 Task: Find connections with filter location Karwar with filter topic #Bestadvicewith filter profile language Potuguese with filter current company Myntra with filter school National Institute of Fashion Technology India with filter industry Fabricated Metal Products with filter service category Tax Preparation with filter keywords title Operations Manager
Action: Mouse moved to (158, 229)
Screenshot: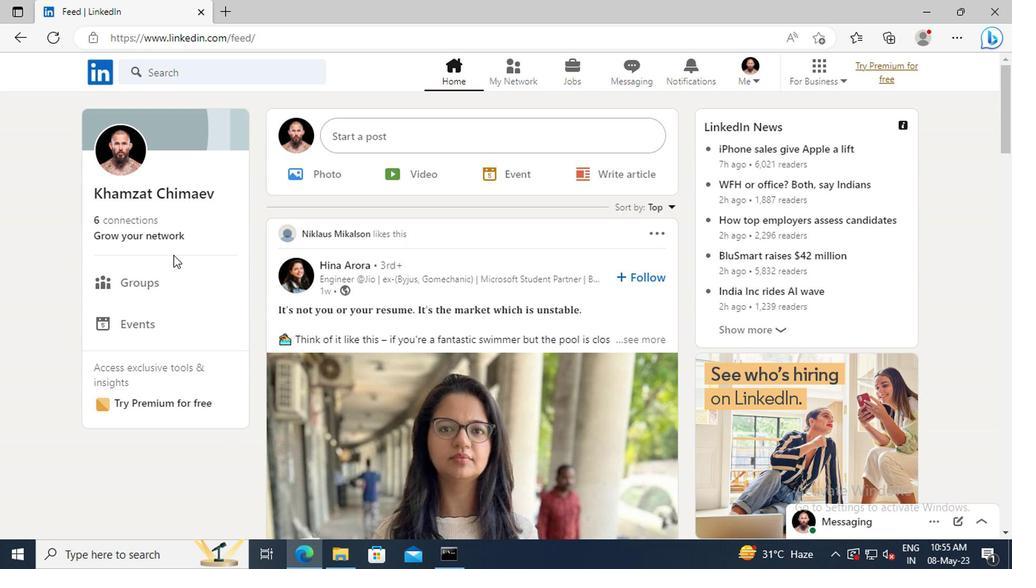 
Action: Mouse pressed left at (158, 229)
Screenshot: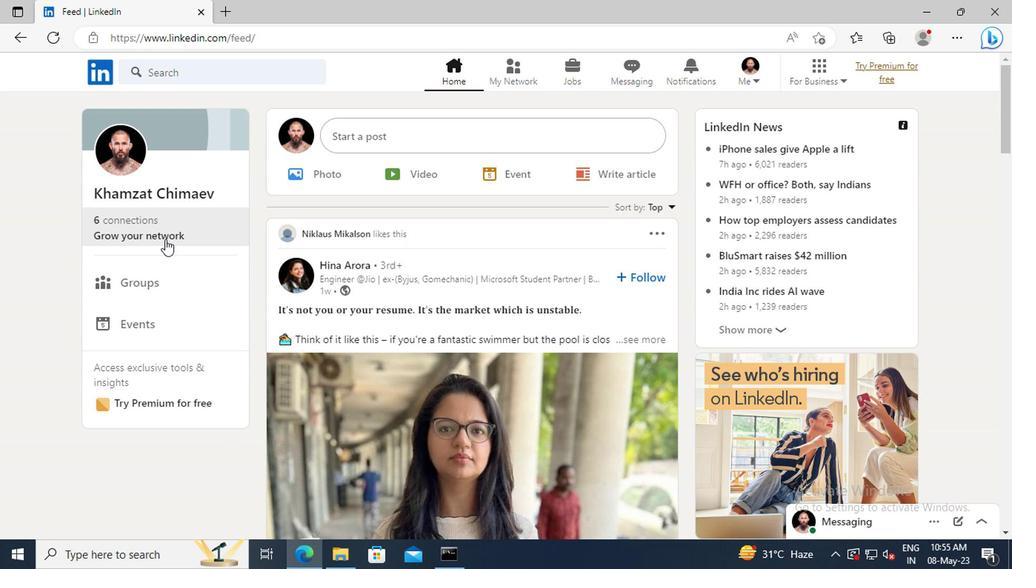 
Action: Mouse moved to (164, 160)
Screenshot: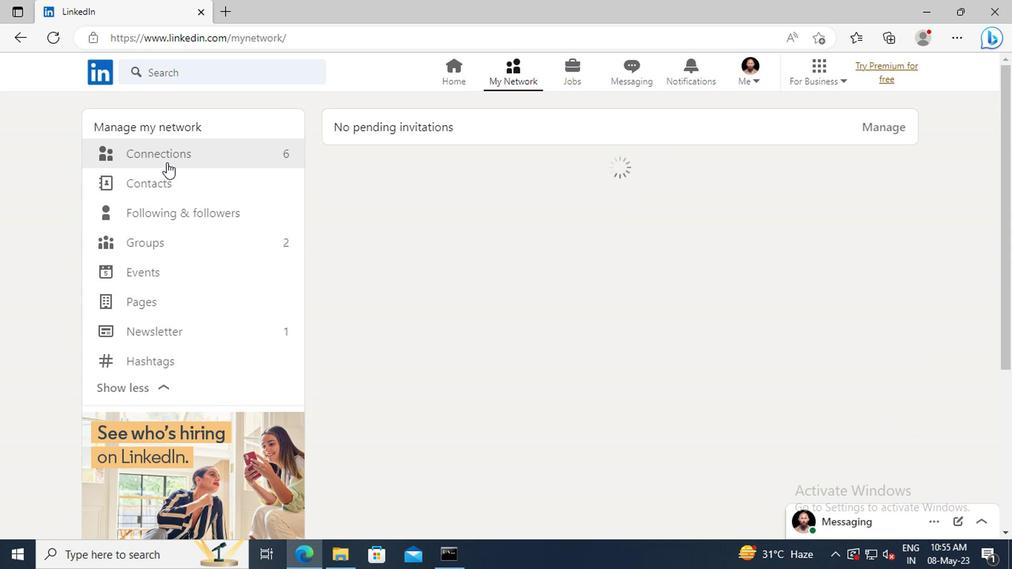 
Action: Mouse pressed left at (164, 160)
Screenshot: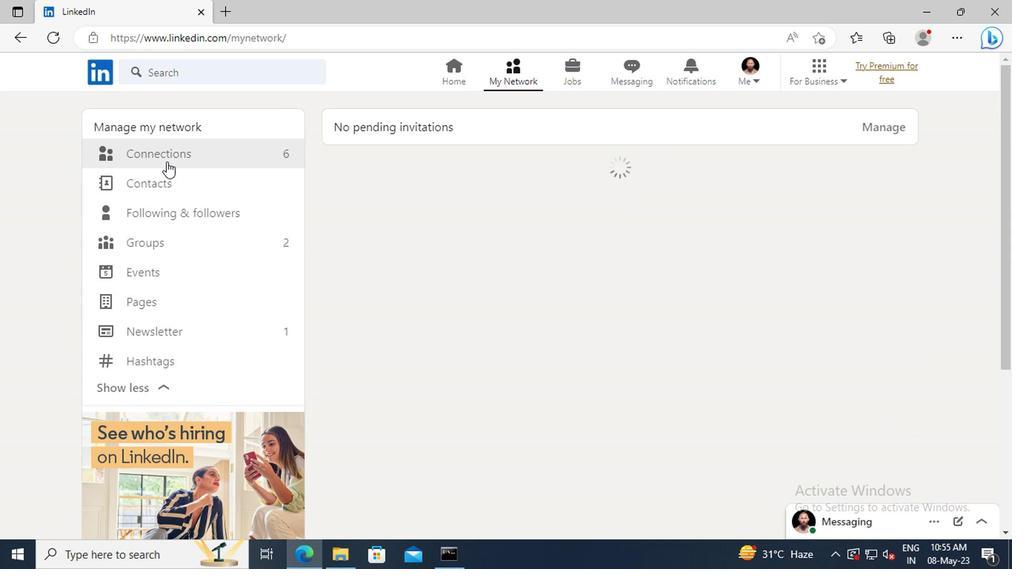 
Action: Mouse moved to (628, 162)
Screenshot: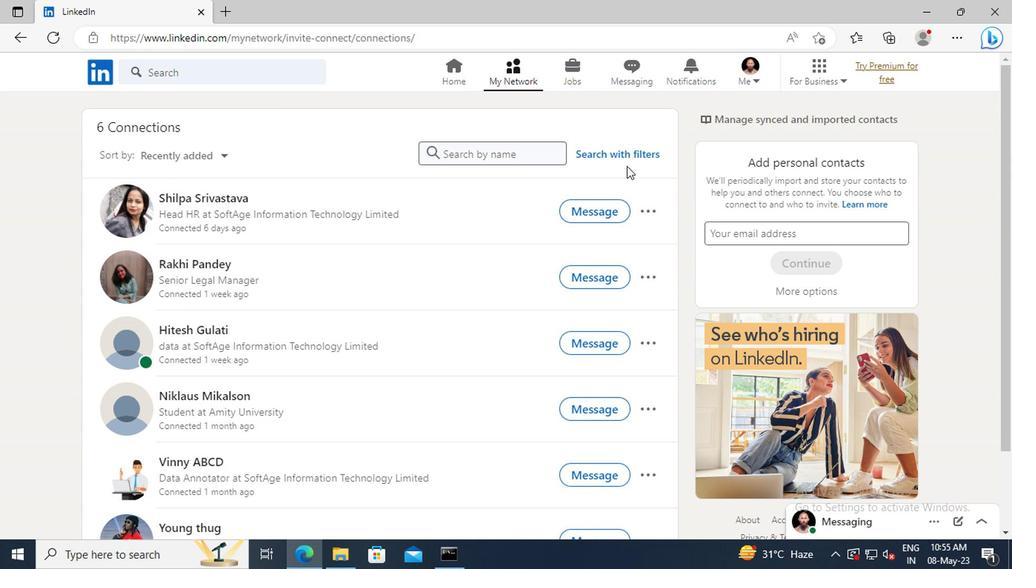 
Action: Mouse pressed left at (628, 162)
Screenshot: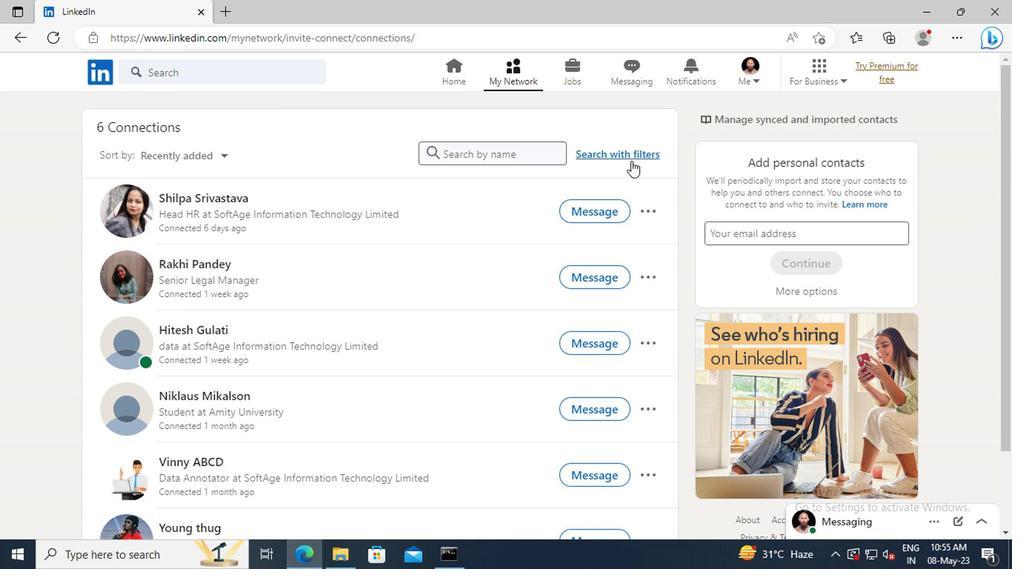 
Action: Mouse moved to (559, 120)
Screenshot: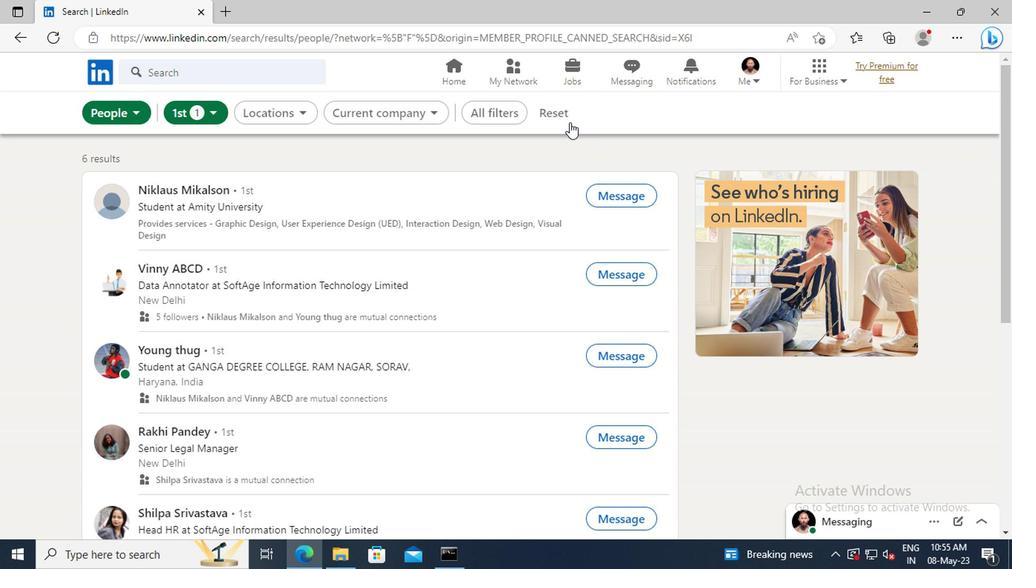 
Action: Mouse pressed left at (559, 120)
Screenshot: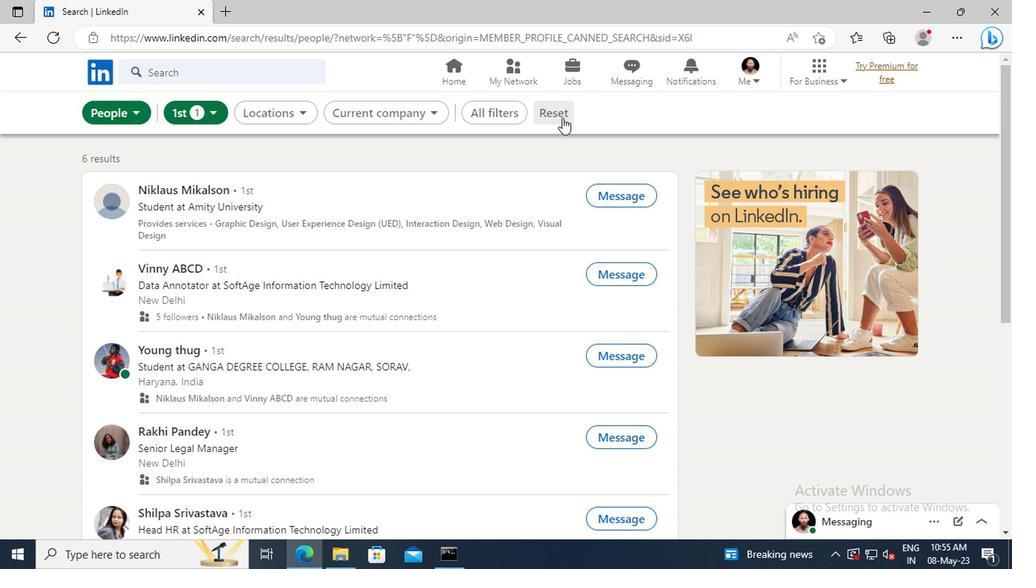 
Action: Mouse moved to (544, 119)
Screenshot: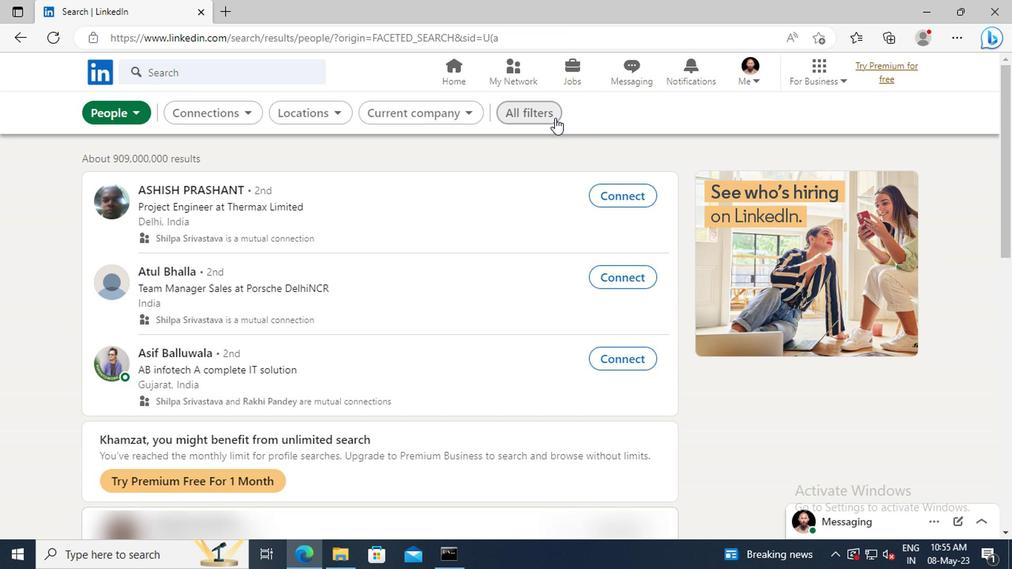 
Action: Mouse pressed left at (544, 119)
Screenshot: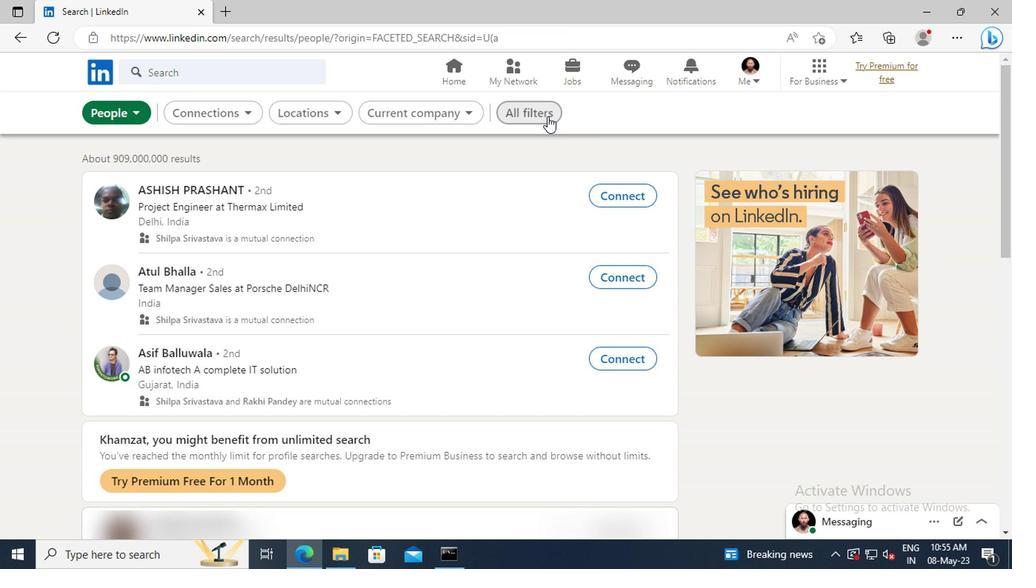 
Action: Mouse moved to (835, 277)
Screenshot: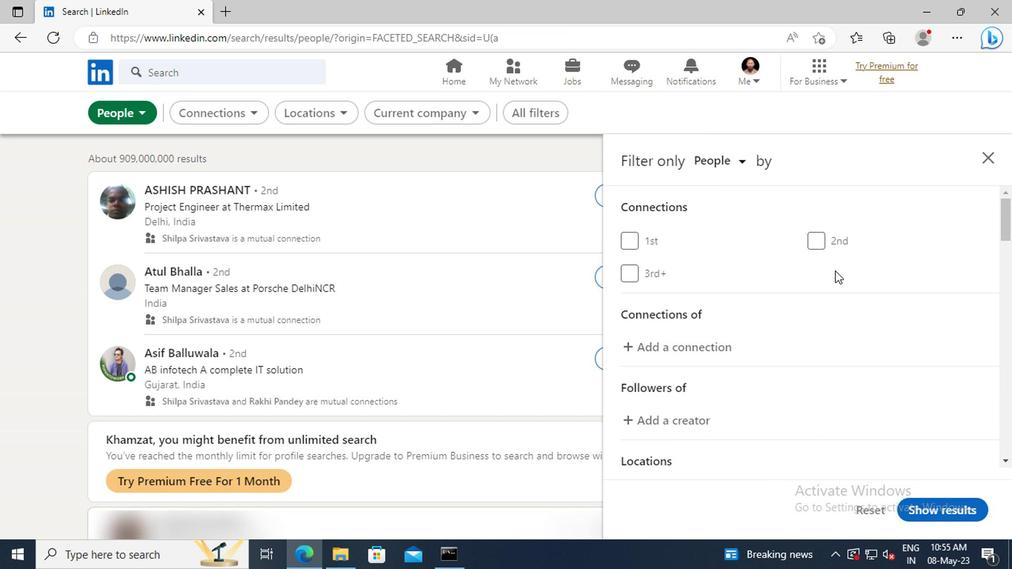 
Action: Mouse scrolled (835, 277) with delta (0, 0)
Screenshot: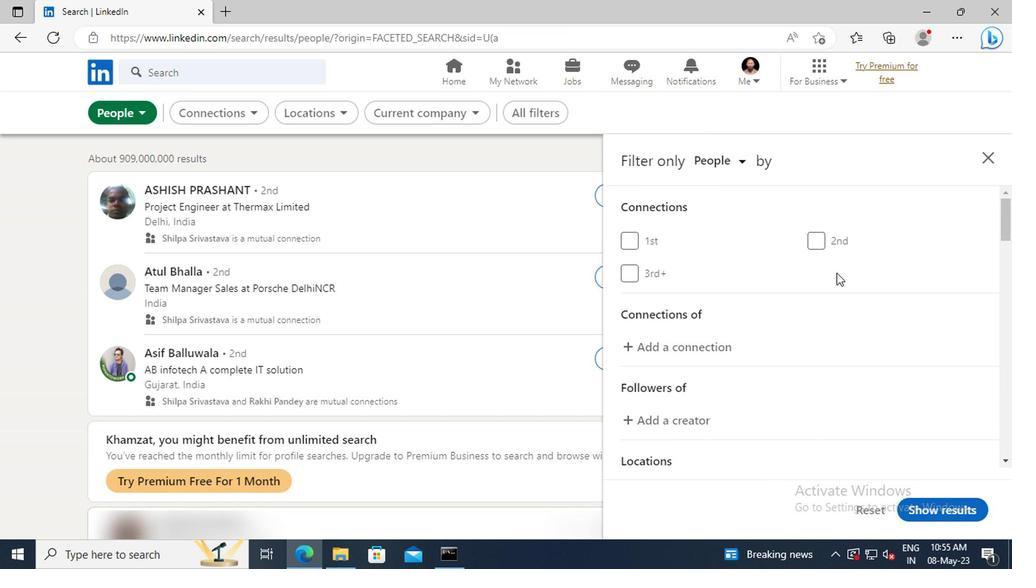 
Action: Mouse moved to (835, 279)
Screenshot: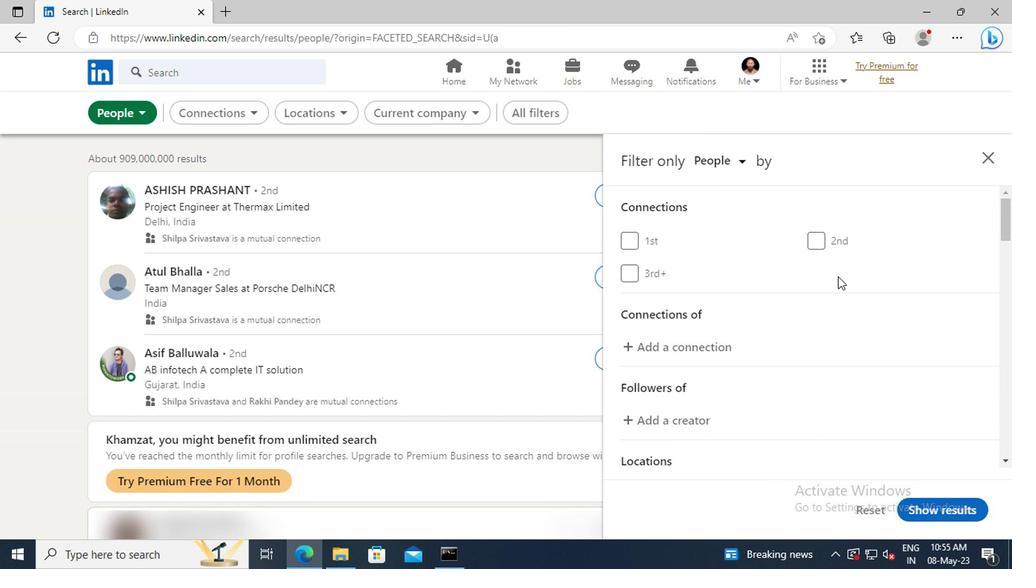 
Action: Mouse scrolled (835, 278) with delta (0, 0)
Screenshot: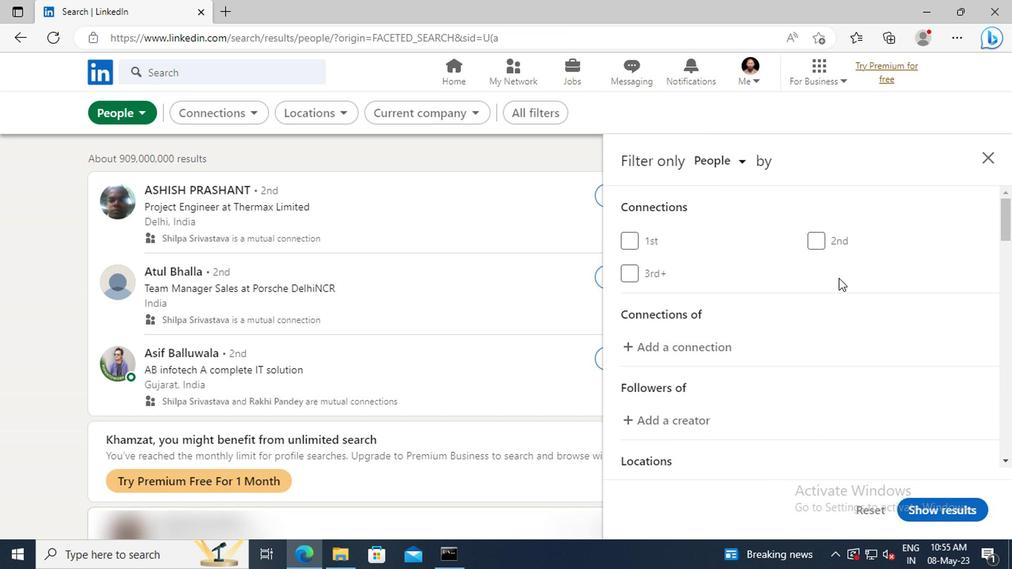 
Action: Mouse scrolled (835, 278) with delta (0, 0)
Screenshot: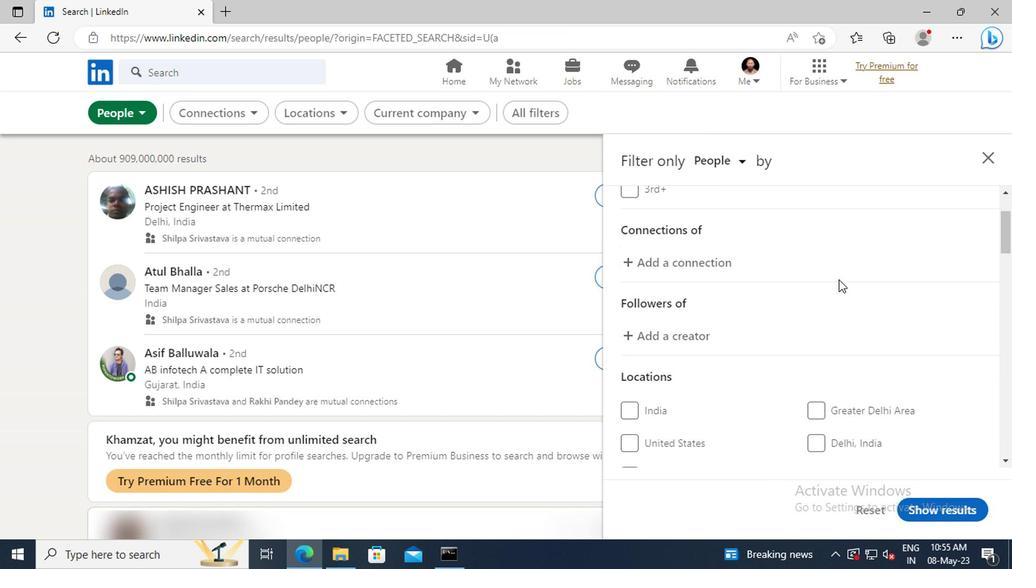 
Action: Mouse scrolled (835, 278) with delta (0, 0)
Screenshot: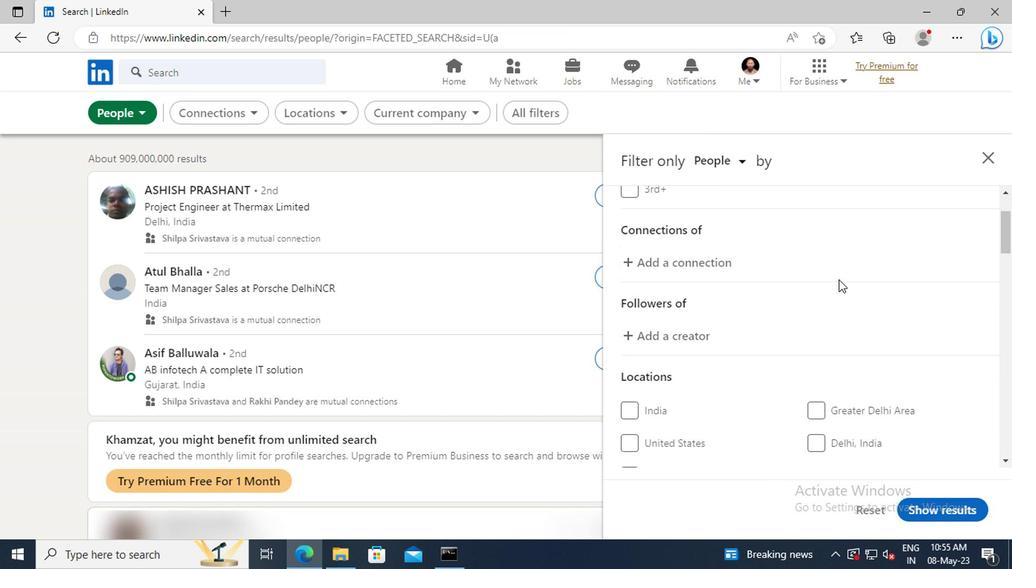 
Action: Mouse scrolled (835, 278) with delta (0, 0)
Screenshot: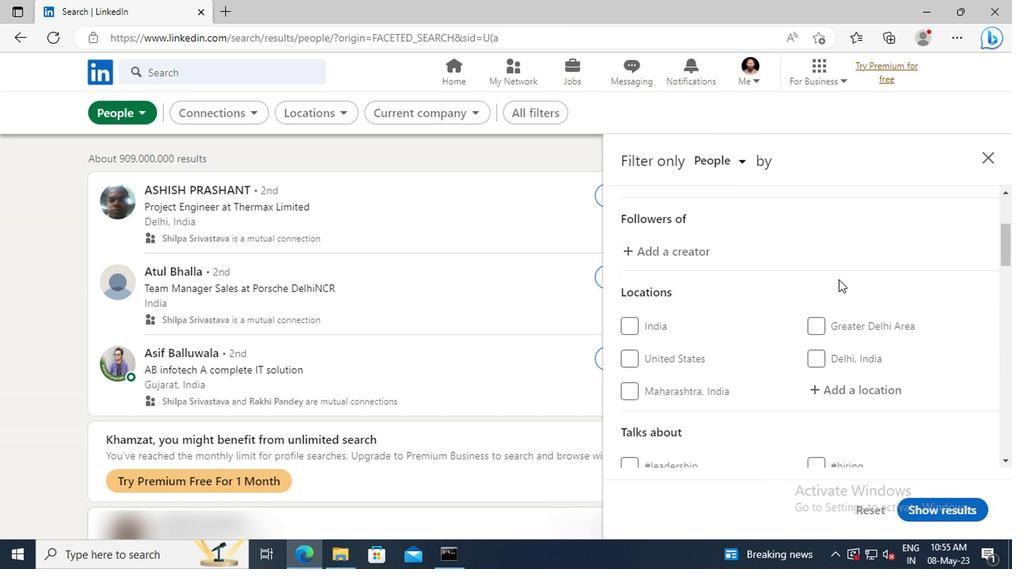 
Action: Mouse scrolled (835, 278) with delta (0, 0)
Screenshot: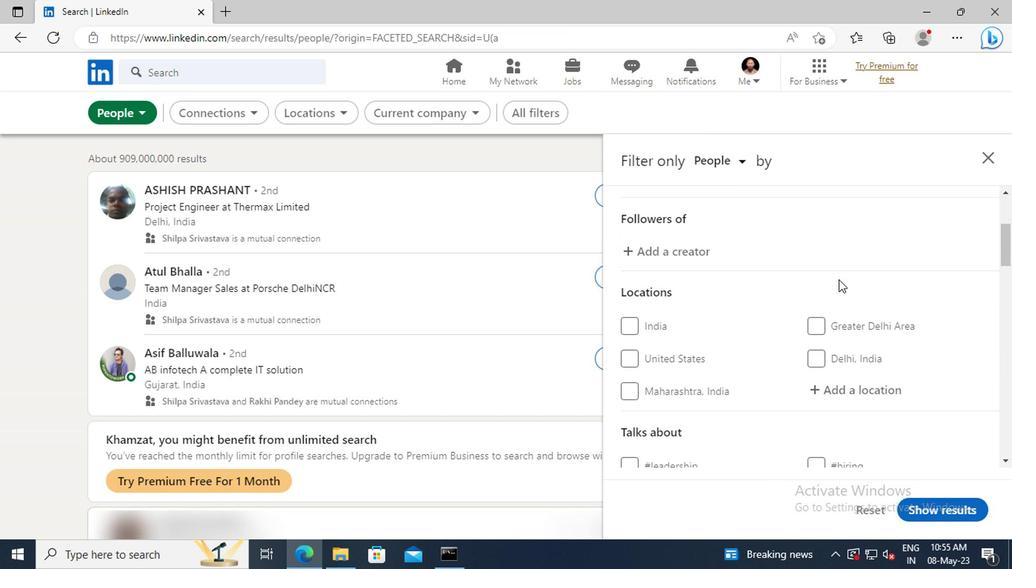 
Action: Mouse moved to (835, 305)
Screenshot: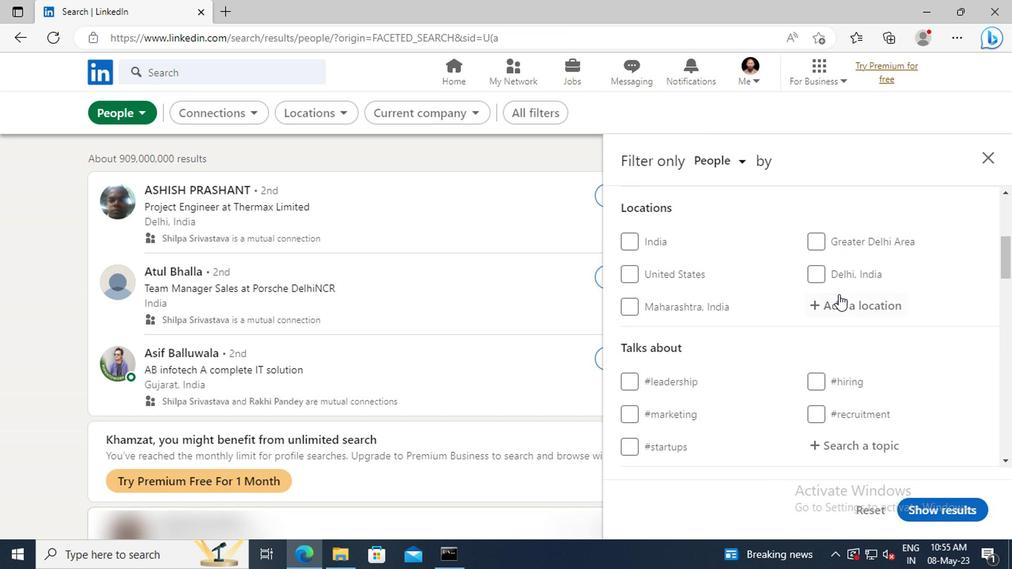 
Action: Mouse pressed left at (835, 305)
Screenshot: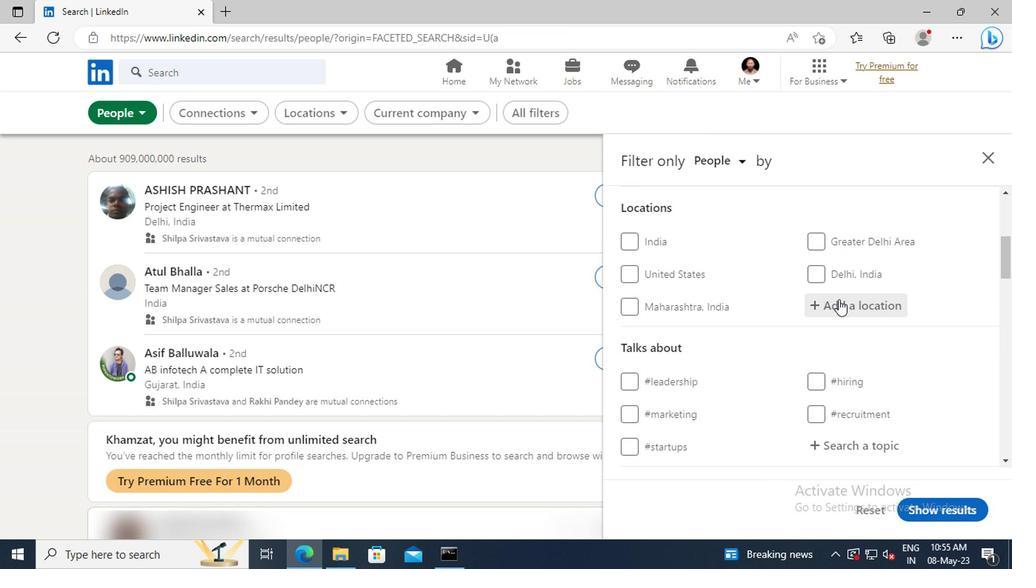 
Action: Mouse moved to (835, 305)
Screenshot: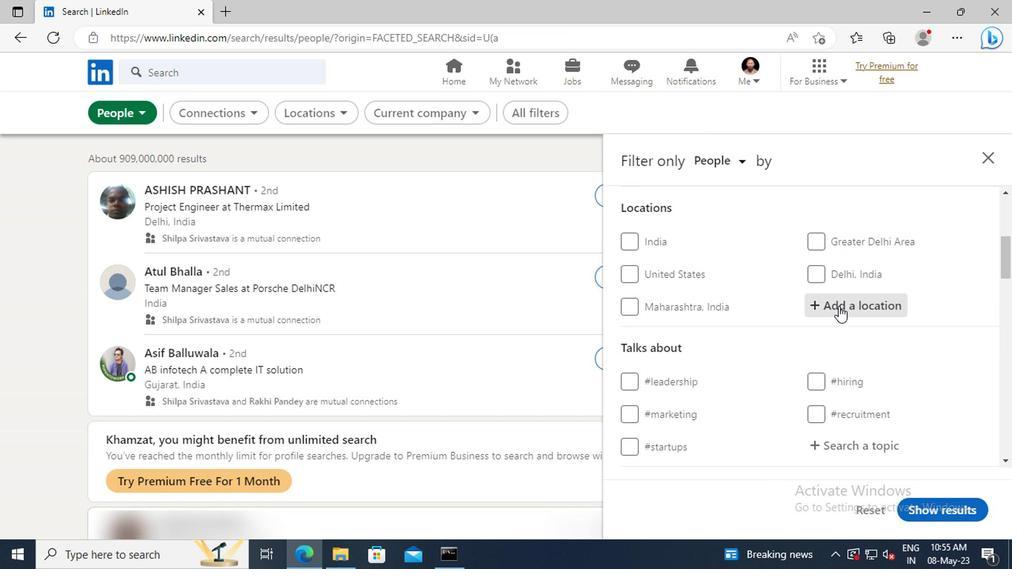 
Action: Key pressed <Key.shift>KARWAR
Screenshot: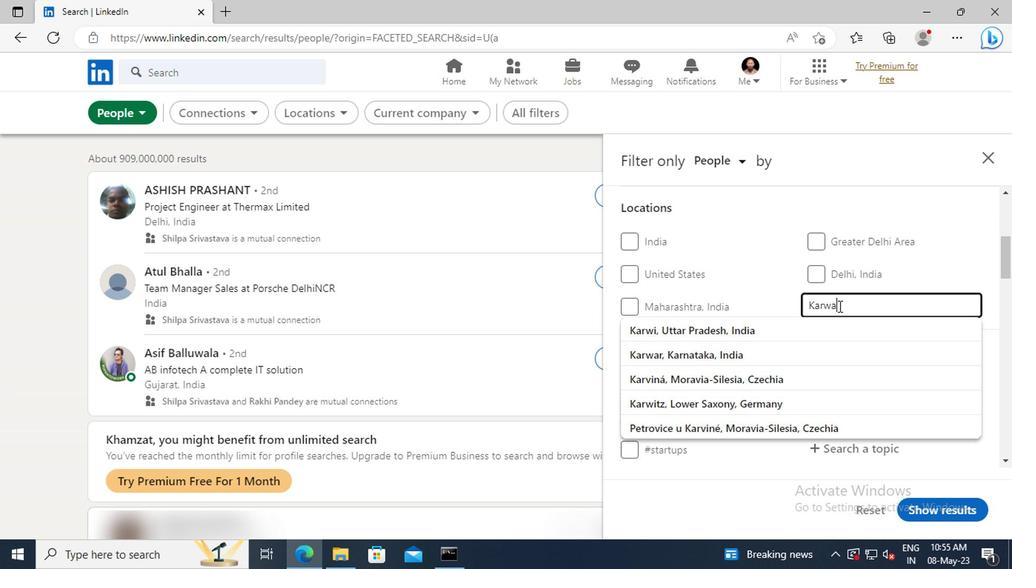 
Action: Mouse moved to (829, 330)
Screenshot: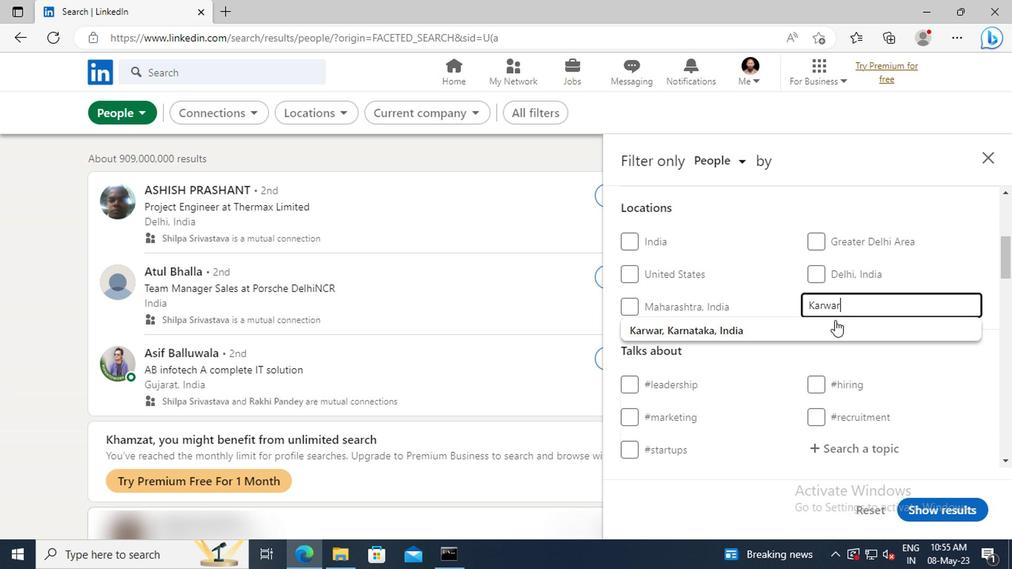 
Action: Mouse pressed left at (829, 330)
Screenshot: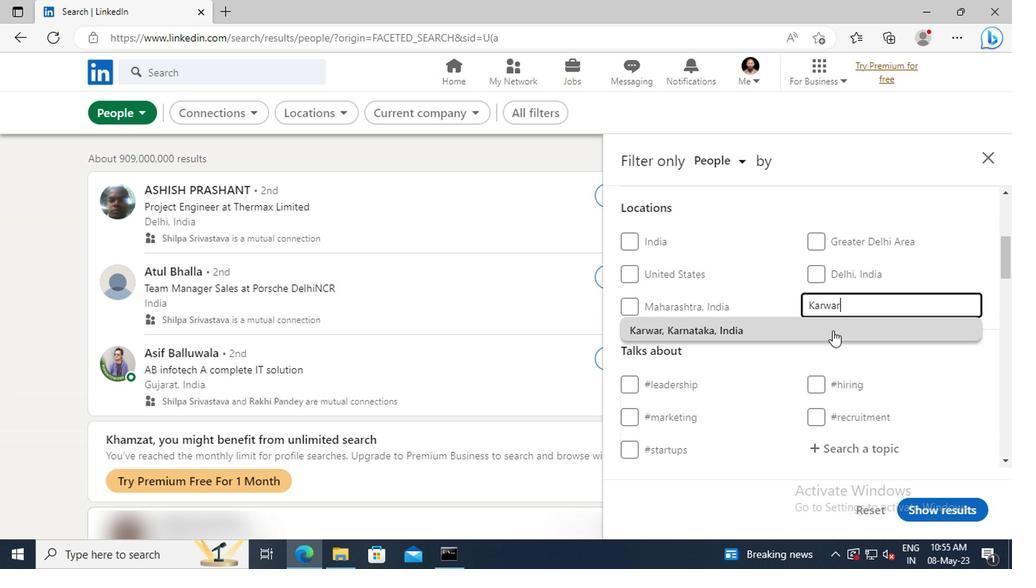 
Action: Mouse moved to (830, 331)
Screenshot: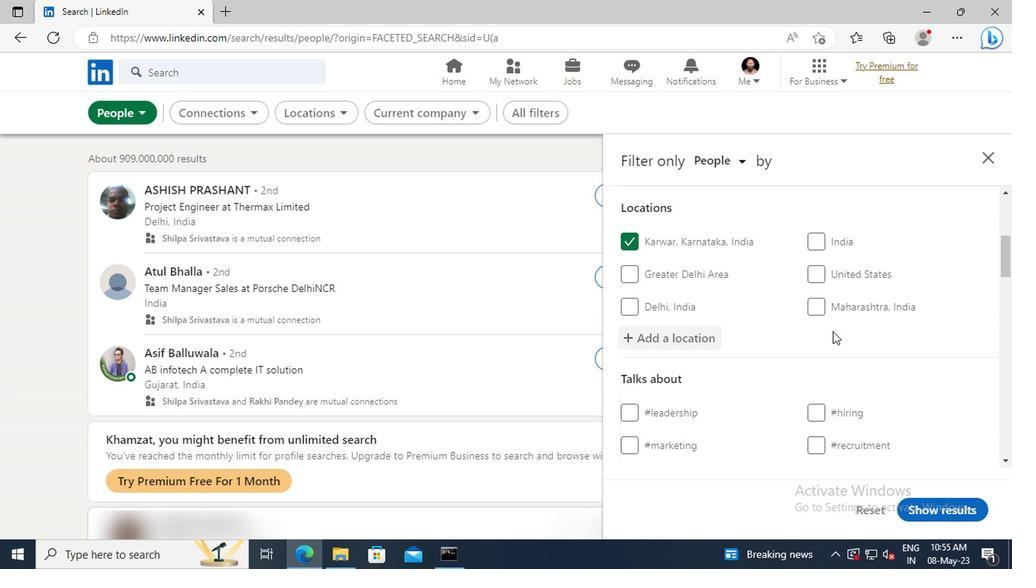 
Action: Mouse scrolled (830, 330) with delta (0, 0)
Screenshot: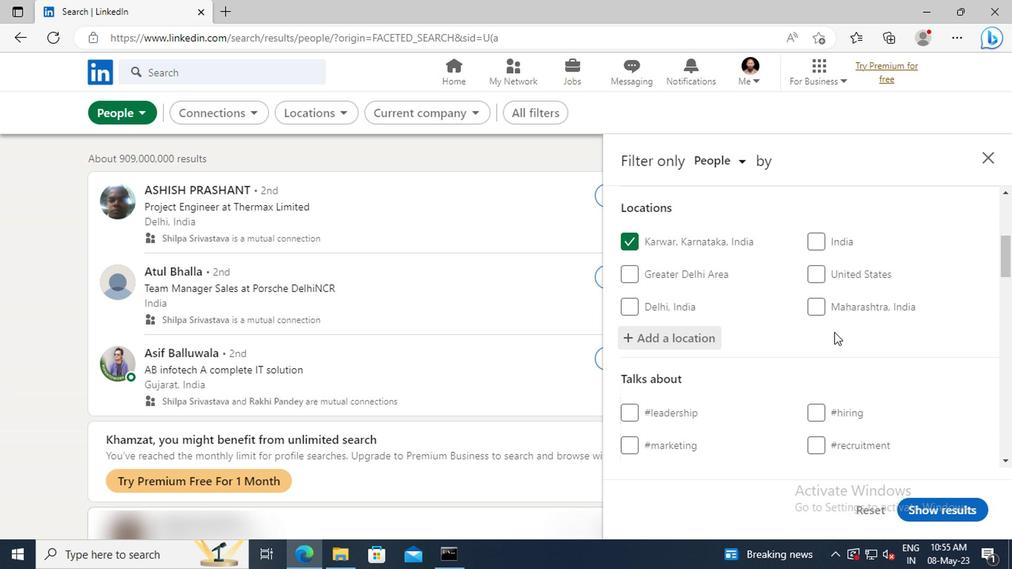 
Action: Mouse scrolled (830, 330) with delta (0, 0)
Screenshot: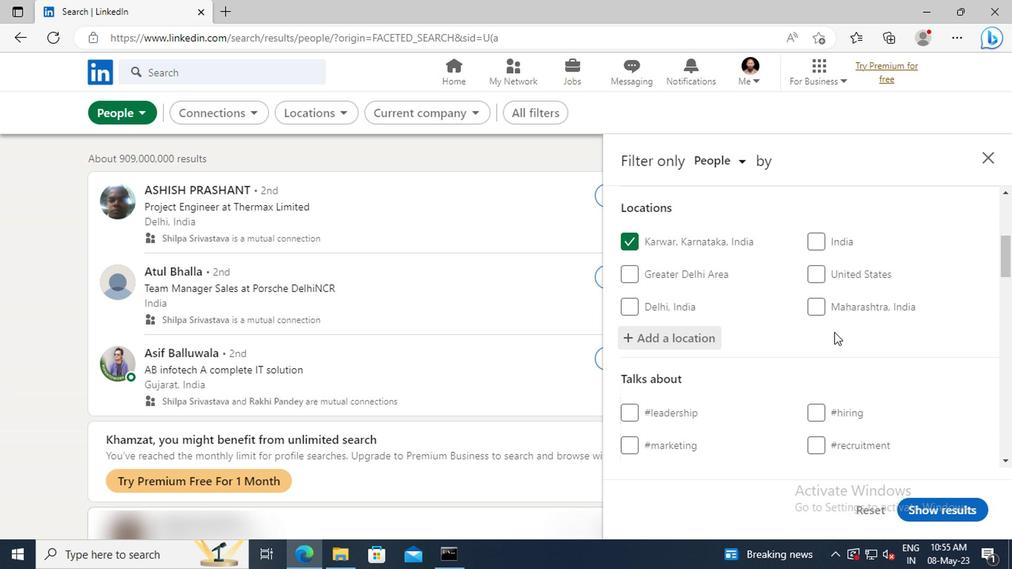 
Action: Mouse scrolled (830, 330) with delta (0, 0)
Screenshot: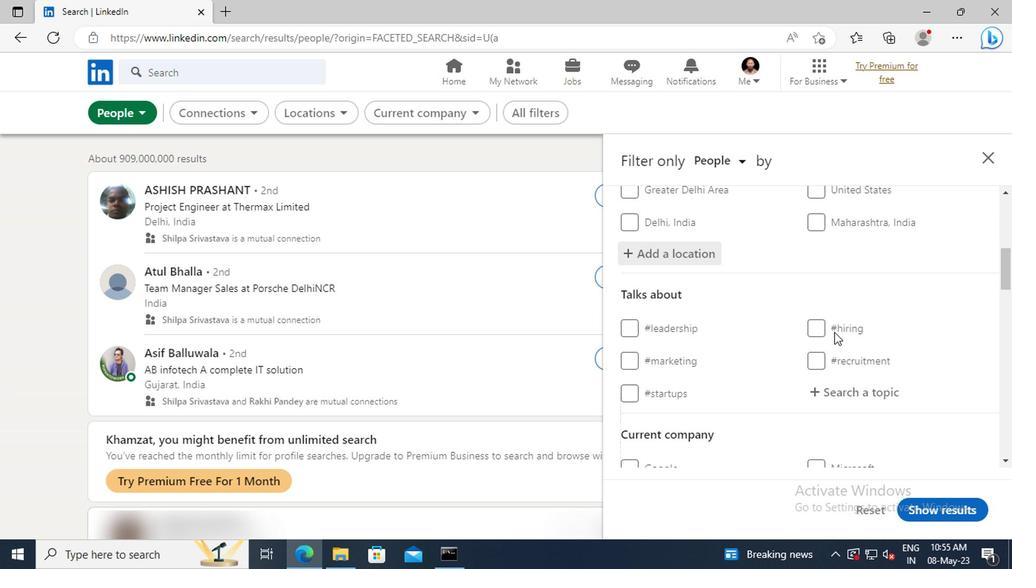 
Action: Mouse moved to (835, 346)
Screenshot: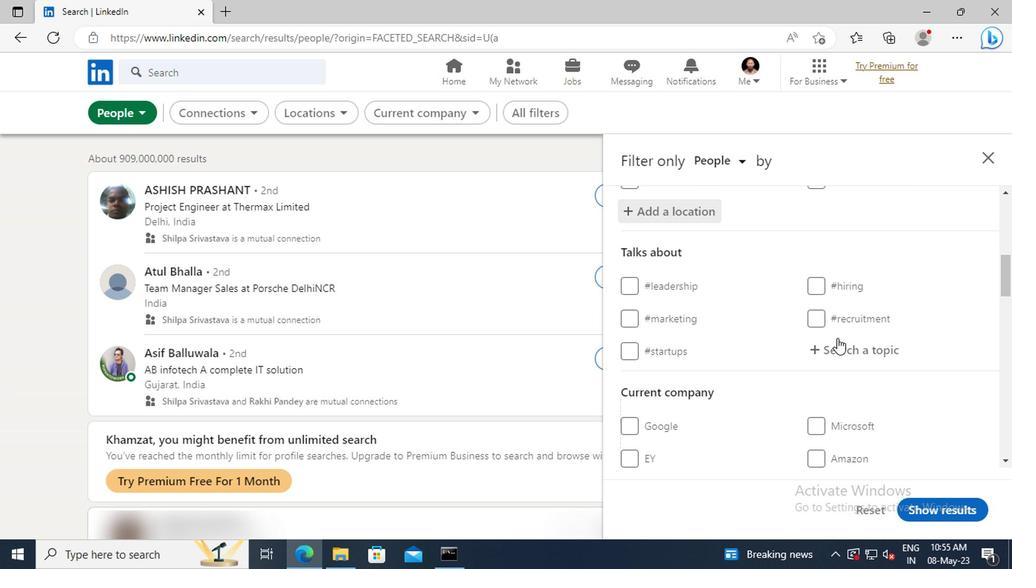 
Action: Mouse pressed left at (835, 346)
Screenshot: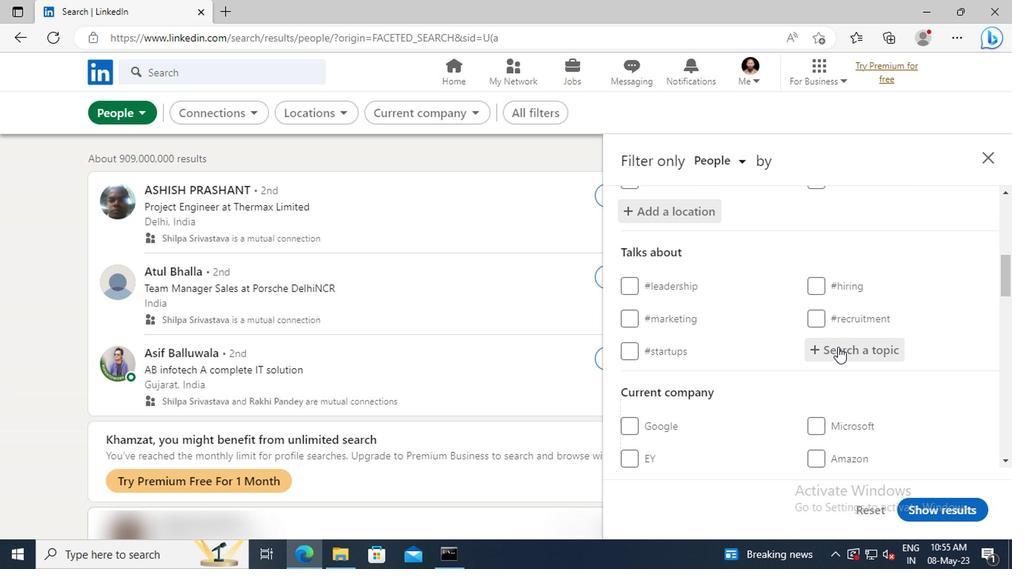 
Action: Mouse moved to (835, 347)
Screenshot: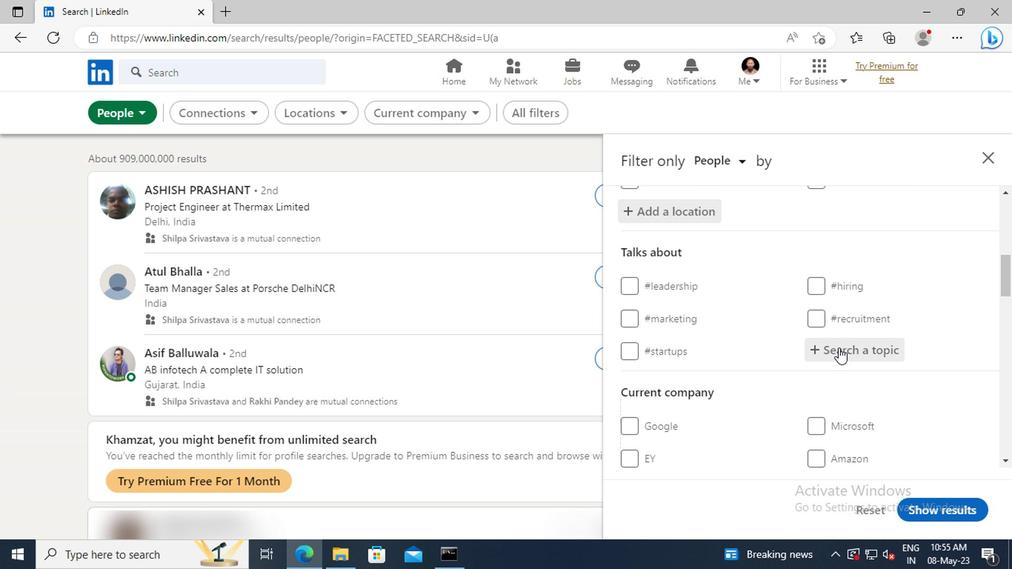 
Action: Key pressed <Key.shift>BESTAD
Screenshot: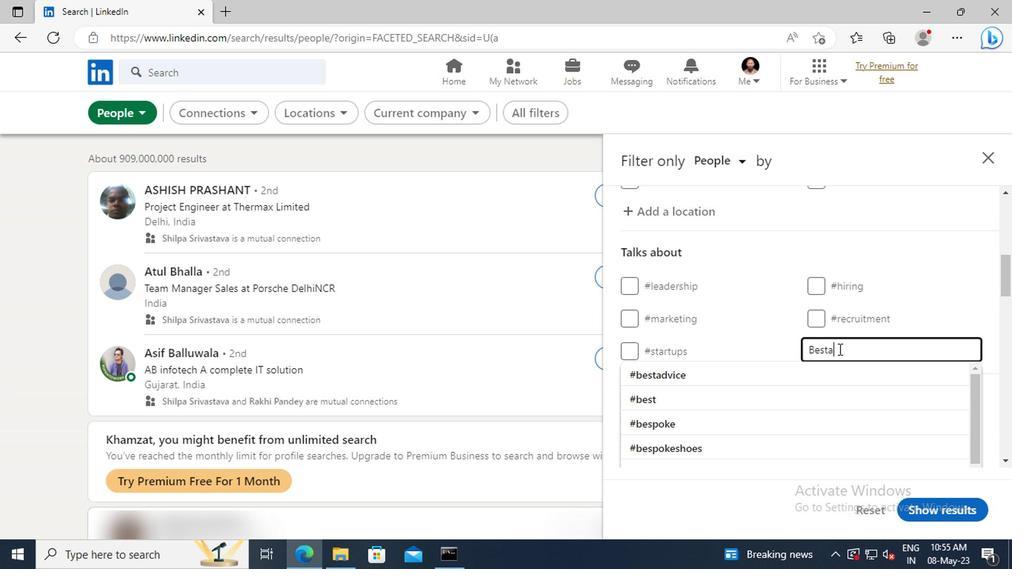 
Action: Mouse moved to (835, 370)
Screenshot: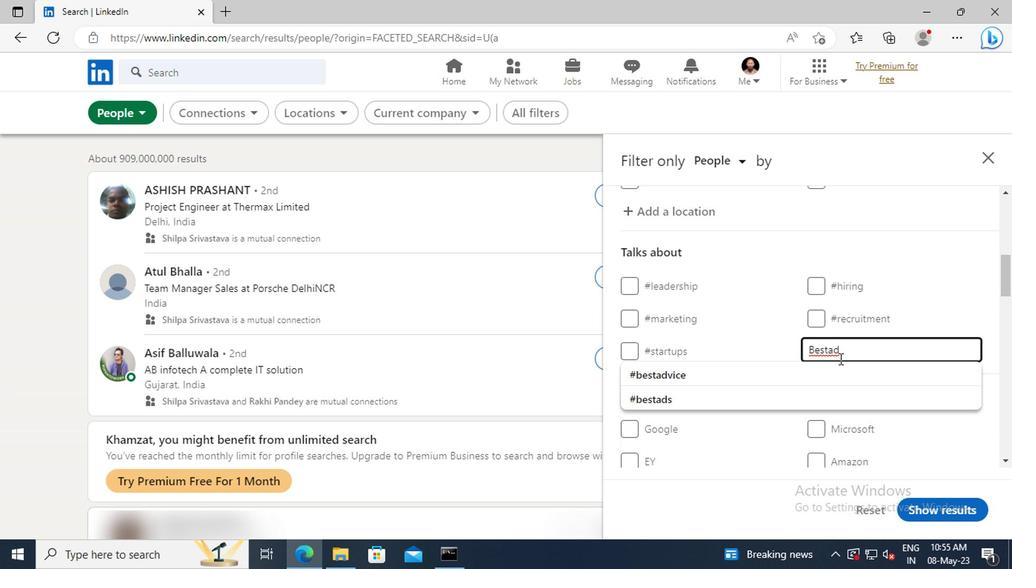 
Action: Mouse pressed left at (835, 370)
Screenshot: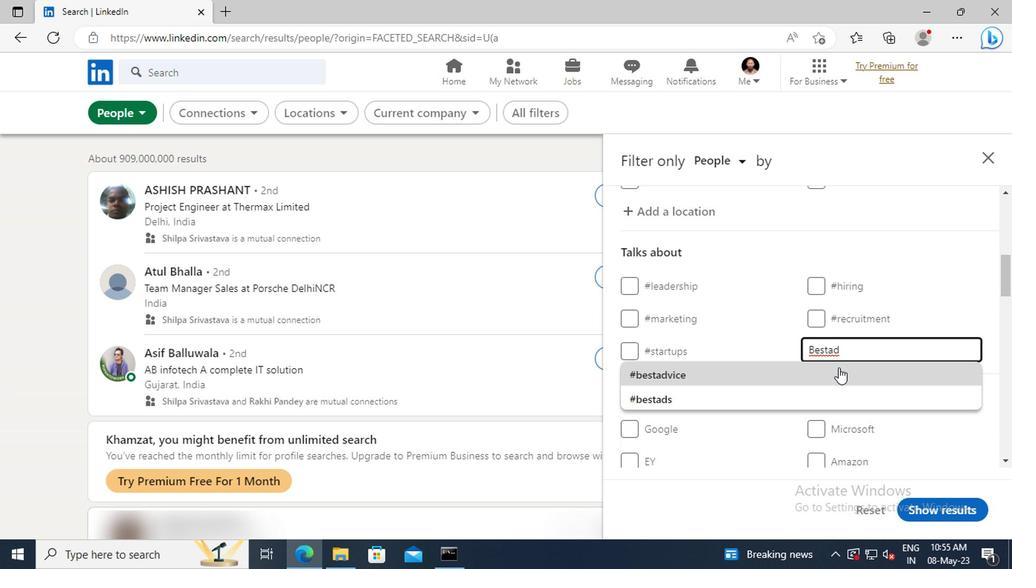 
Action: Mouse moved to (836, 370)
Screenshot: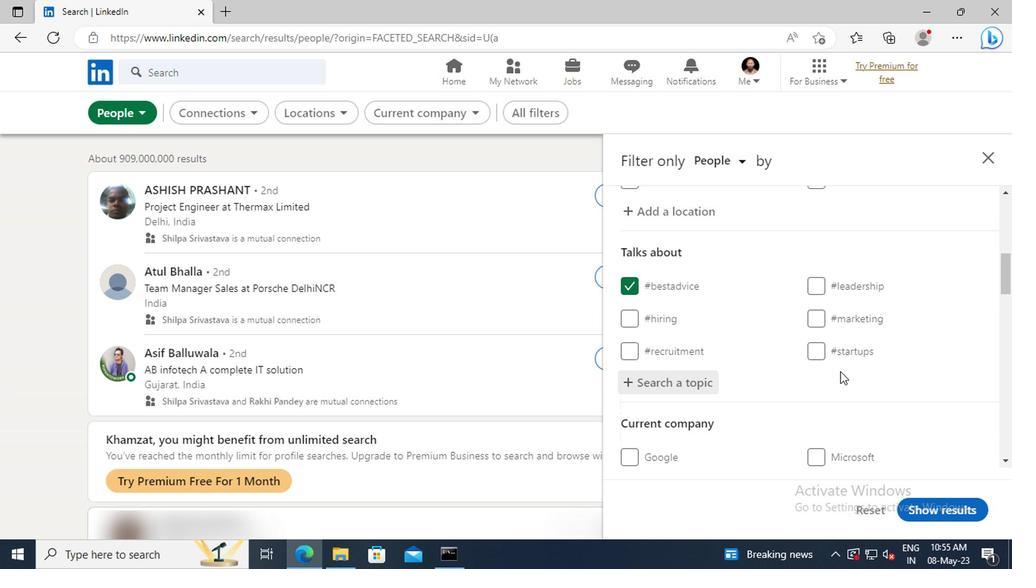 
Action: Mouse scrolled (836, 369) with delta (0, -1)
Screenshot: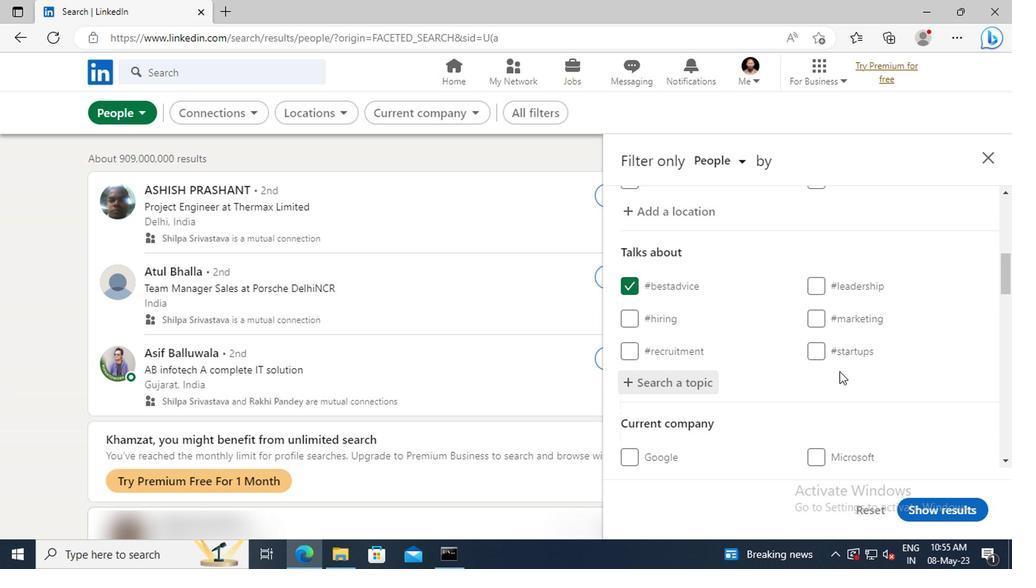 
Action: Mouse scrolled (836, 369) with delta (0, -1)
Screenshot: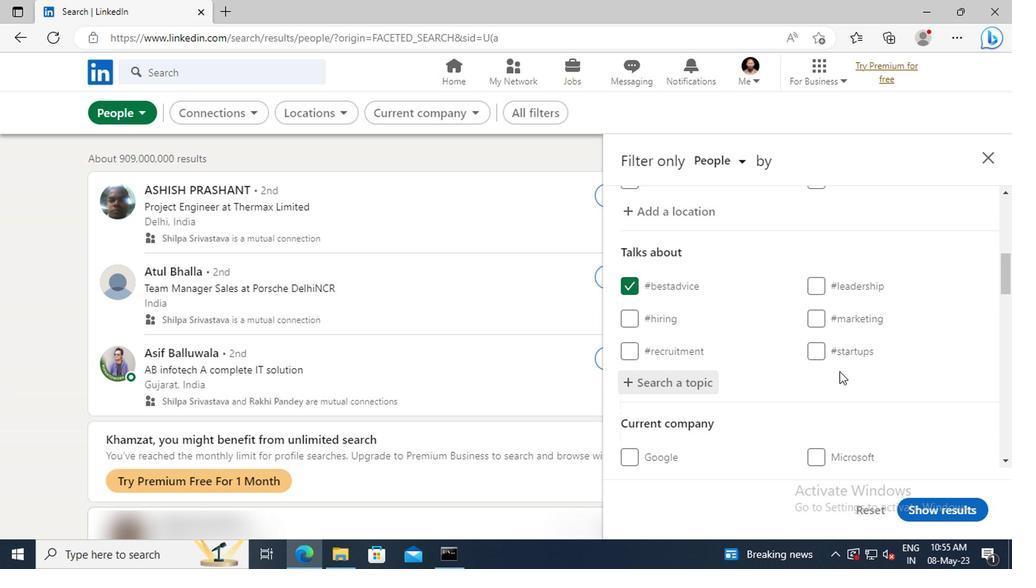 
Action: Mouse scrolled (836, 369) with delta (0, -1)
Screenshot: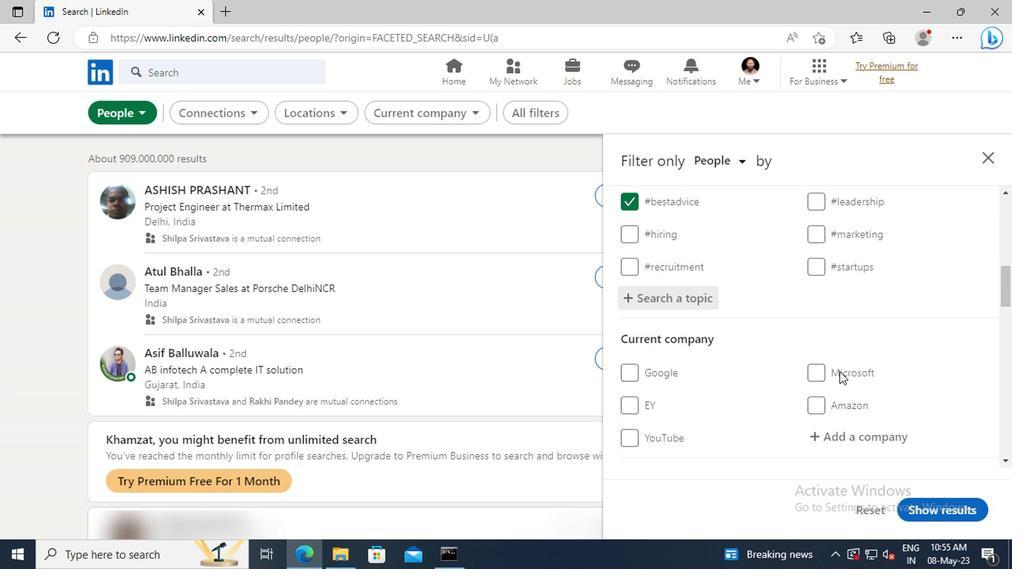 
Action: Mouse scrolled (836, 369) with delta (0, -1)
Screenshot: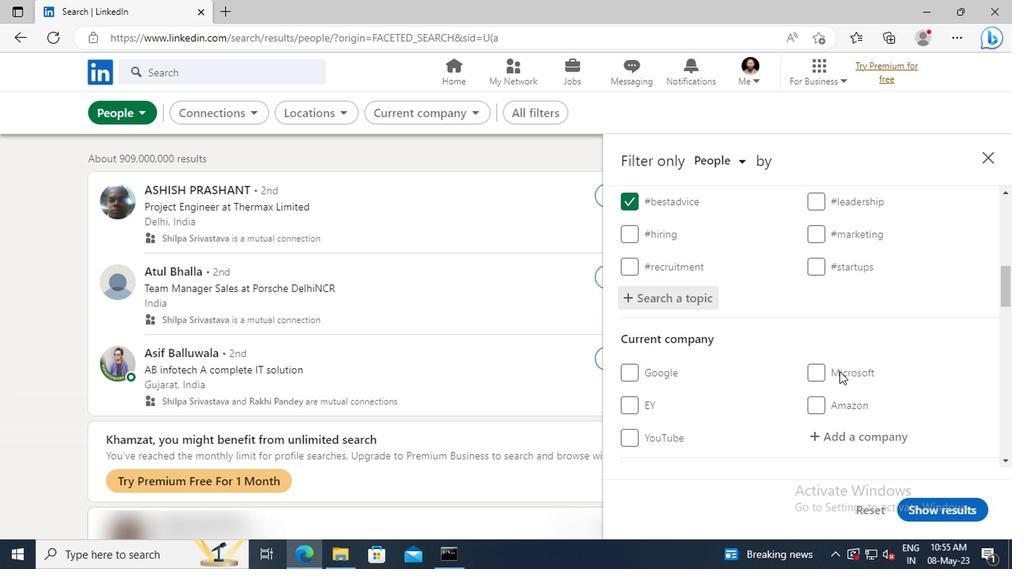 
Action: Mouse scrolled (836, 369) with delta (0, -1)
Screenshot: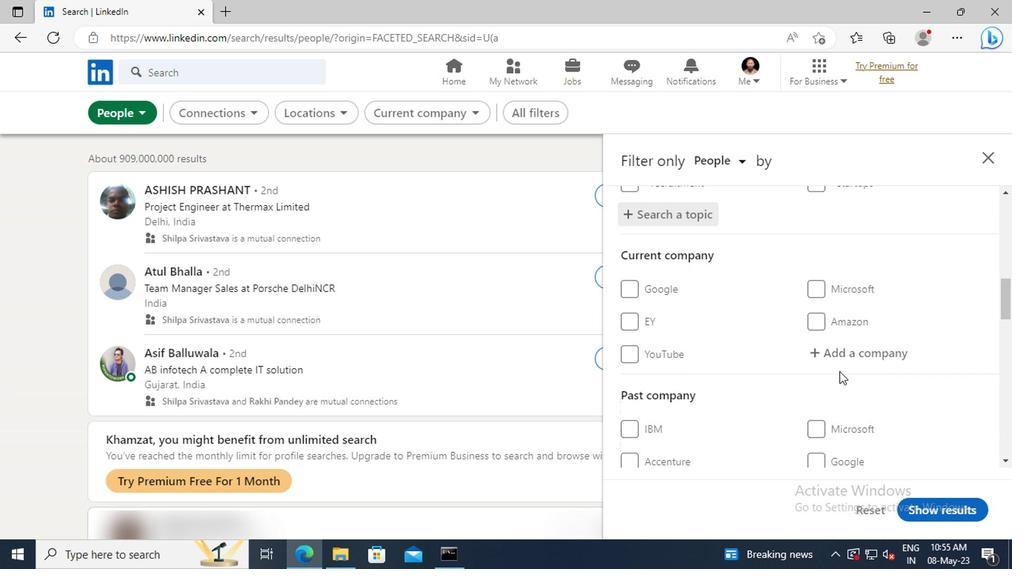 
Action: Mouse scrolled (836, 369) with delta (0, -1)
Screenshot: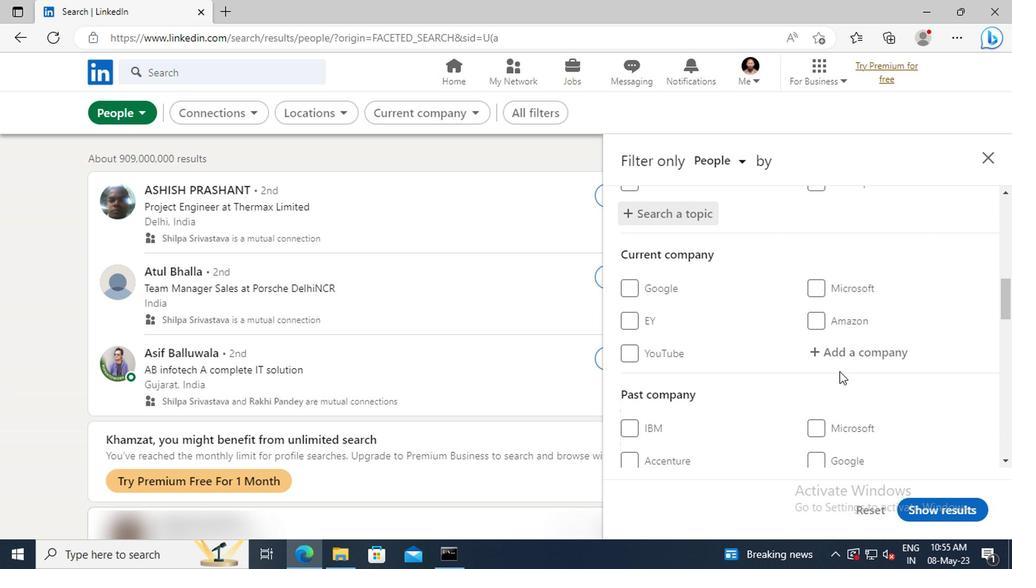 
Action: Mouse moved to (836, 370)
Screenshot: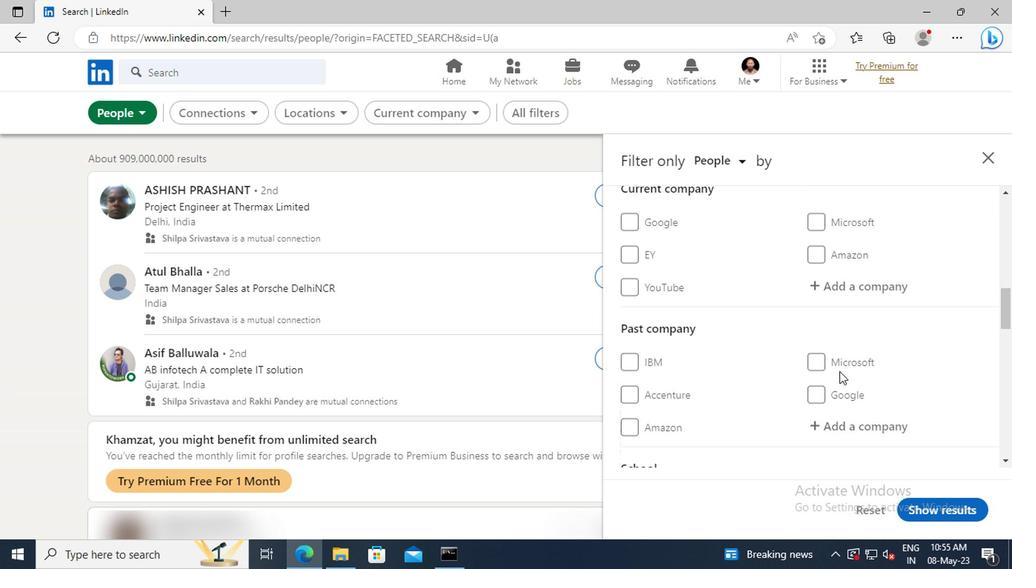 
Action: Mouse scrolled (836, 369) with delta (0, -1)
Screenshot: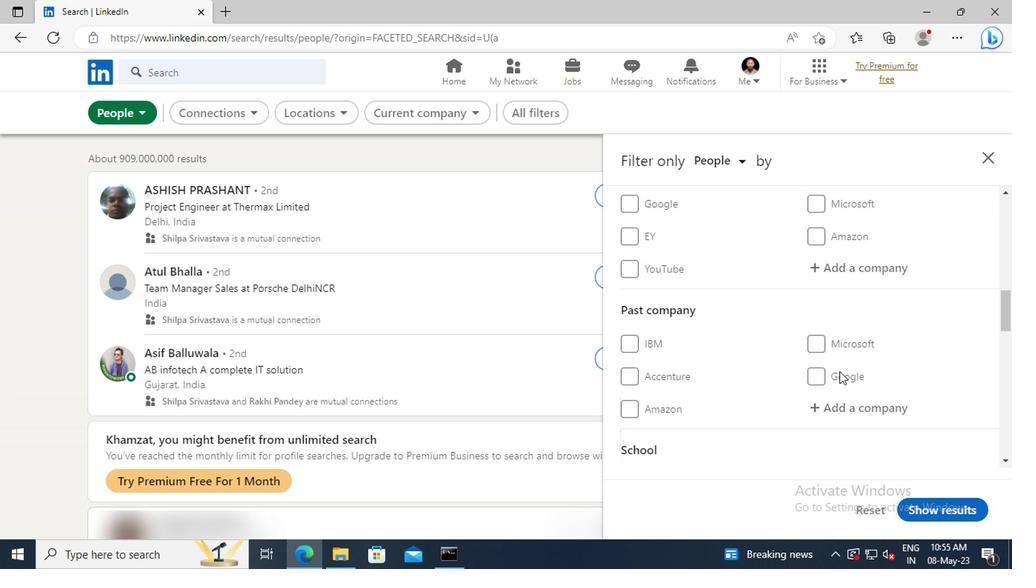 
Action: Mouse scrolled (836, 369) with delta (0, -1)
Screenshot: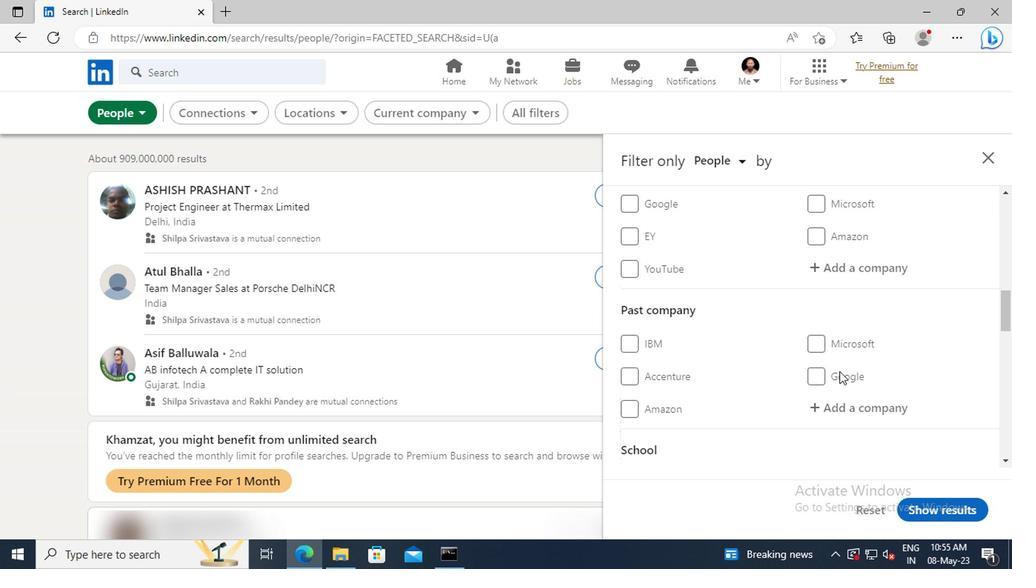 
Action: Mouse scrolled (836, 369) with delta (0, -1)
Screenshot: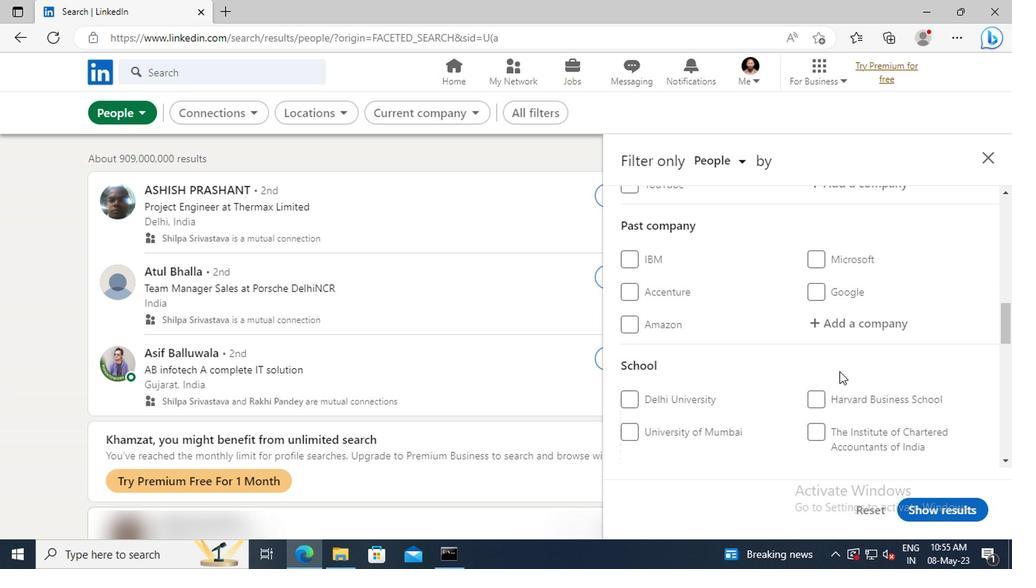 
Action: Mouse scrolled (836, 369) with delta (0, -1)
Screenshot: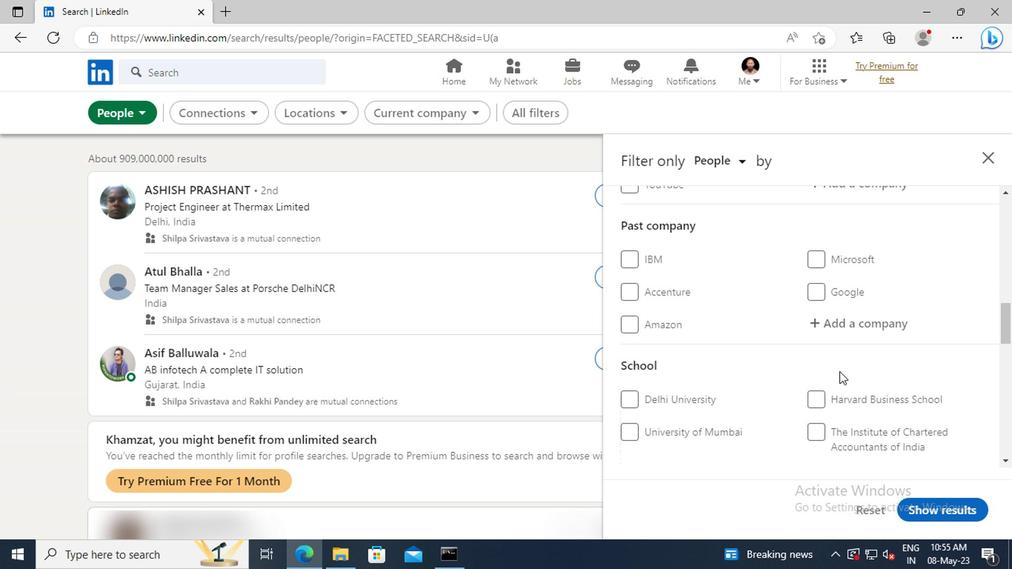 
Action: Mouse scrolled (836, 369) with delta (0, -1)
Screenshot: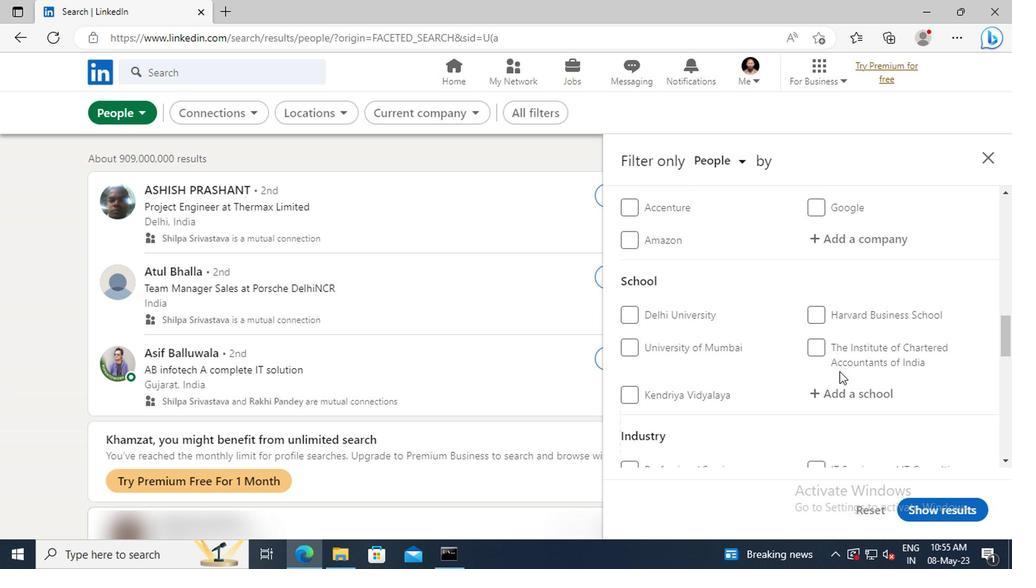 
Action: Mouse scrolled (836, 369) with delta (0, -1)
Screenshot: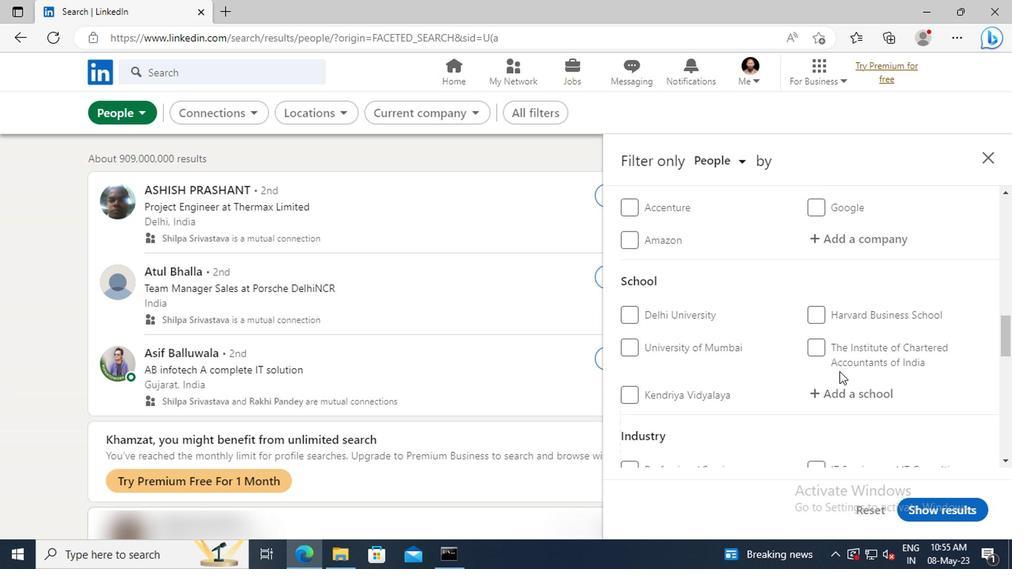 
Action: Mouse scrolled (836, 369) with delta (0, -1)
Screenshot: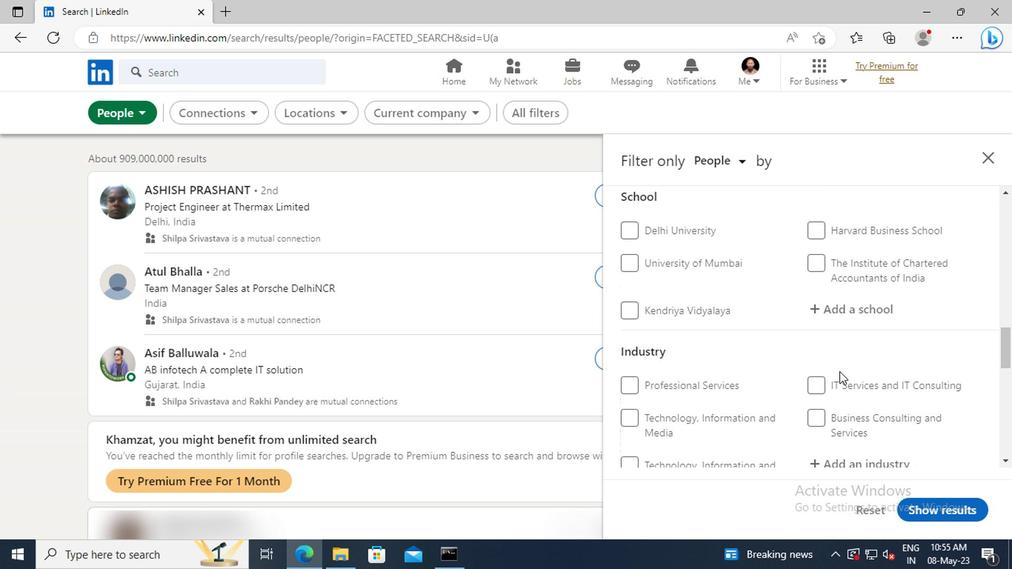 
Action: Mouse scrolled (836, 369) with delta (0, -1)
Screenshot: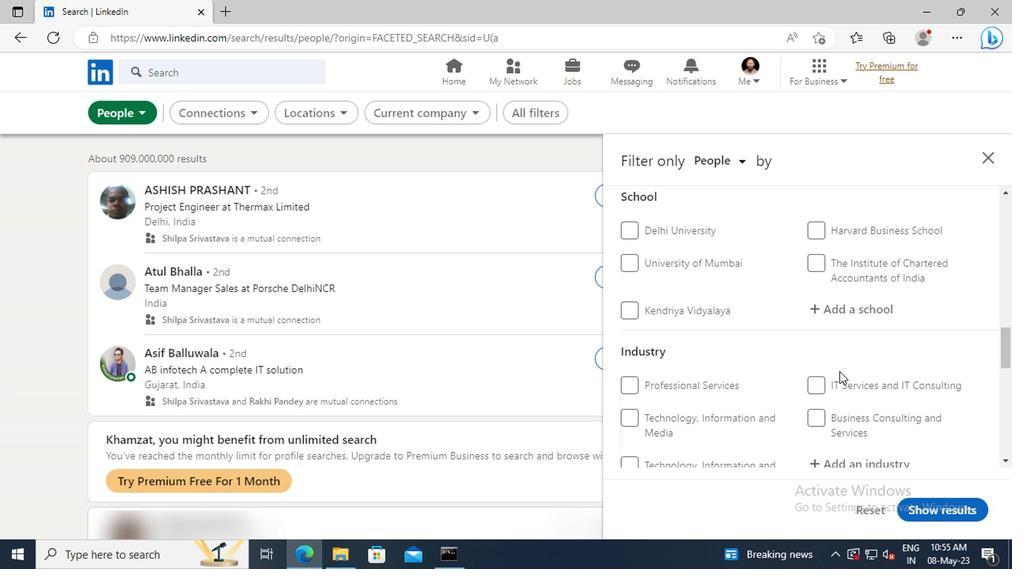 
Action: Mouse scrolled (836, 369) with delta (0, -1)
Screenshot: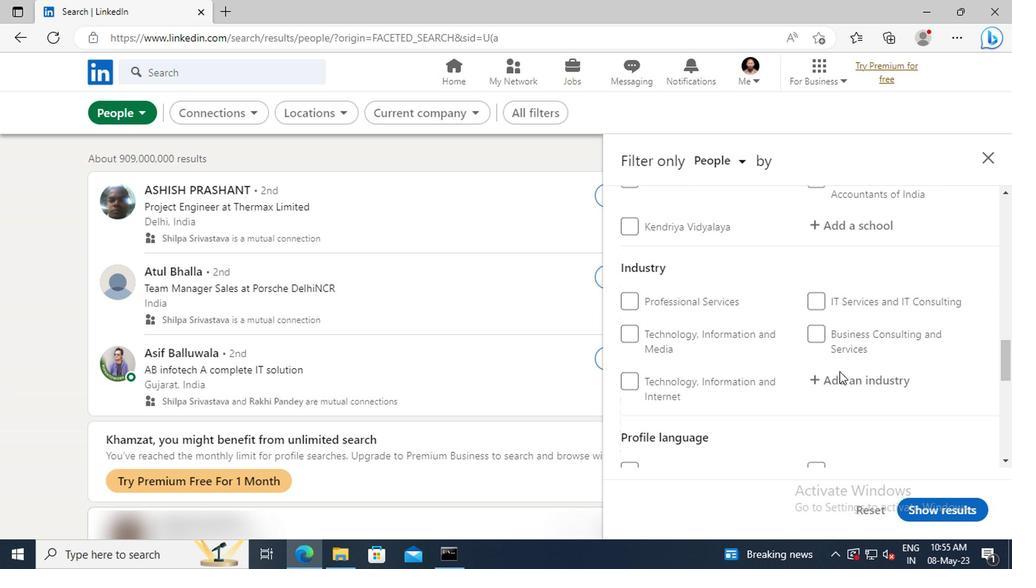 
Action: Mouse scrolled (836, 369) with delta (0, -1)
Screenshot: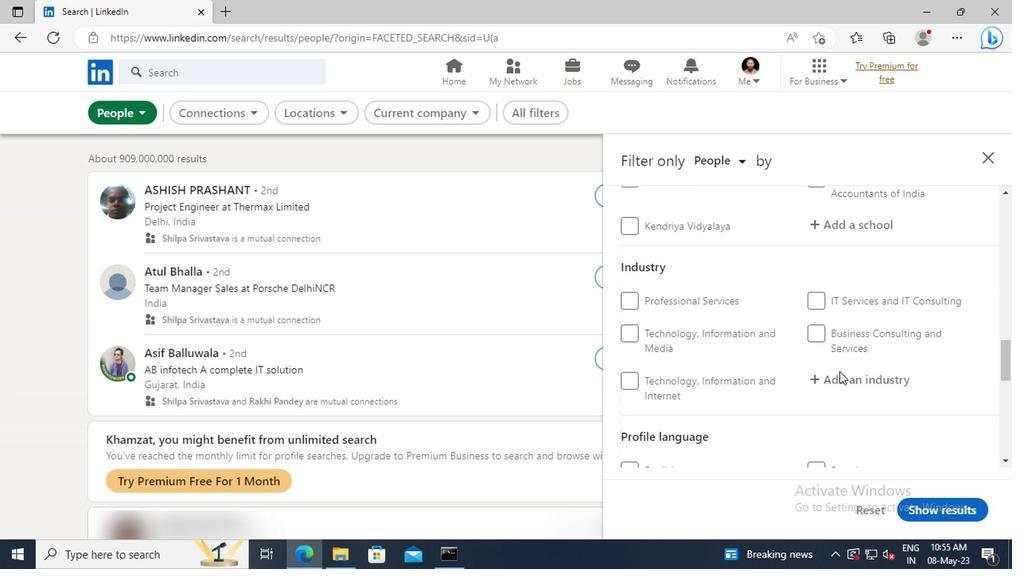 
Action: Mouse moved to (817, 416)
Screenshot: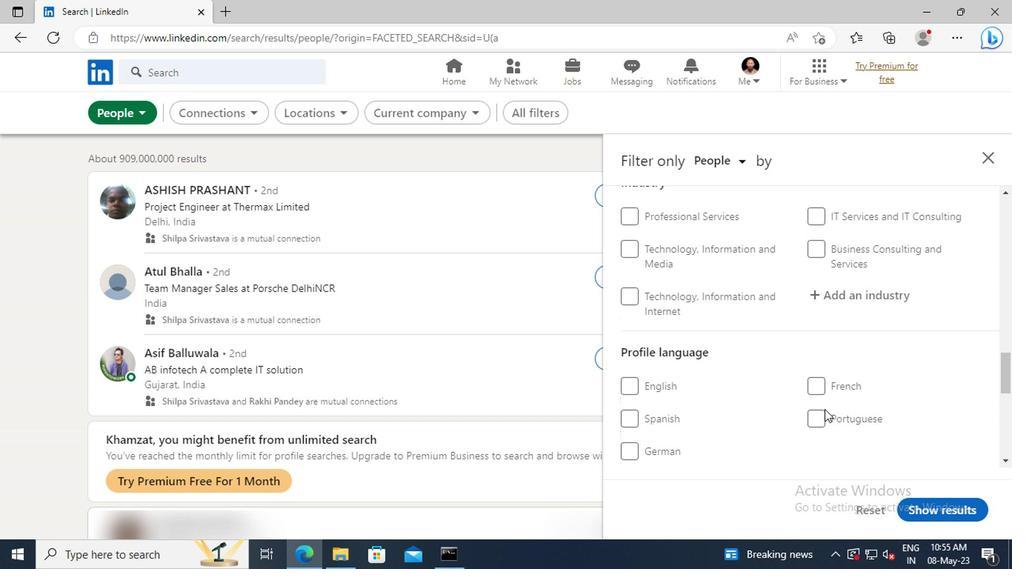 
Action: Mouse pressed left at (817, 416)
Screenshot: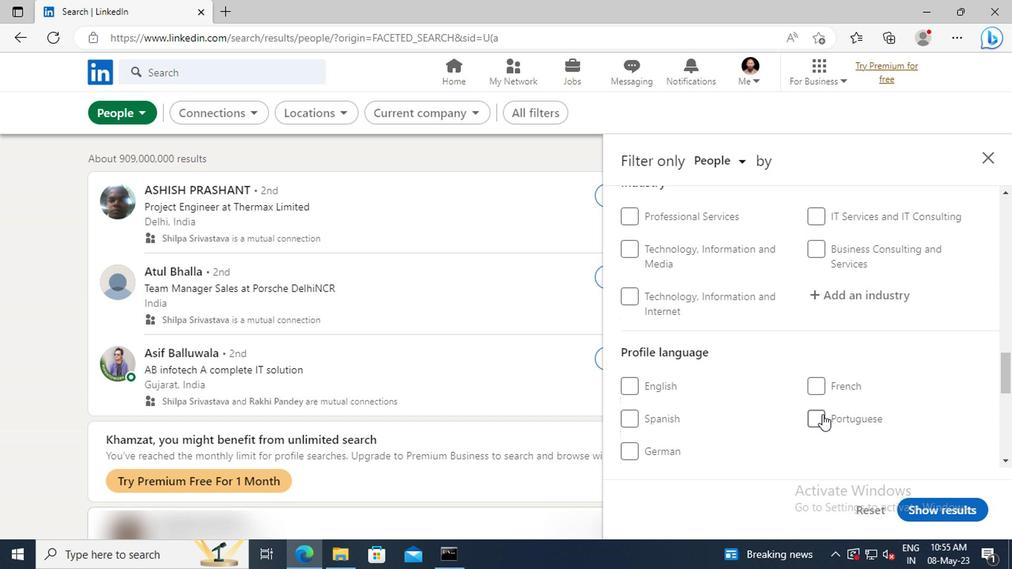 
Action: Mouse moved to (830, 372)
Screenshot: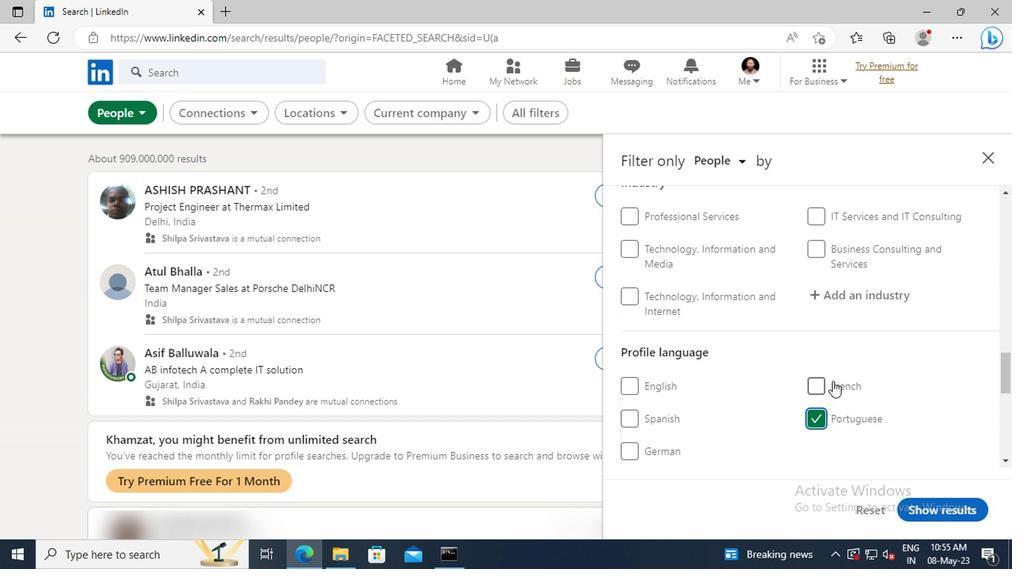 
Action: Mouse scrolled (830, 373) with delta (0, 0)
Screenshot: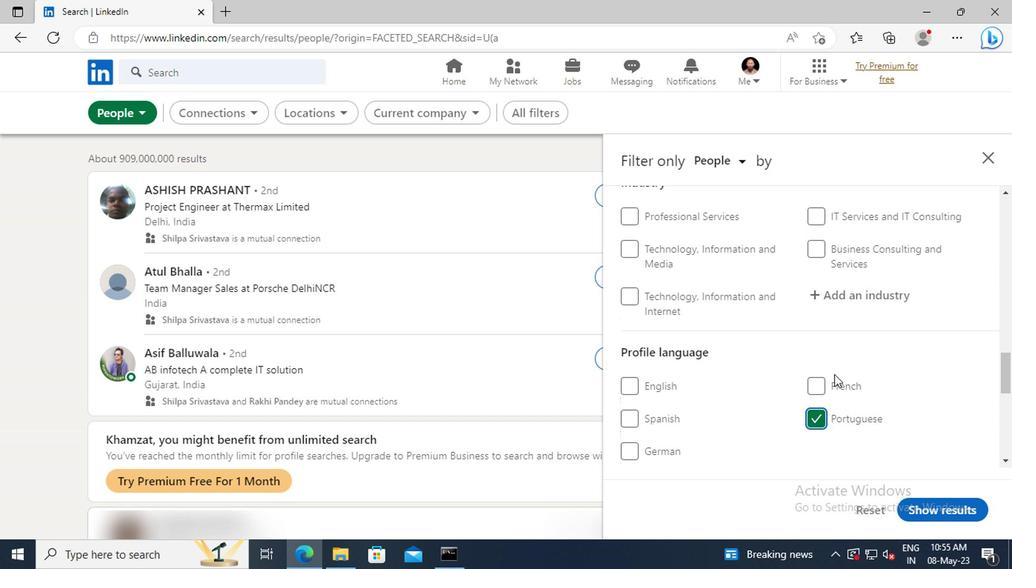 
Action: Mouse scrolled (830, 373) with delta (0, 0)
Screenshot: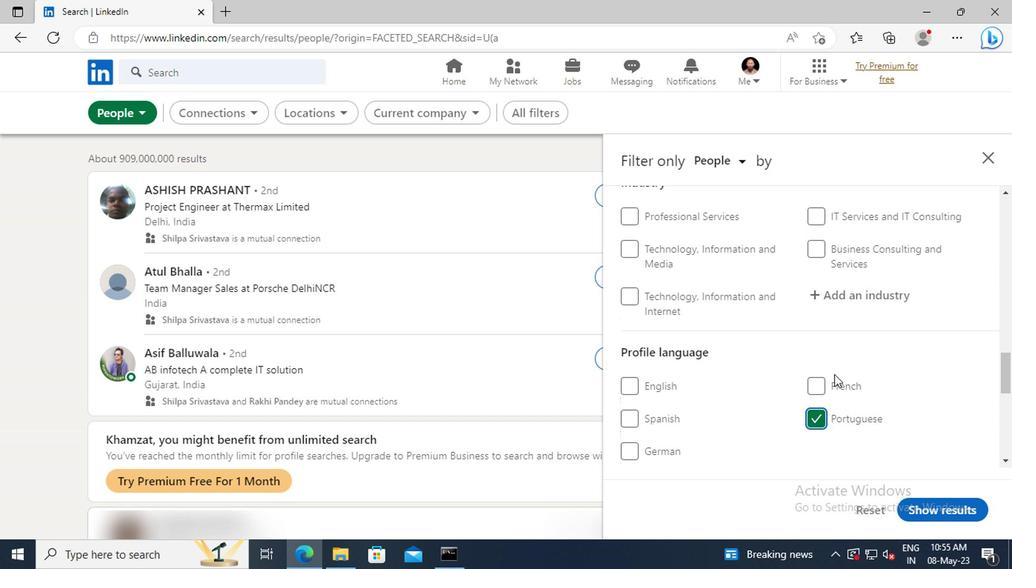 
Action: Mouse scrolled (830, 373) with delta (0, 0)
Screenshot: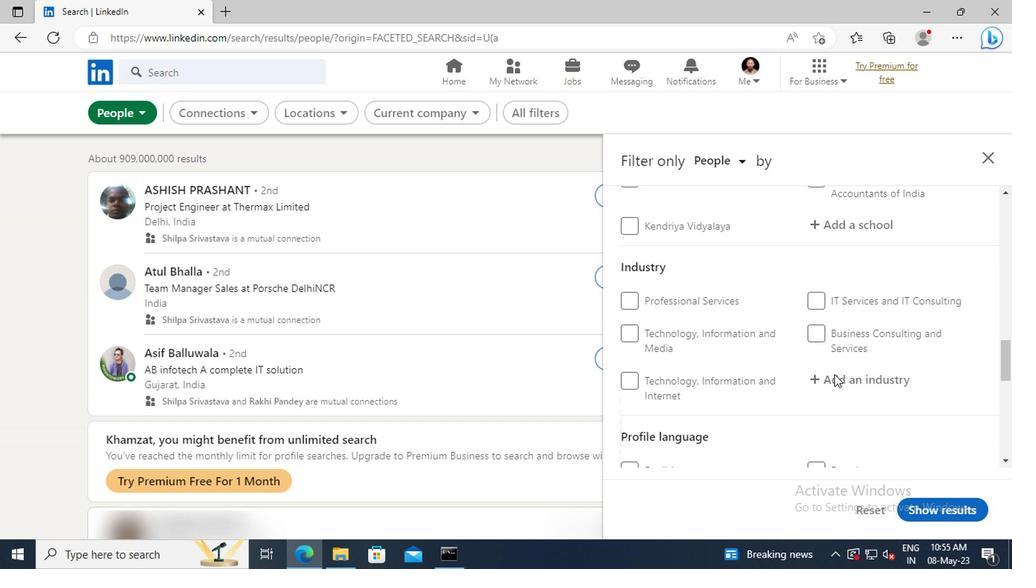 
Action: Mouse scrolled (830, 373) with delta (0, 0)
Screenshot: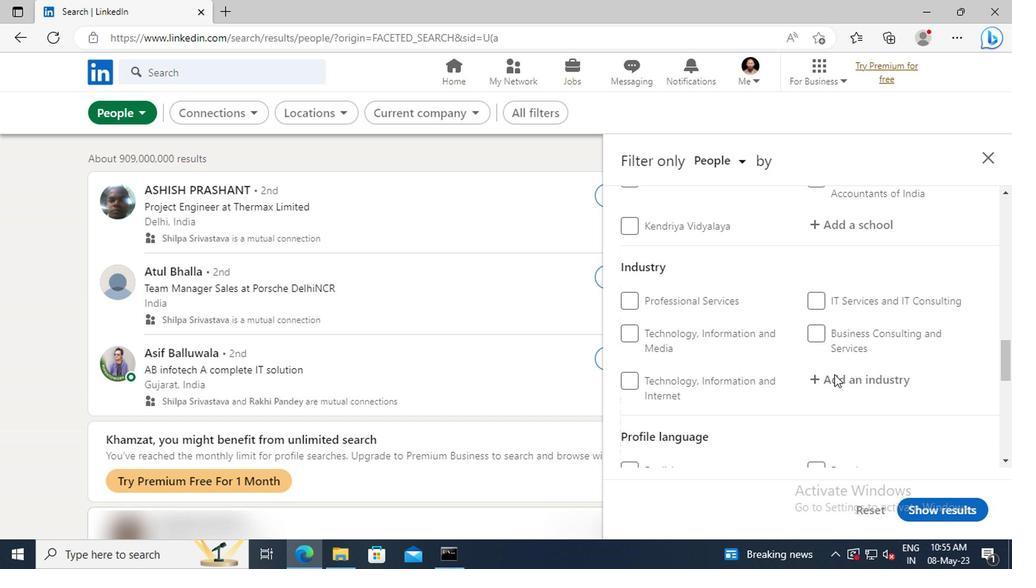 
Action: Mouse scrolled (830, 373) with delta (0, 0)
Screenshot: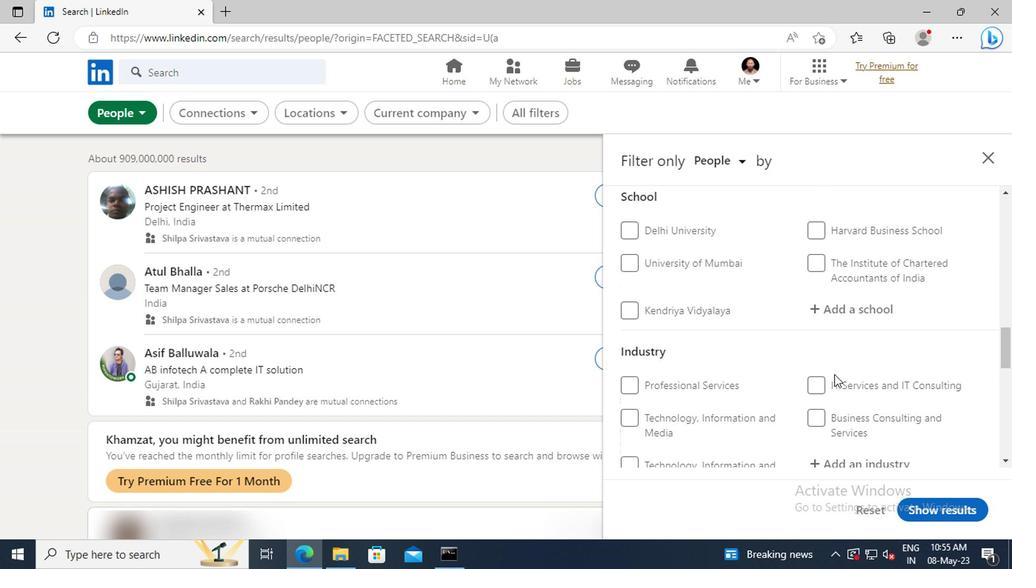 
Action: Mouse scrolled (830, 373) with delta (0, 0)
Screenshot: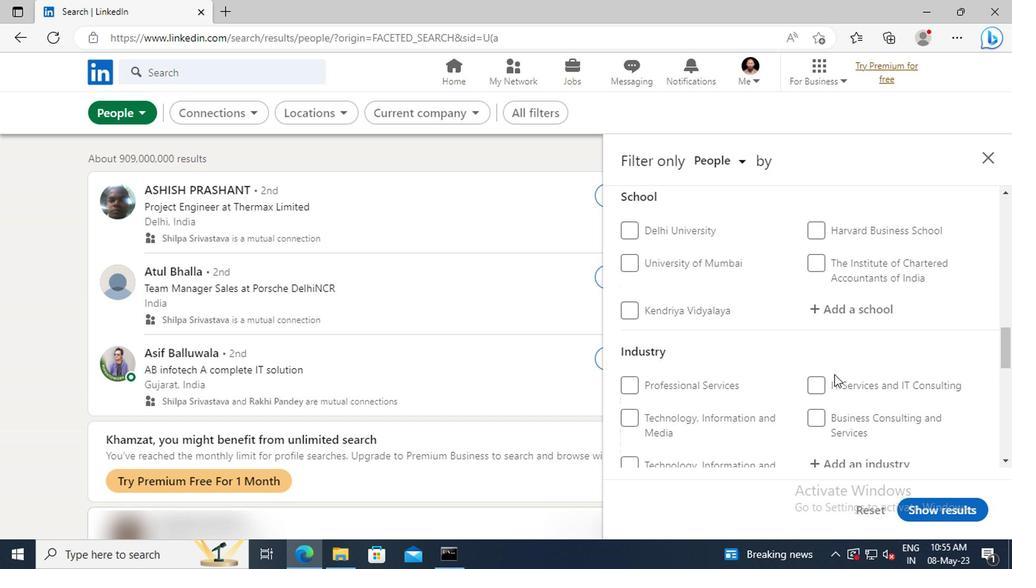 
Action: Mouse scrolled (830, 373) with delta (0, 0)
Screenshot: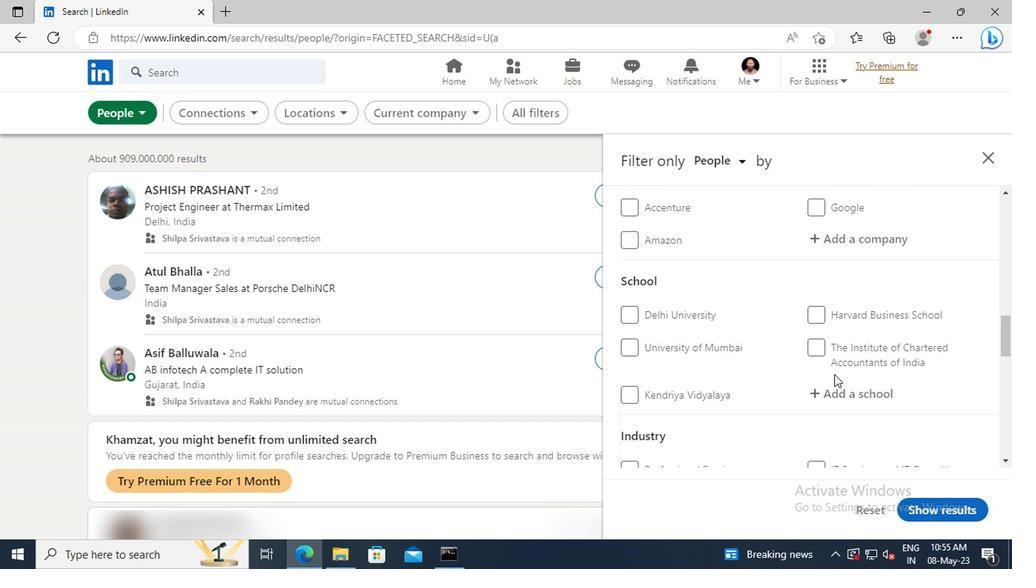 
Action: Mouse scrolled (830, 373) with delta (0, 0)
Screenshot: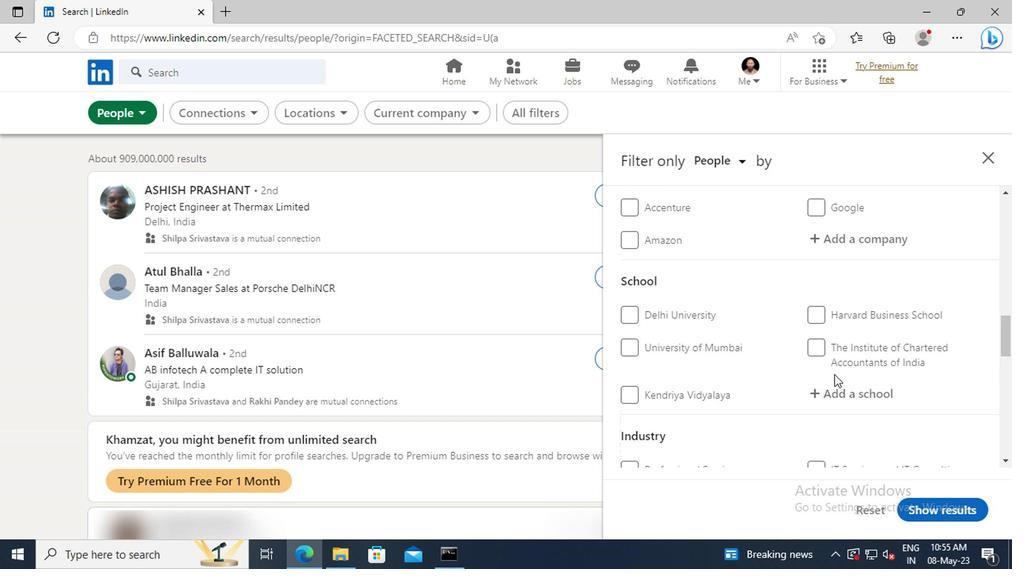 
Action: Mouse scrolled (830, 373) with delta (0, 0)
Screenshot: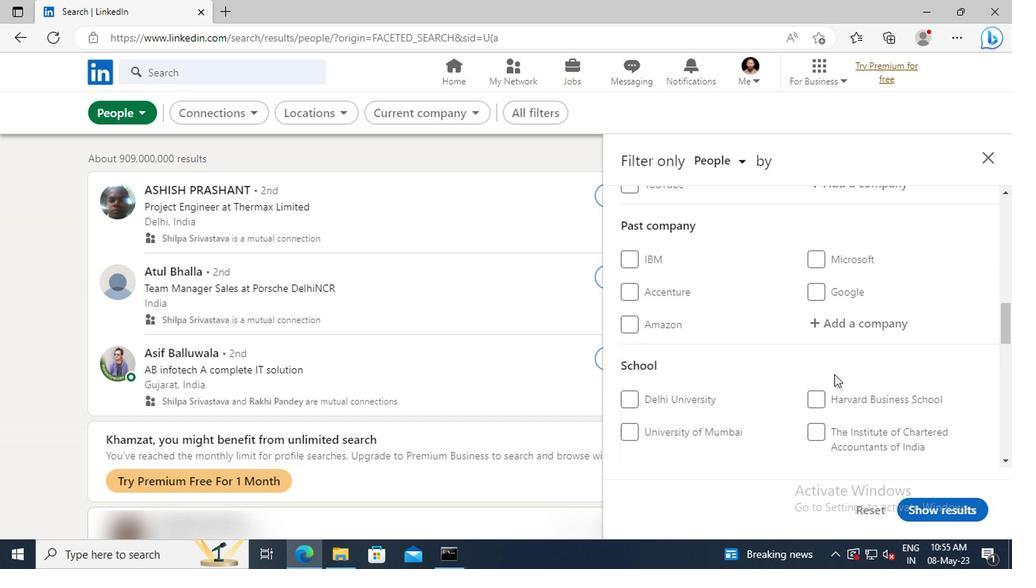 
Action: Mouse scrolled (830, 373) with delta (0, 0)
Screenshot: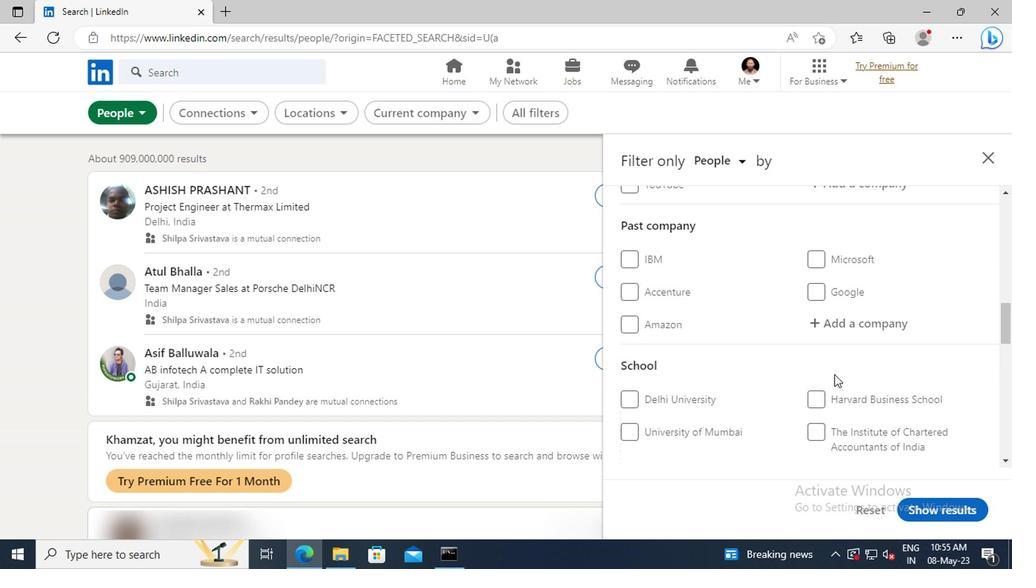
Action: Mouse scrolled (830, 373) with delta (0, 0)
Screenshot: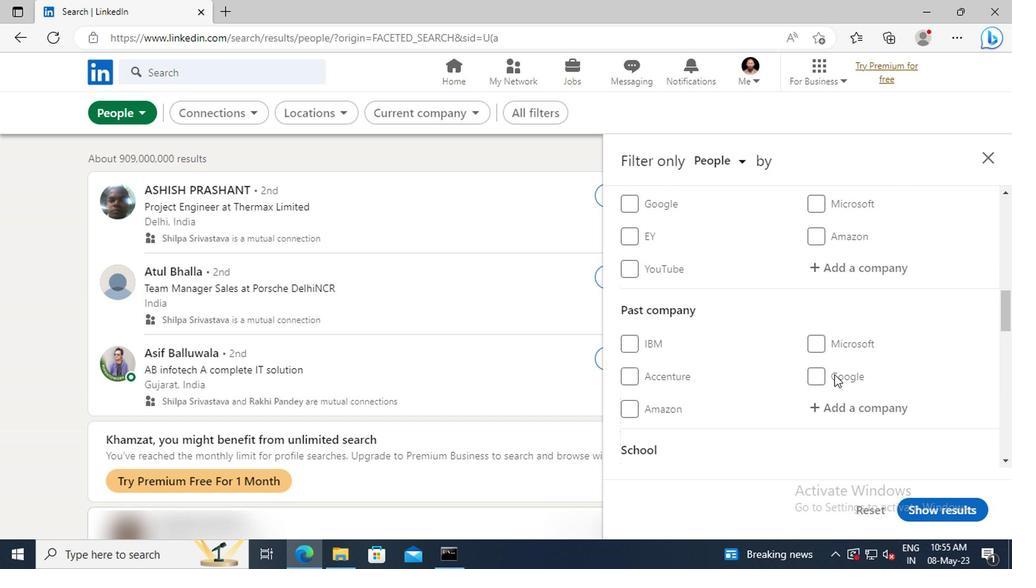 
Action: Mouse moved to (821, 313)
Screenshot: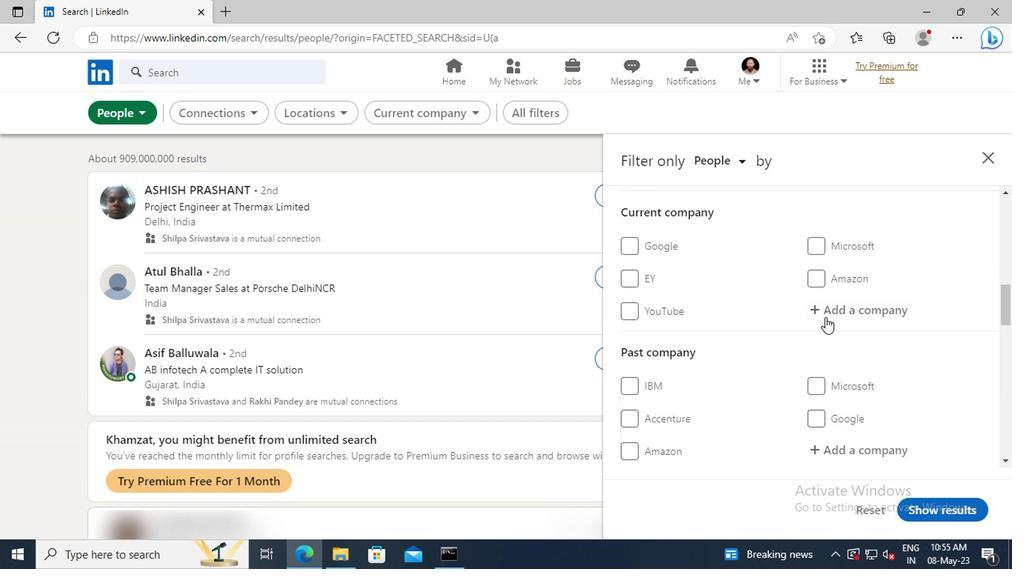 
Action: Mouse pressed left at (821, 313)
Screenshot: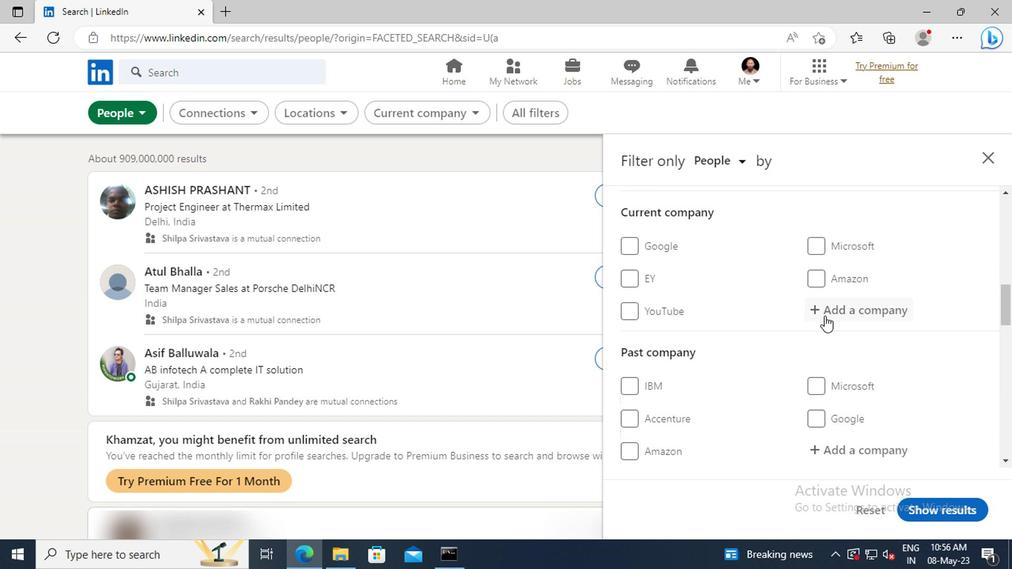
Action: Mouse moved to (820, 312)
Screenshot: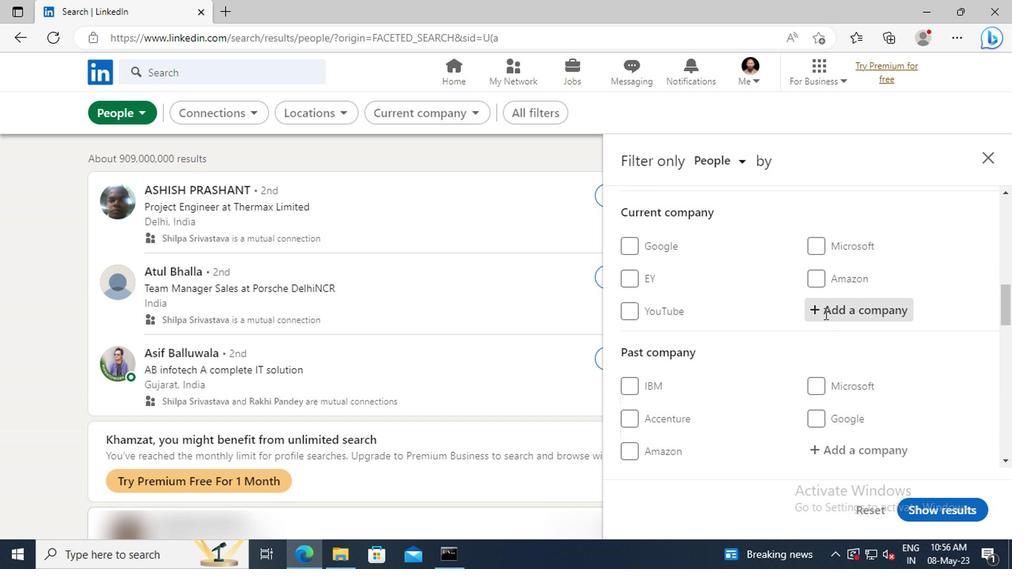 
Action: Key pressed <Key.shift>MYNTRA
Screenshot: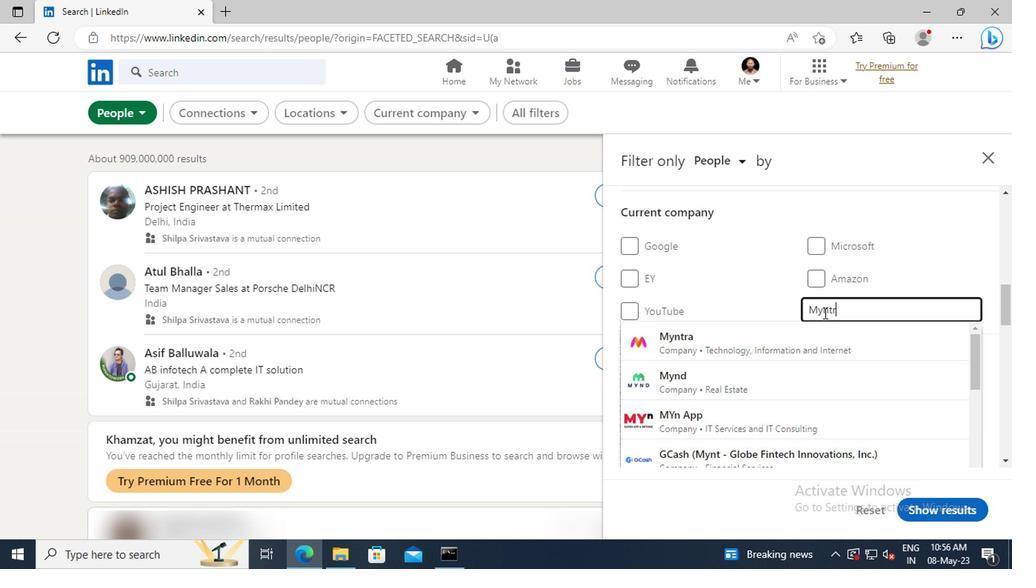 
Action: Mouse moved to (823, 332)
Screenshot: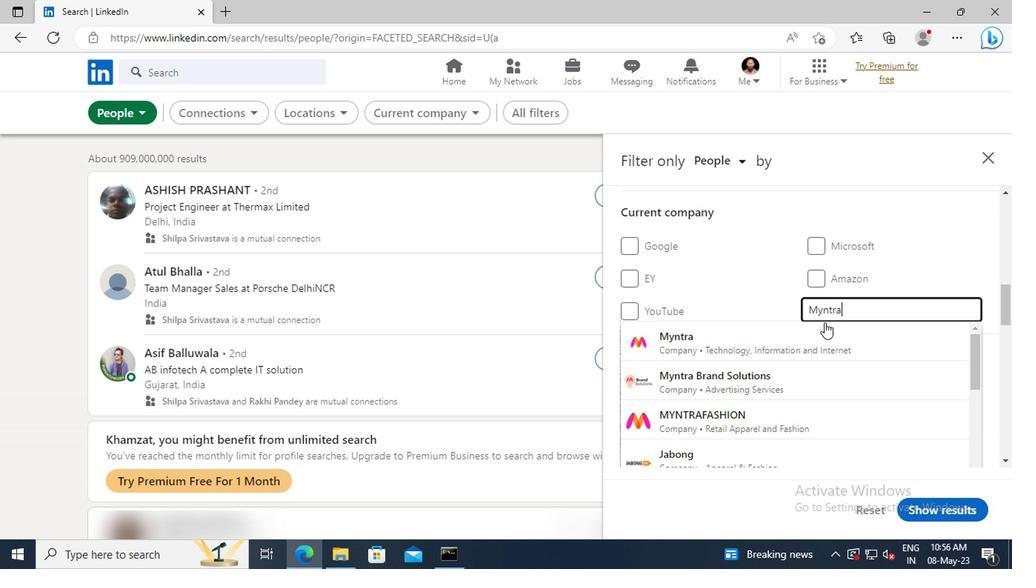 
Action: Mouse pressed left at (823, 332)
Screenshot: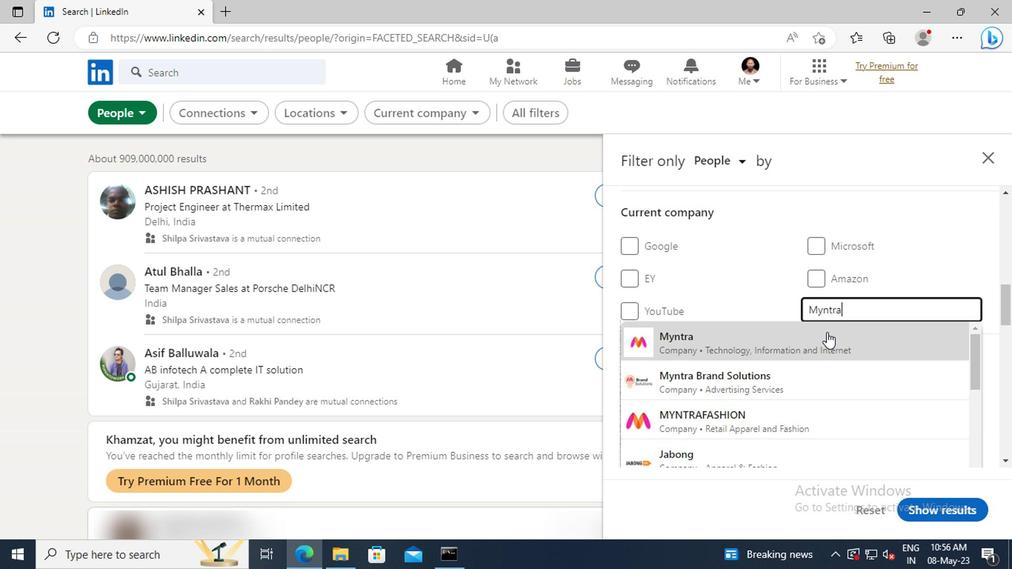 
Action: Mouse moved to (823, 334)
Screenshot: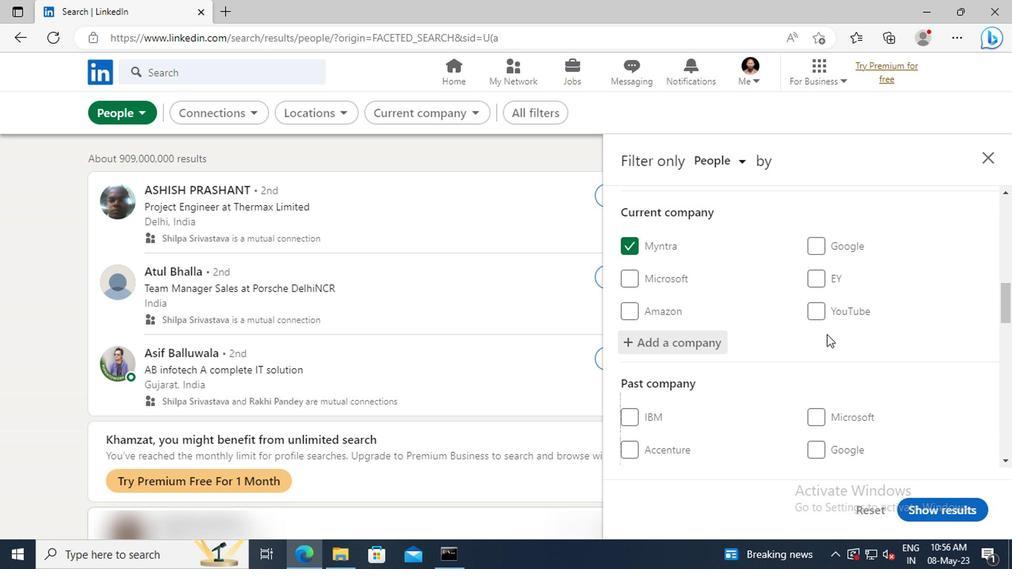 
Action: Mouse scrolled (823, 333) with delta (0, -1)
Screenshot: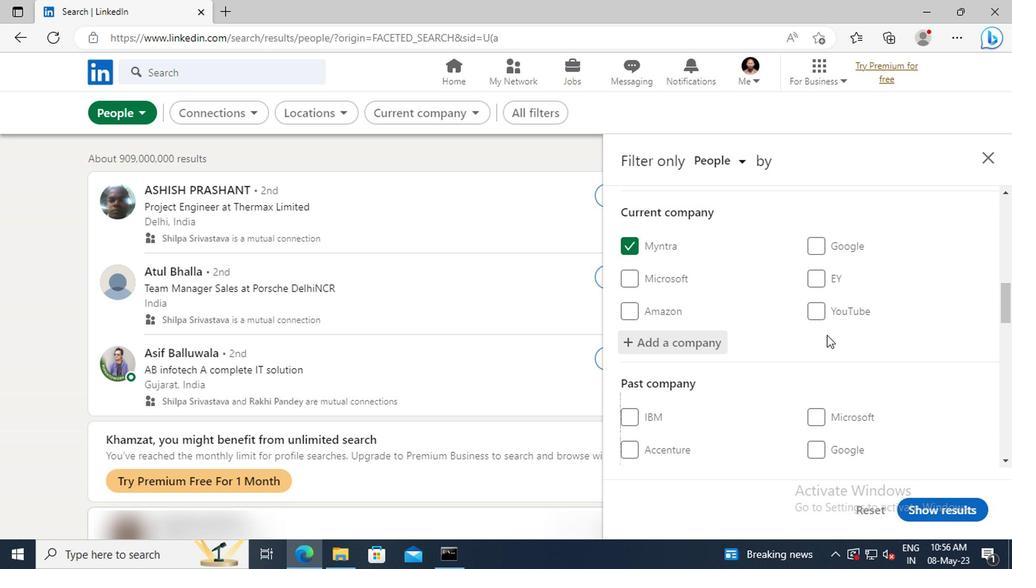 
Action: Mouse scrolled (823, 333) with delta (0, -1)
Screenshot: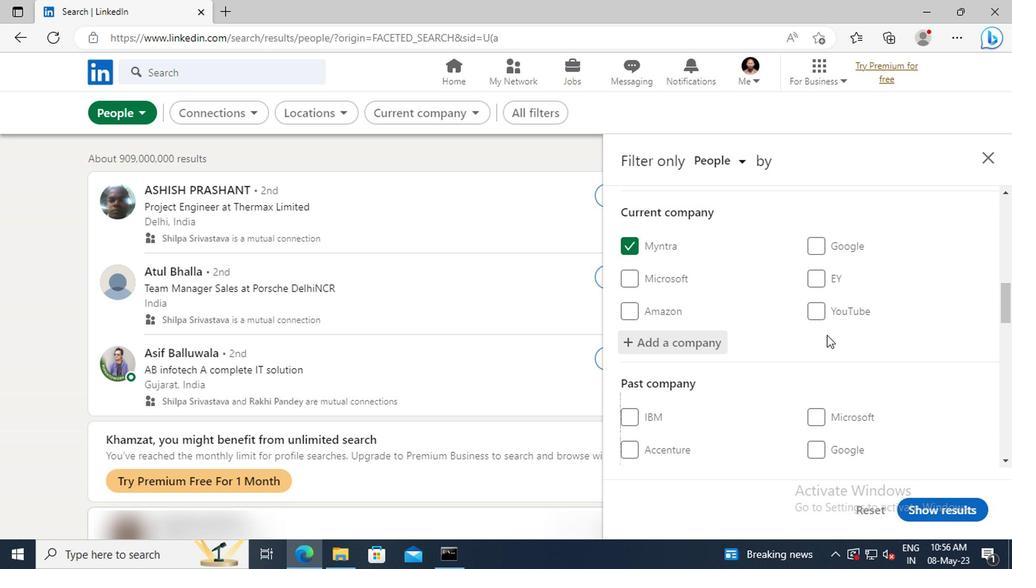 
Action: Mouse moved to (823, 332)
Screenshot: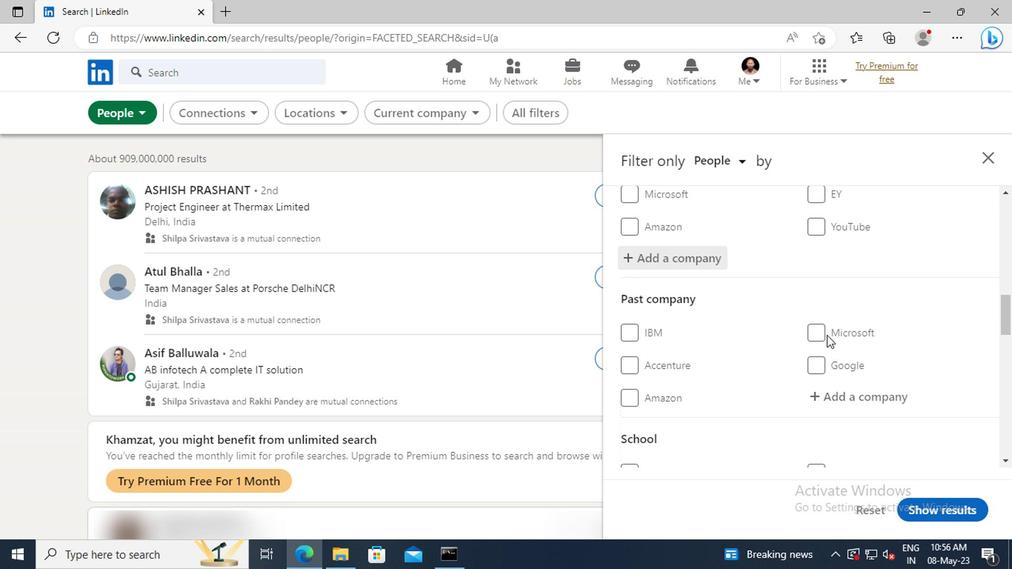 
Action: Mouse scrolled (823, 331) with delta (0, -1)
Screenshot: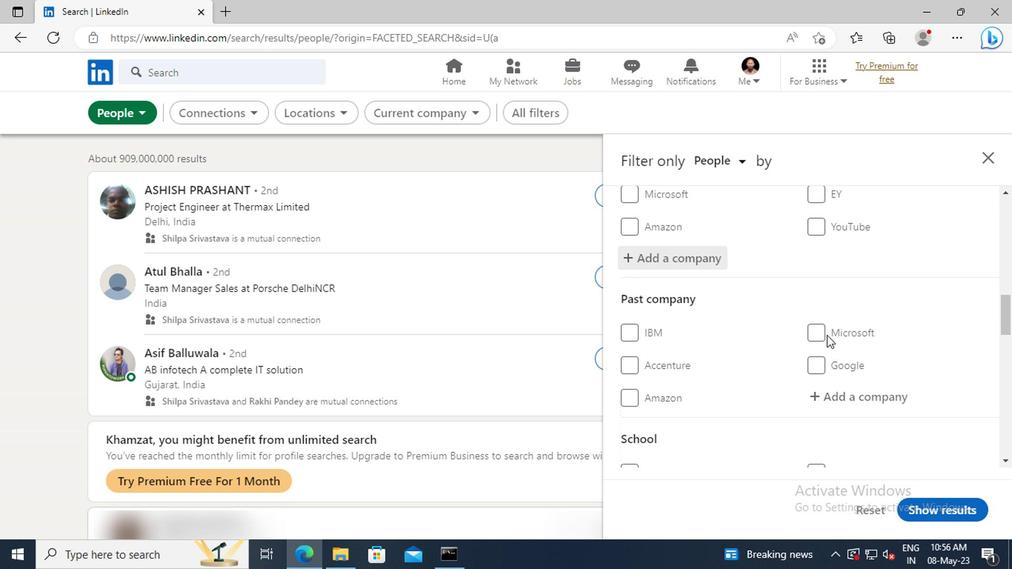 
Action: Mouse moved to (823, 332)
Screenshot: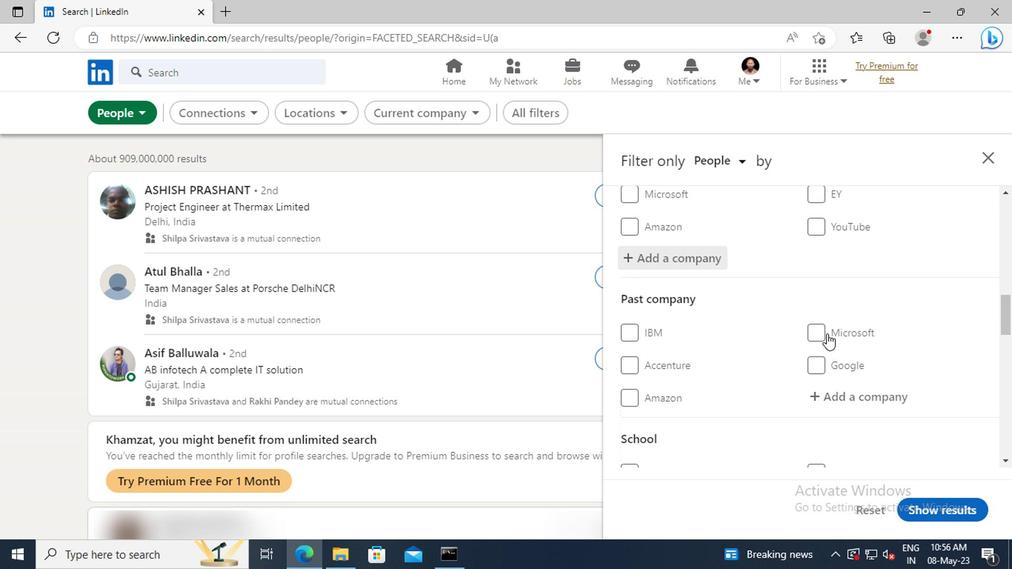
Action: Mouse scrolled (823, 331) with delta (0, -1)
Screenshot: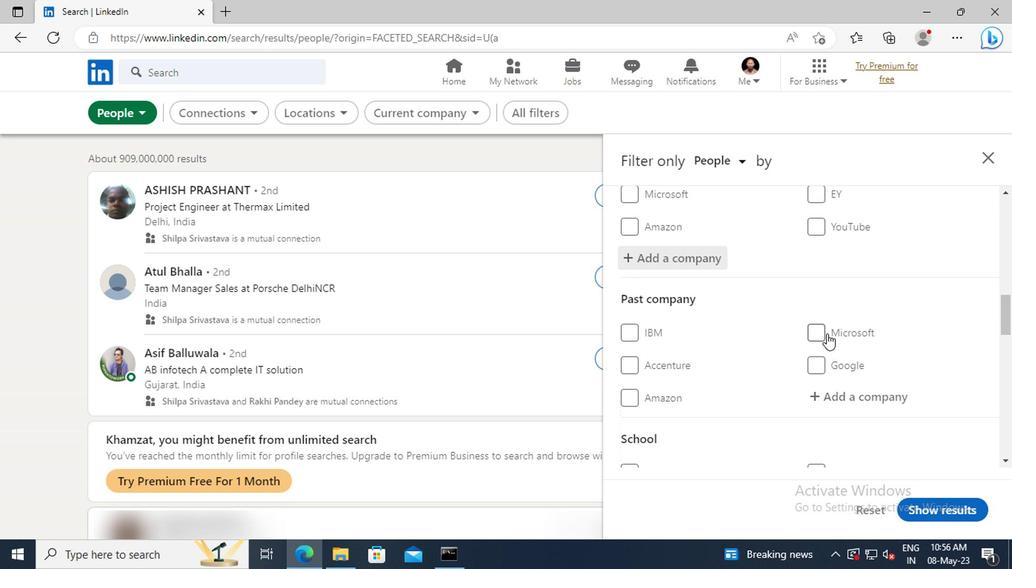 
Action: Mouse moved to (822, 325)
Screenshot: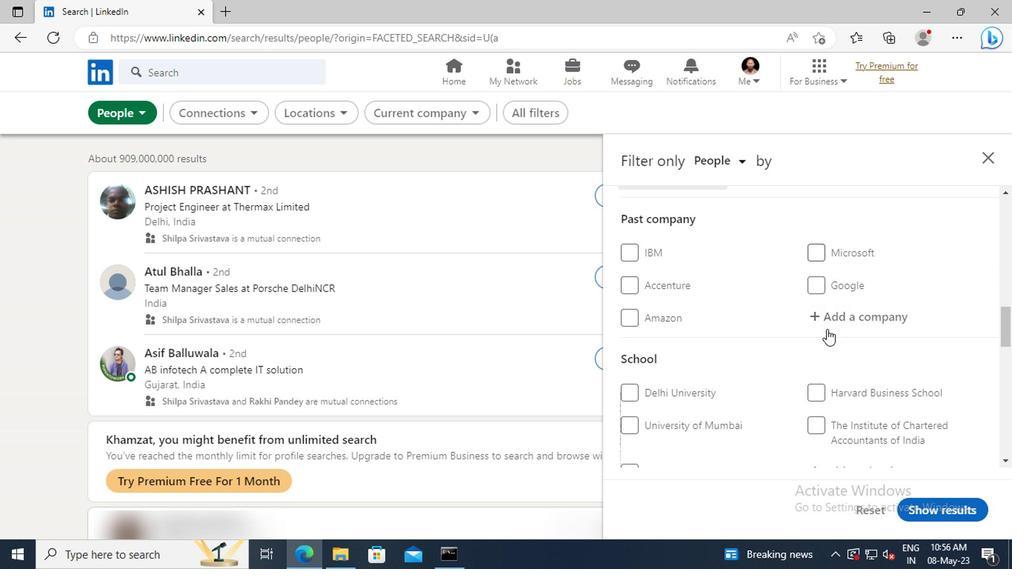 
Action: Mouse scrolled (822, 324) with delta (0, 0)
Screenshot: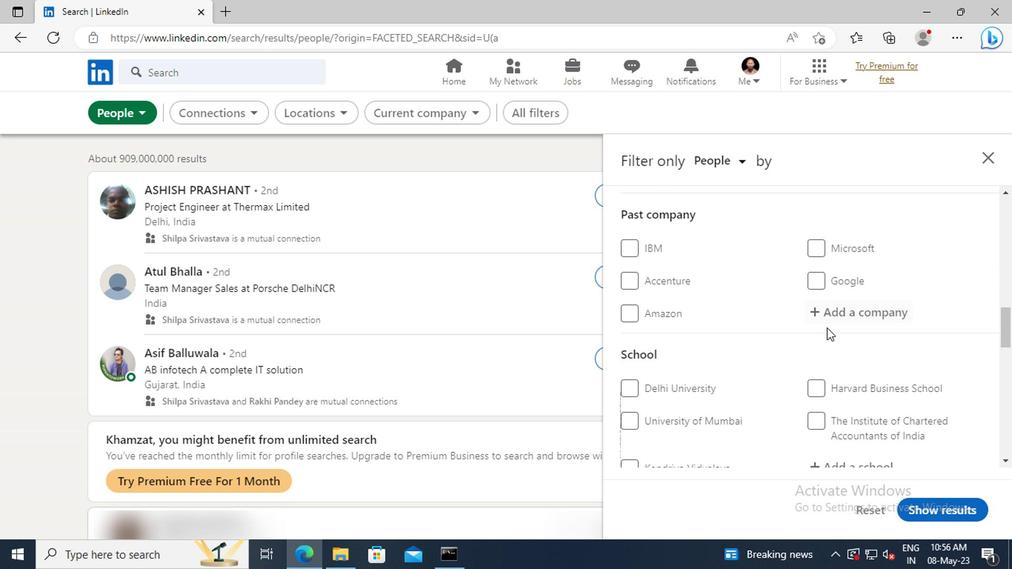 
Action: Mouse moved to (822, 324)
Screenshot: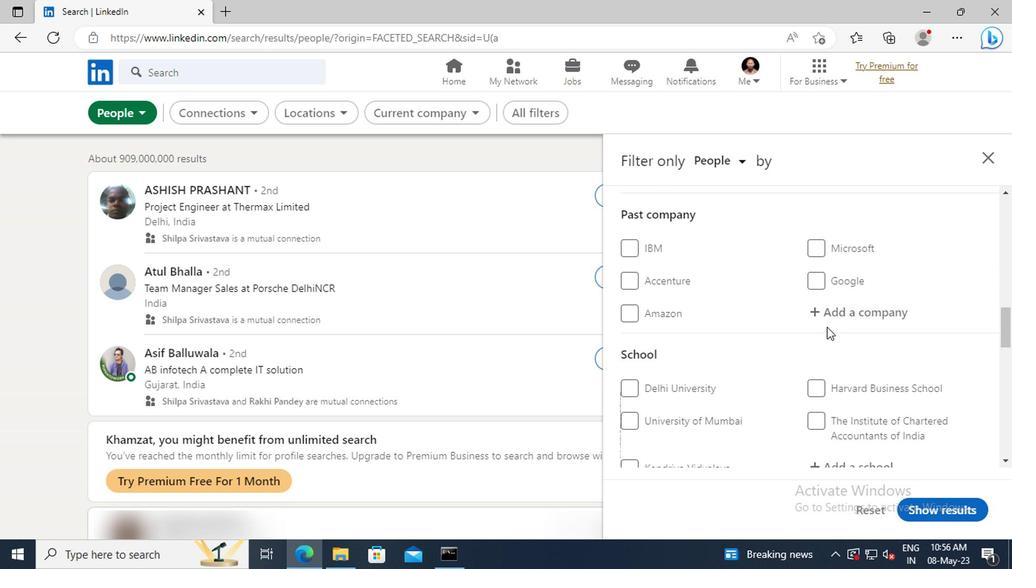 
Action: Mouse scrolled (822, 323) with delta (0, -1)
Screenshot: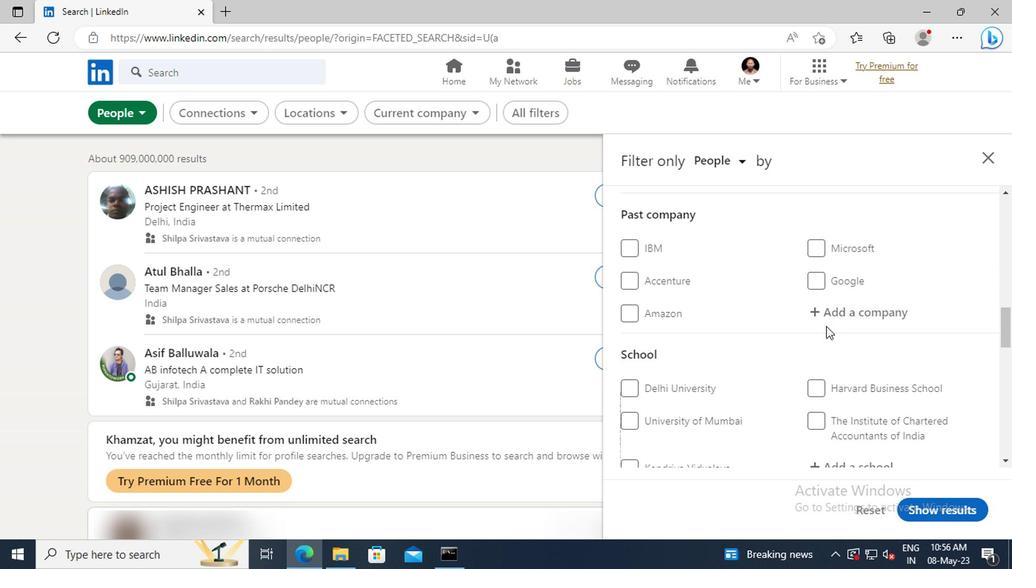 
Action: Mouse scrolled (822, 323) with delta (0, -1)
Screenshot: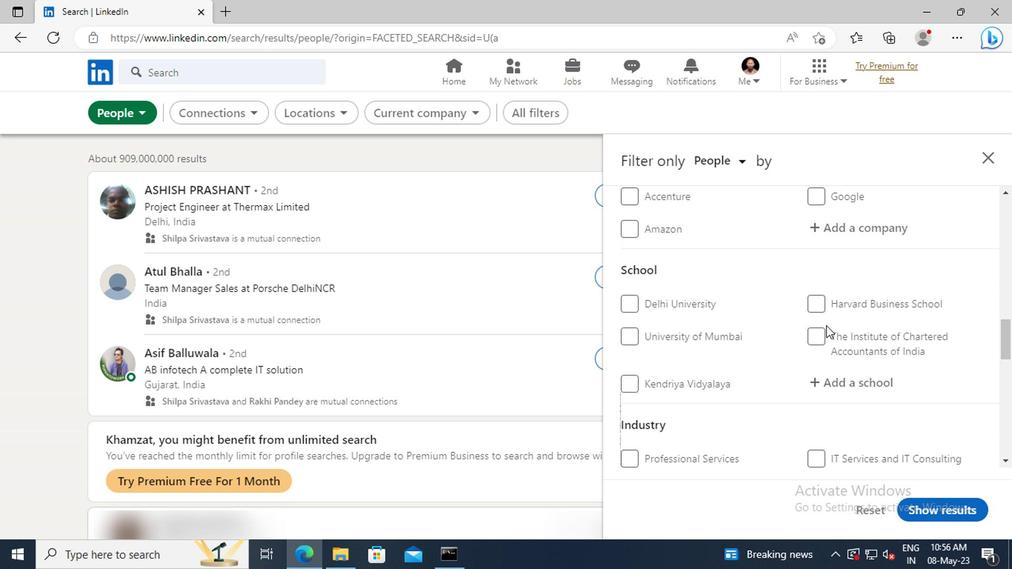 
Action: Mouse moved to (821, 338)
Screenshot: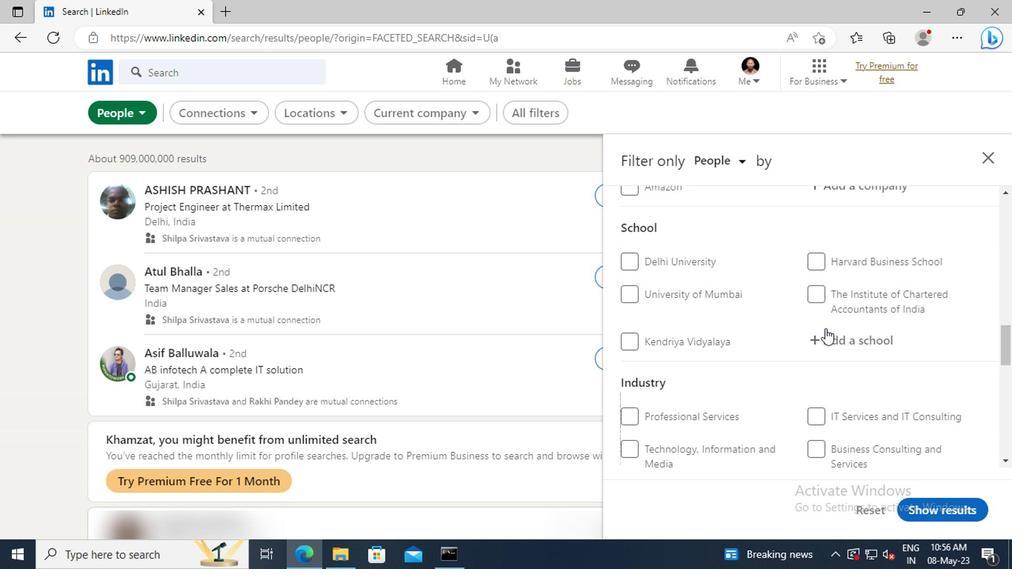 
Action: Mouse pressed left at (821, 338)
Screenshot: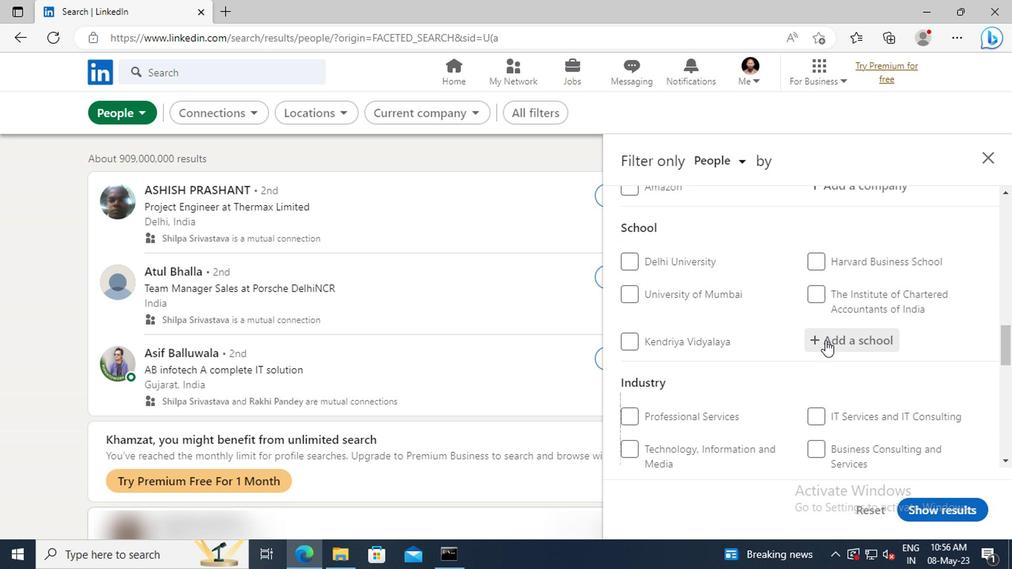 
Action: Mouse moved to (818, 337)
Screenshot: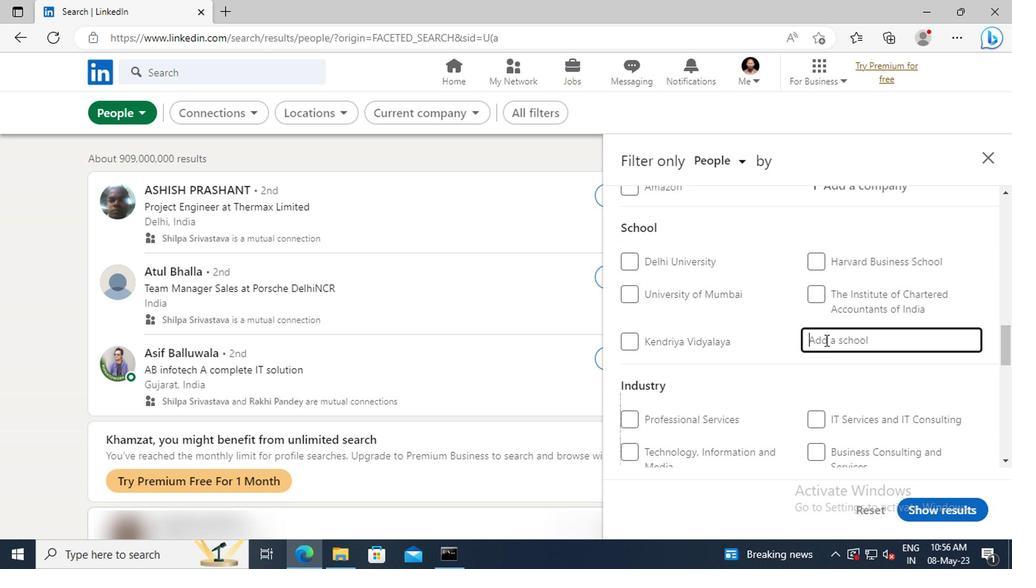 
Action: Key pressed <Key.shift>NATIONAL<Key.space><Key.shift>INSTITUTE<Key.space>OF<Key.space><Key.shift>FAS
Screenshot: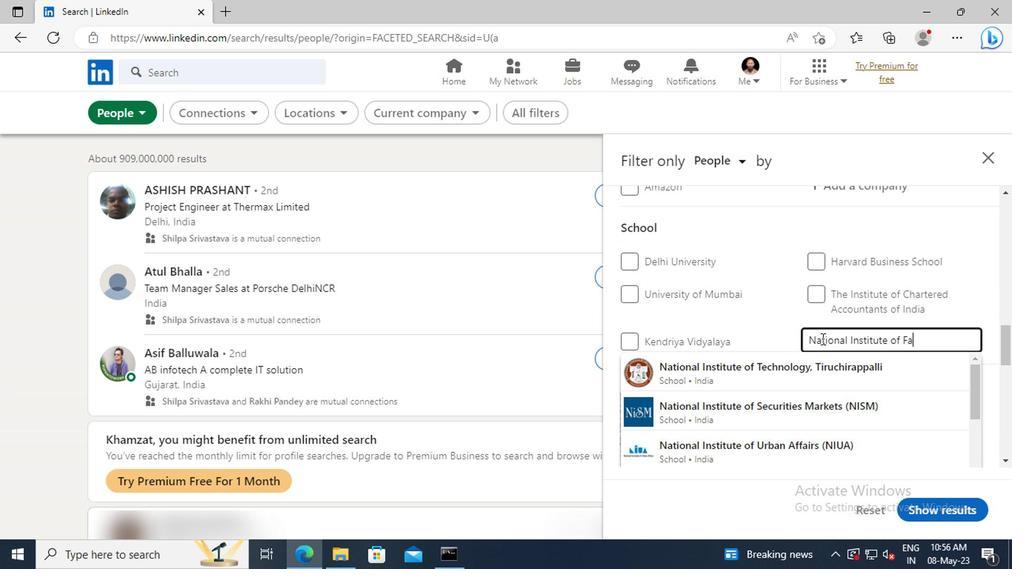 
Action: Mouse moved to (828, 392)
Screenshot: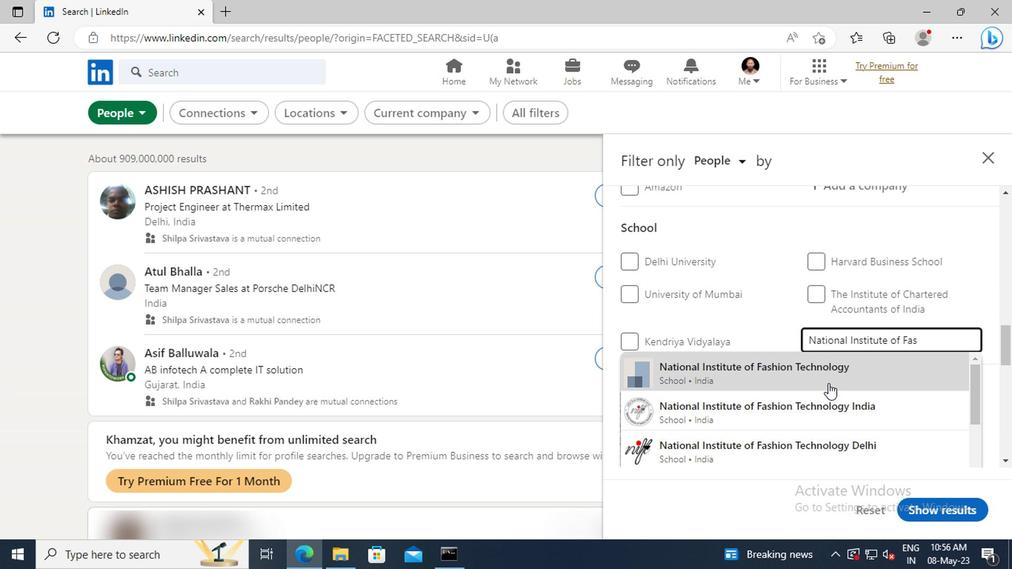 
Action: Mouse pressed left at (828, 392)
Screenshot: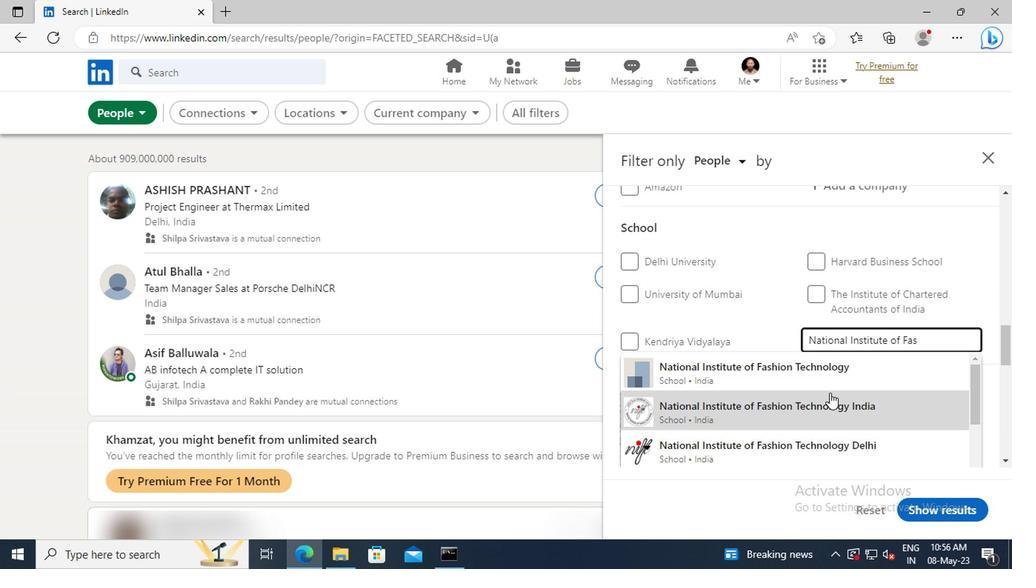 
Action: Mouse moved to (828, 390)
Screenshot: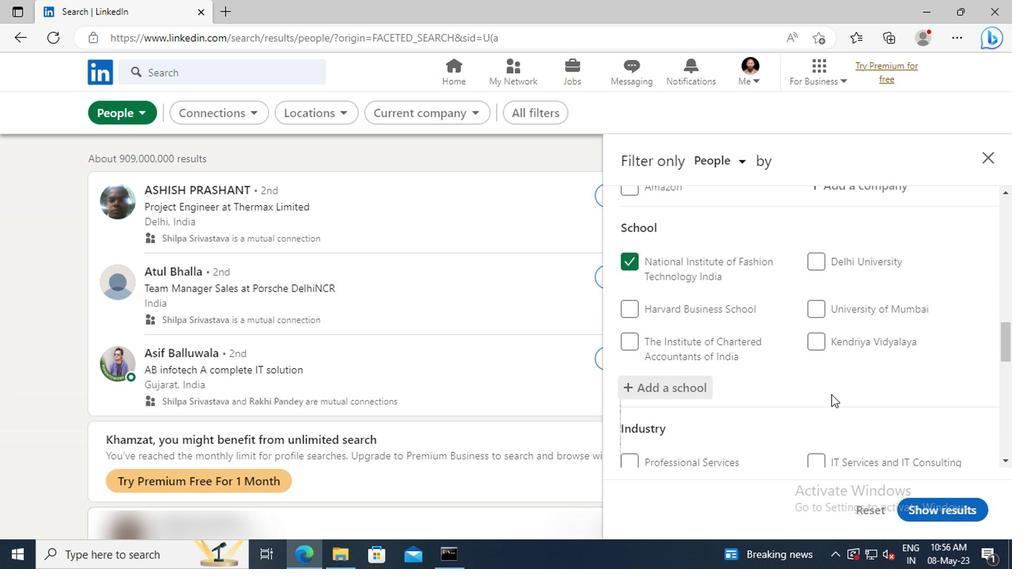 
Action: Mouse scrolled (828, 389) with delta (0, 0)
Screenshot: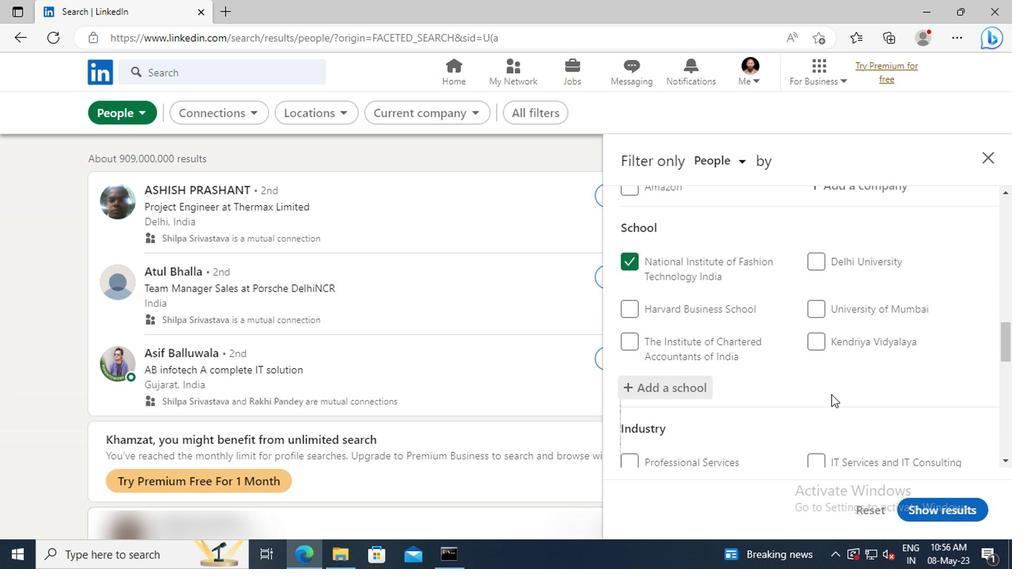 
Action: Mouse moved to (830, 374)
Screenshot: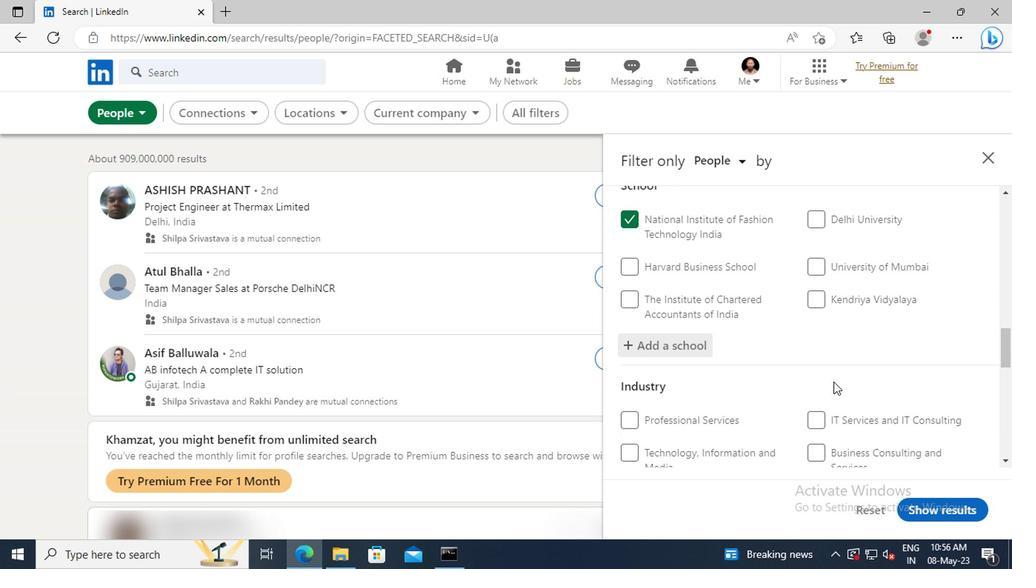 
Action: Mouse scrolled (830, 374) with delta (0, 0)
Screenshot: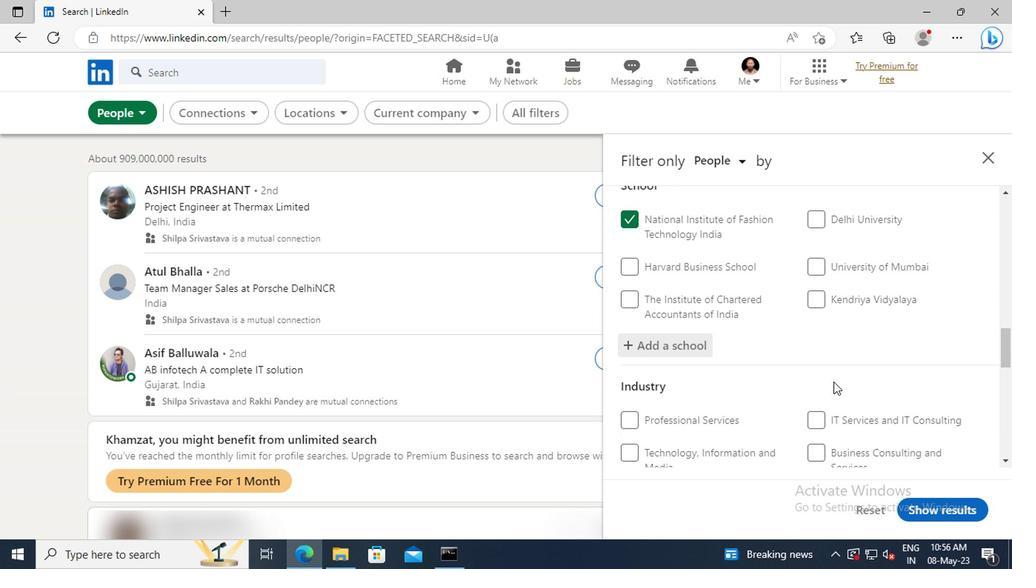 
Action: Mouse moved to (830, 370)
Screenshot: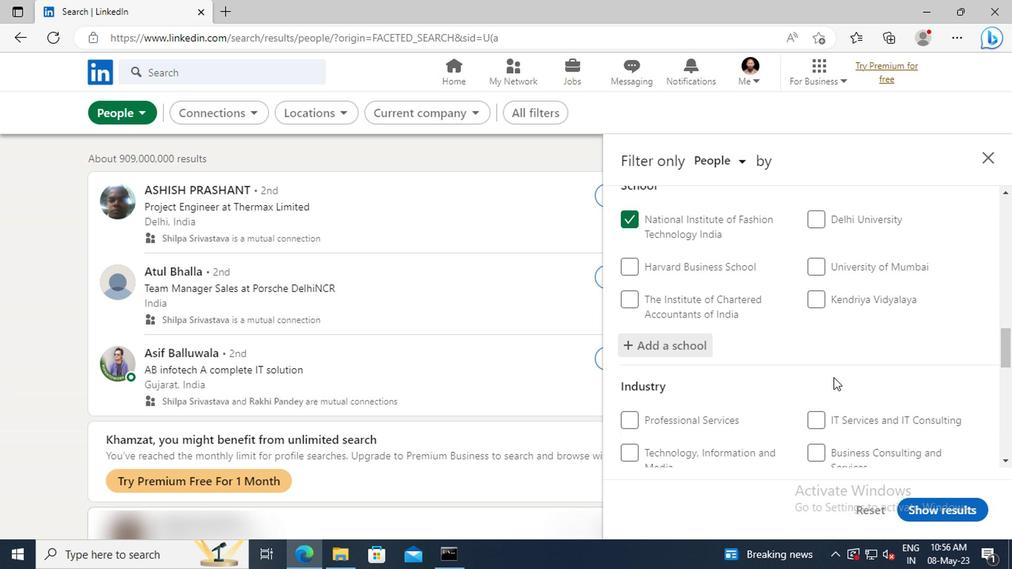 
Action: Mouse scrolled (830, 370) with delta (0, 0)
Screenshot: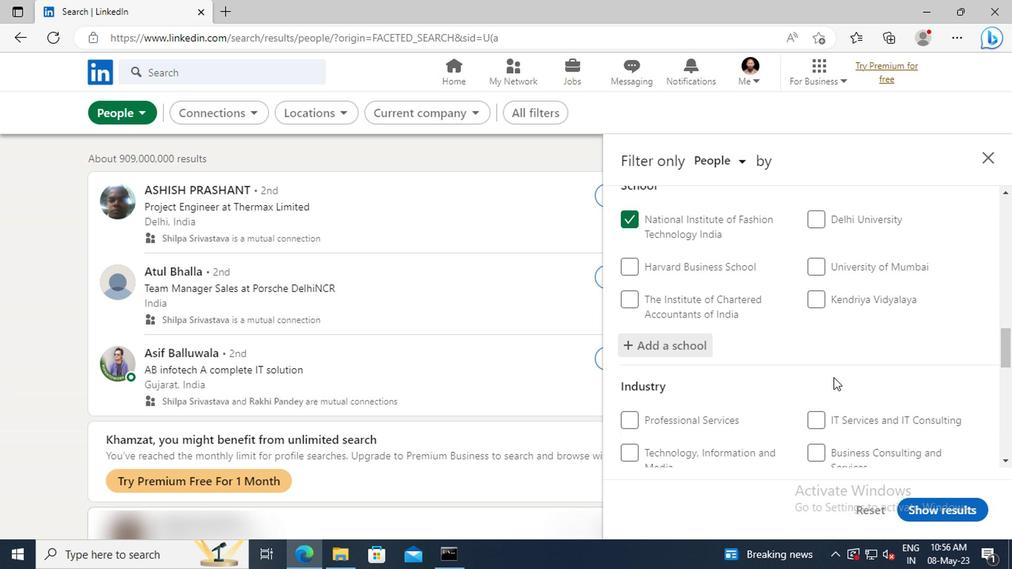 
Action: Mouse moved to (831, 360)
Screenshot: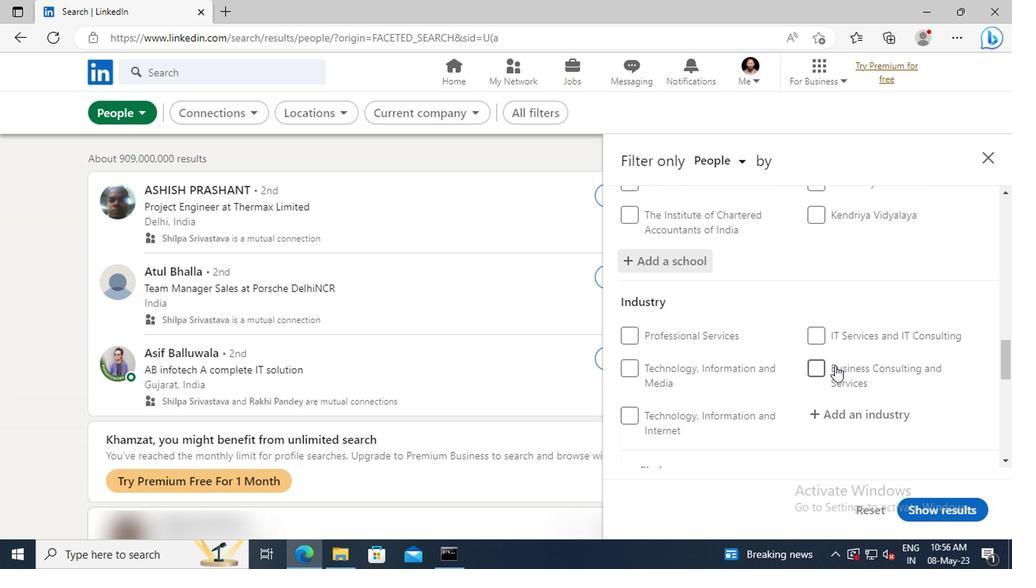 
Action: Mouse scrolled (831, 359) with delta (0, -1)
Screenshot: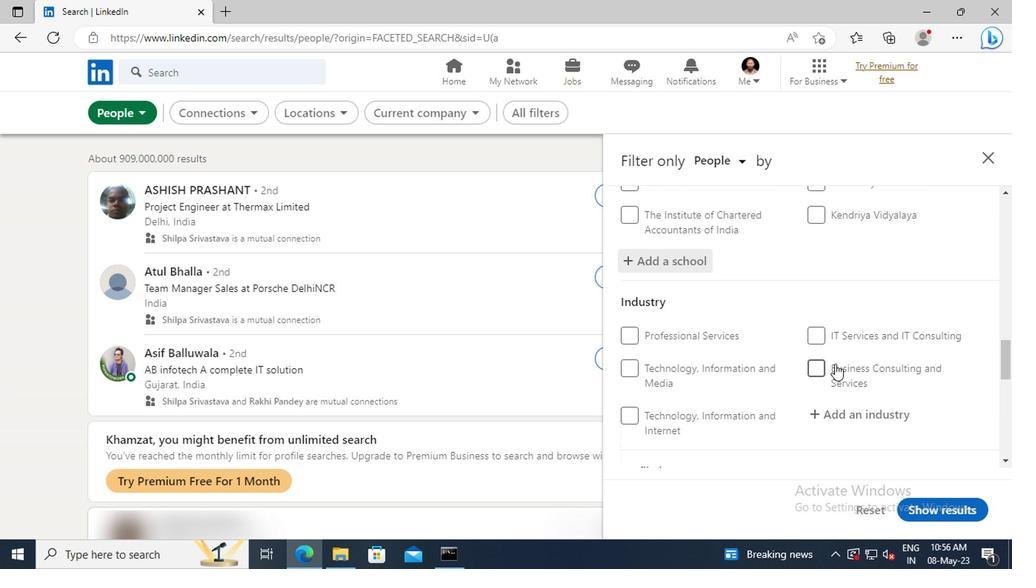 
Action: Mouse moved to (834, 369)
Screenshot: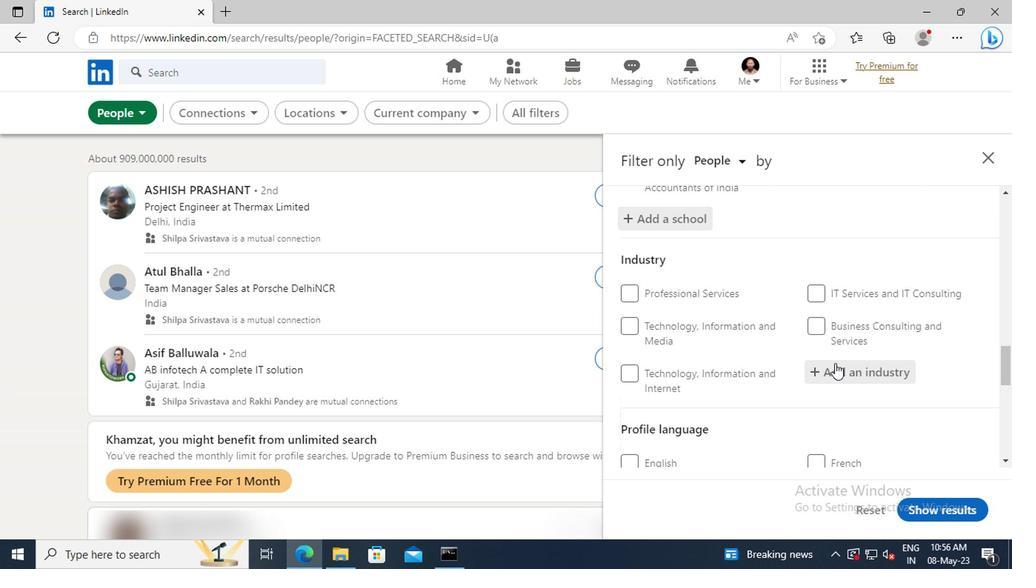 
Action: Mouse pressed left at (834, 369)
Screenshot: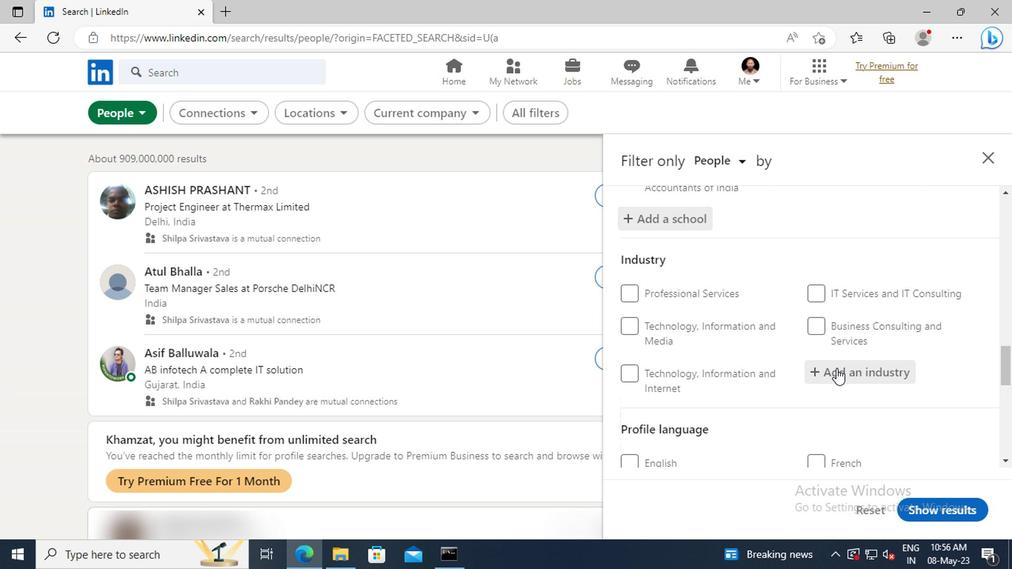 
Action: Key pressed <Key.shift>
Screenshot: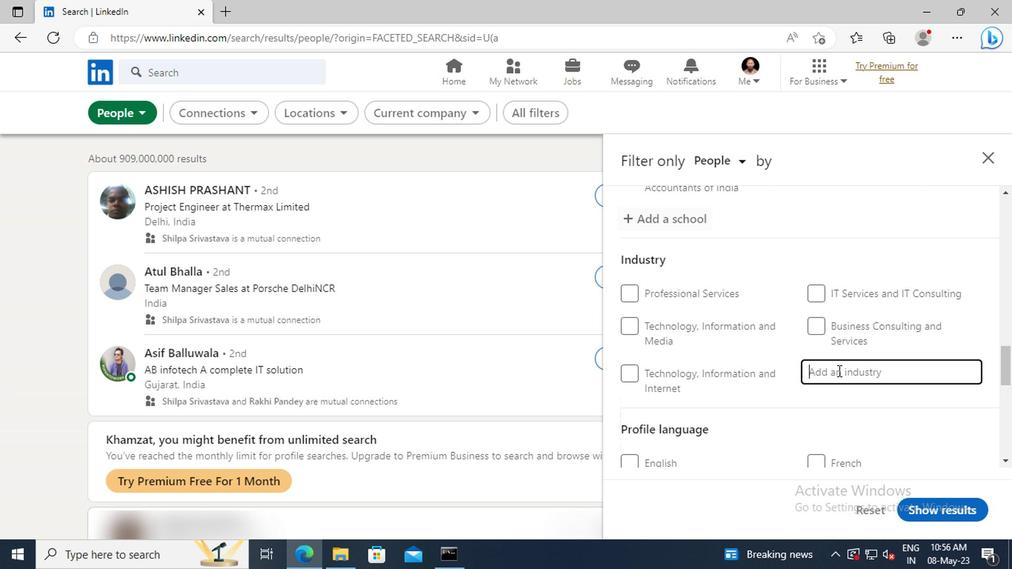 
Action: Mouse moved to (833, 369)
Screenshot: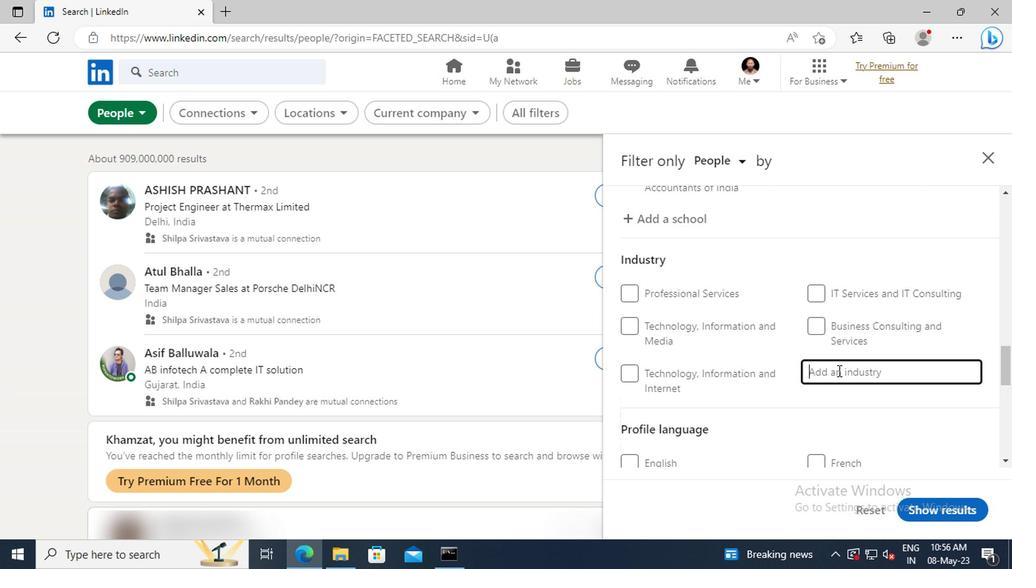 
Action: Key pressed F
Screenshot: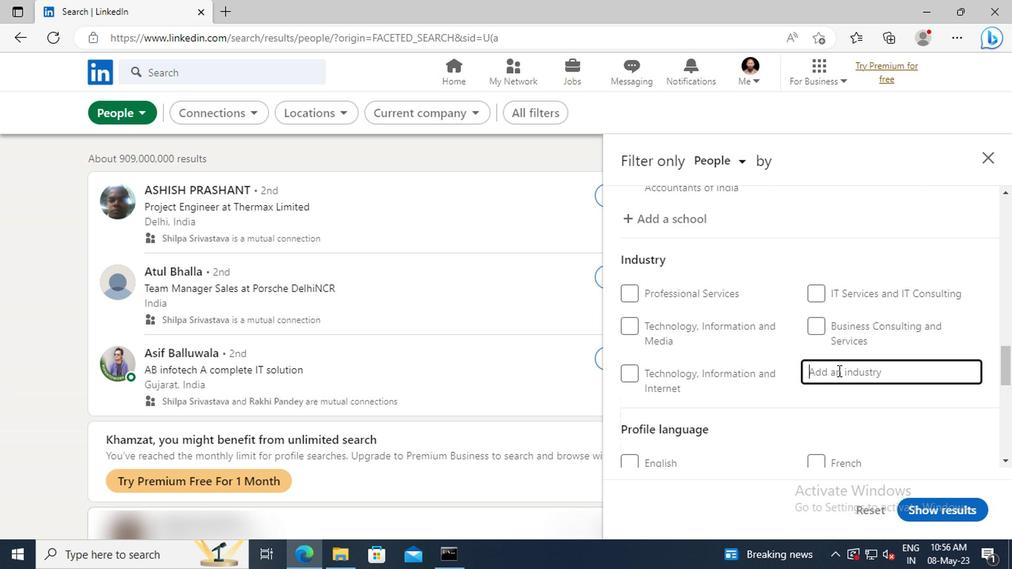 
Action: Mouse moved to (833, 366)
Screenshot: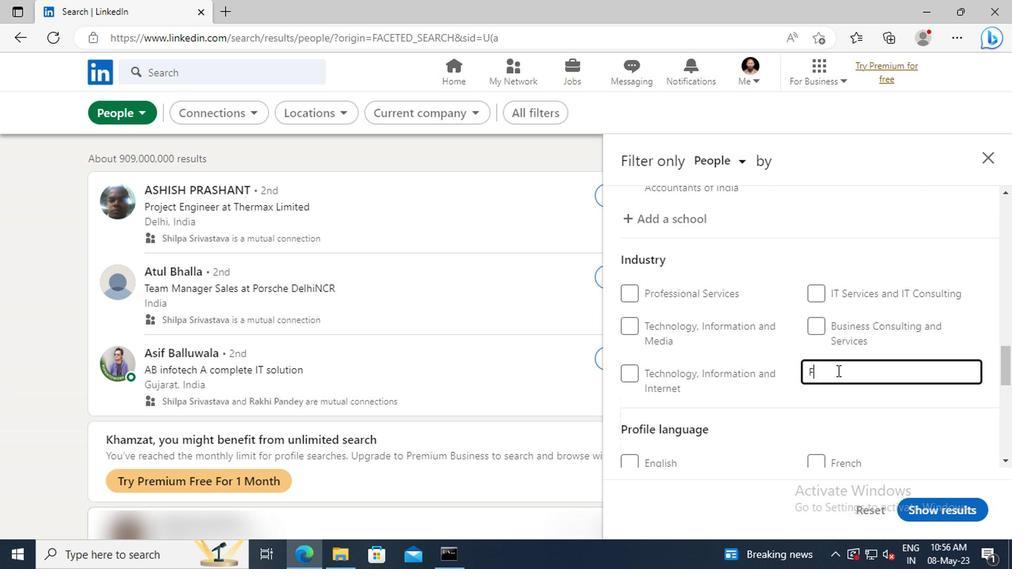 
Action: Key pressed ABRICA
Screenshot: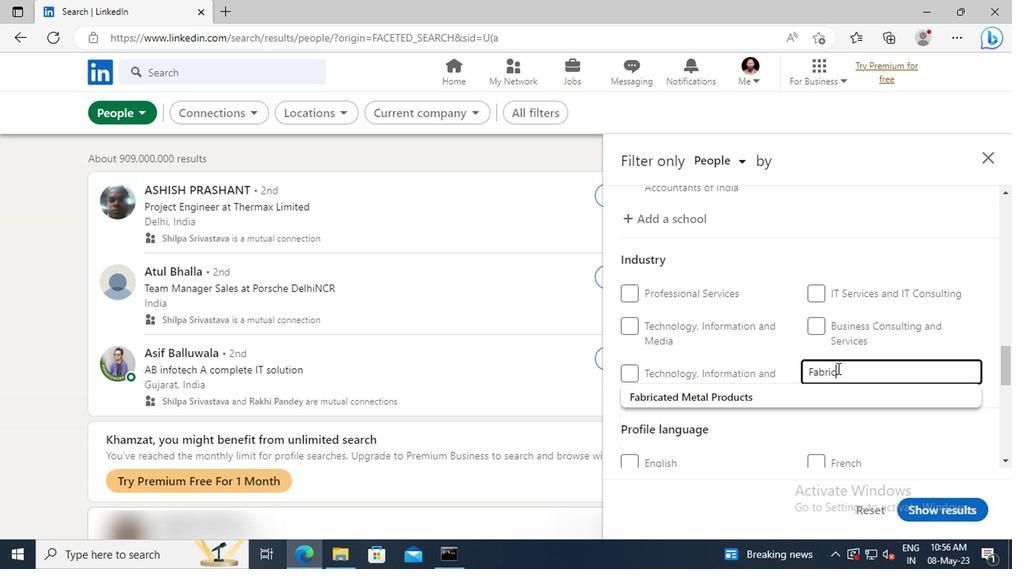 
Action: Mouse moved to (835, 393)
Screenshot: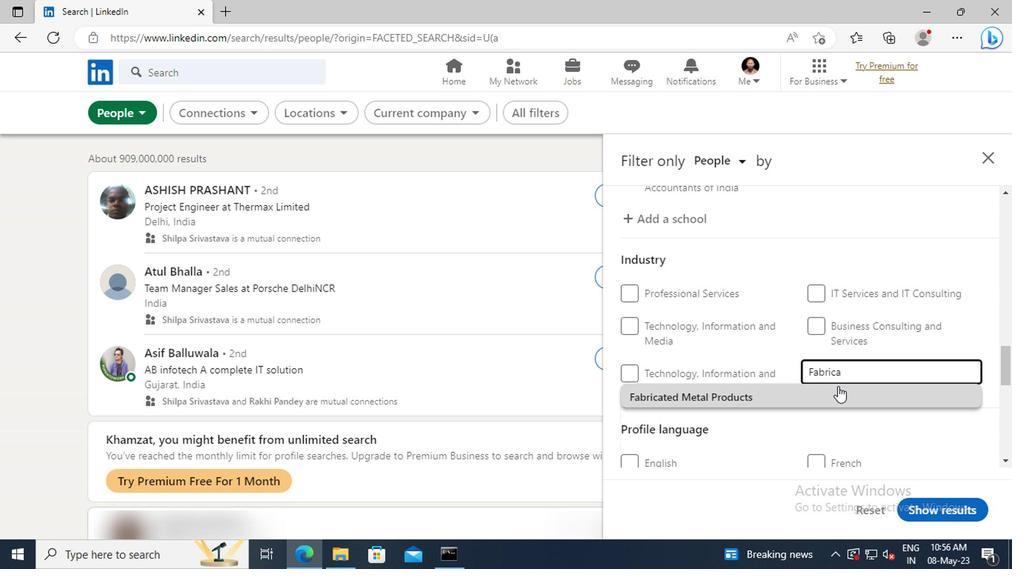 
Action: Mouse pressed left at (835, 393)
Screenshot: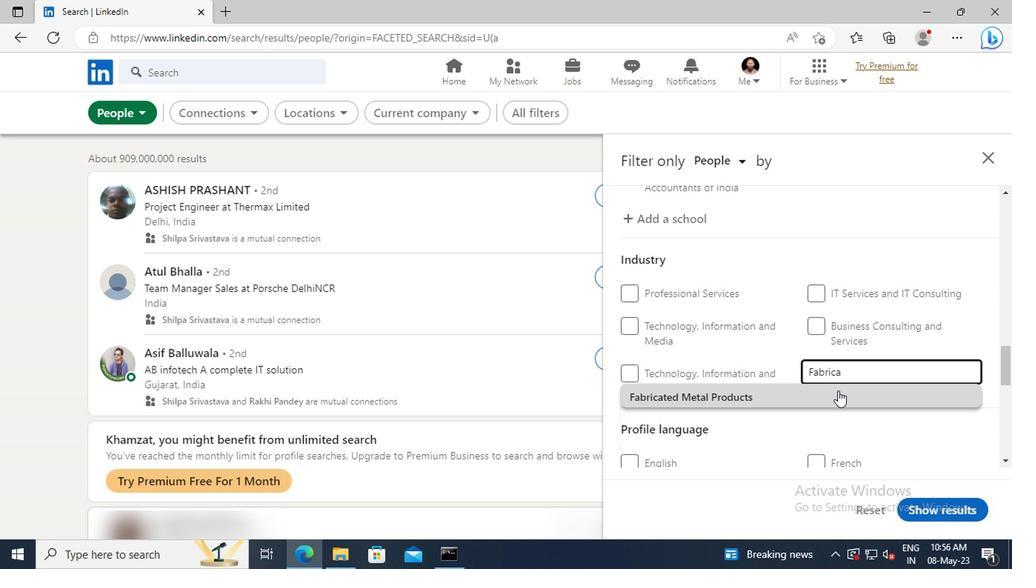 
Action: Mouse scrolled (835, 392) with delta (0, -1)
Screenshot: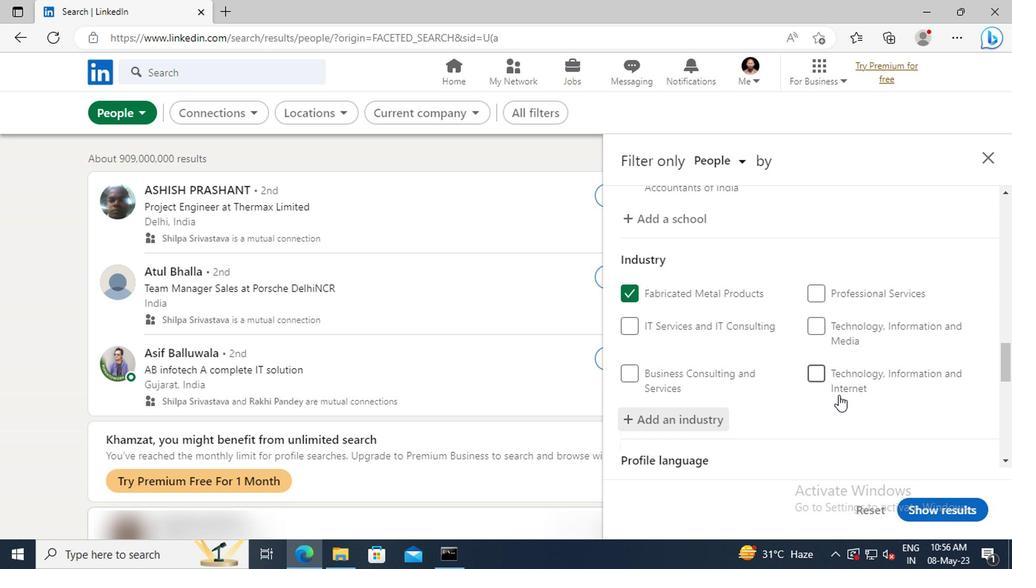 
Action: Mouse scrolled (835, 392) with delta (0, -1)
Screenshot: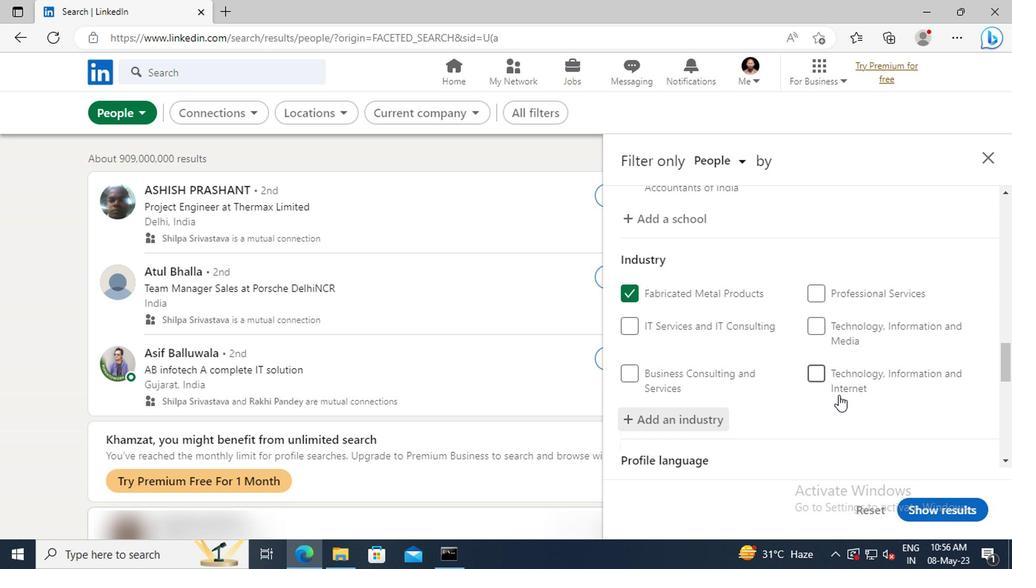 
Action: Mouse scrolled (835, 392) with delta (0, -1)
Screenshot: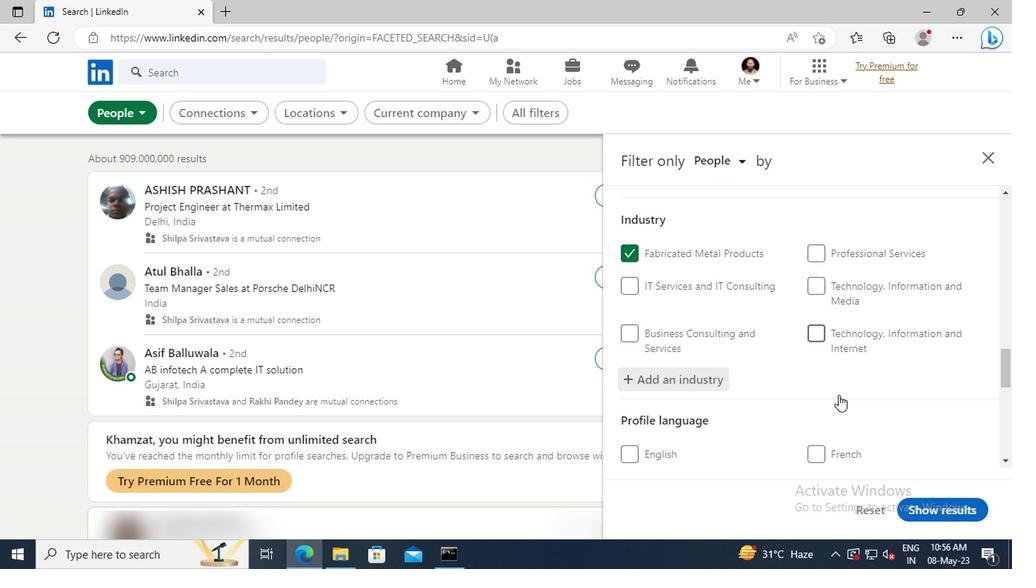 
Action: Mouse moved to (836, 378)
Screenshot: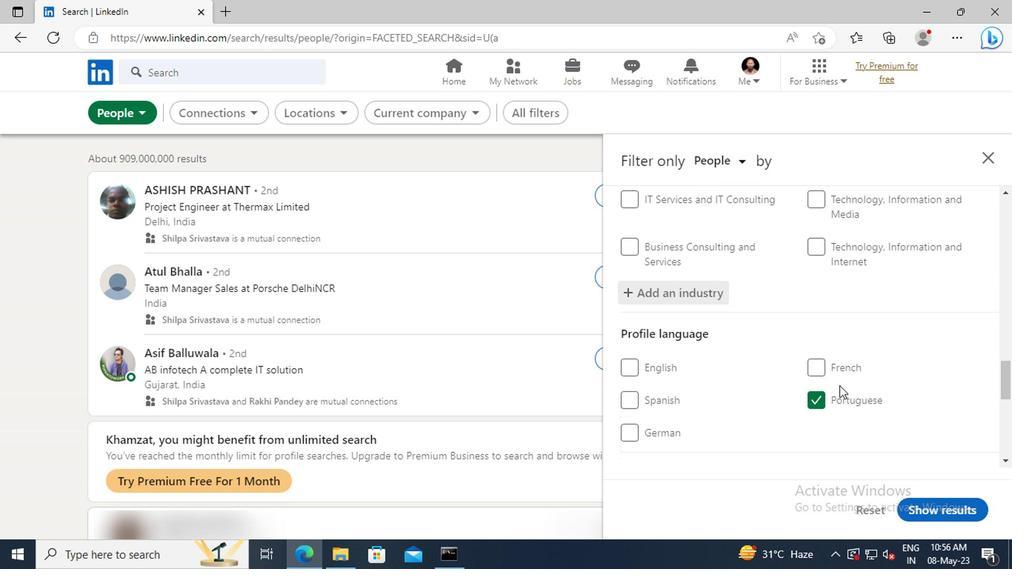 
Action: Mouse scrolled (836, 377) with delta (0, 0)
Screenshot: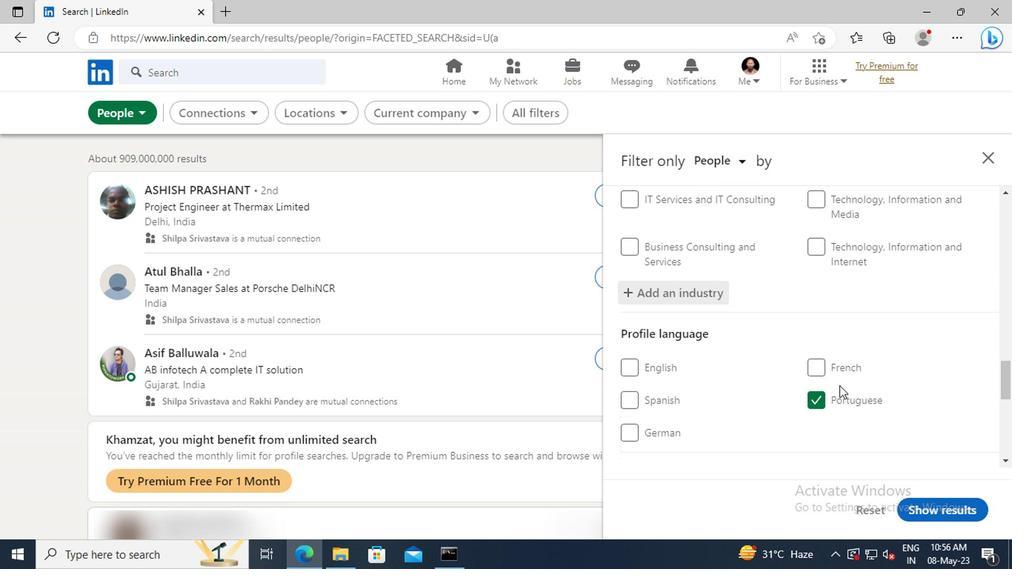
Action: Mouse moved to (833, 355)
Screenshot: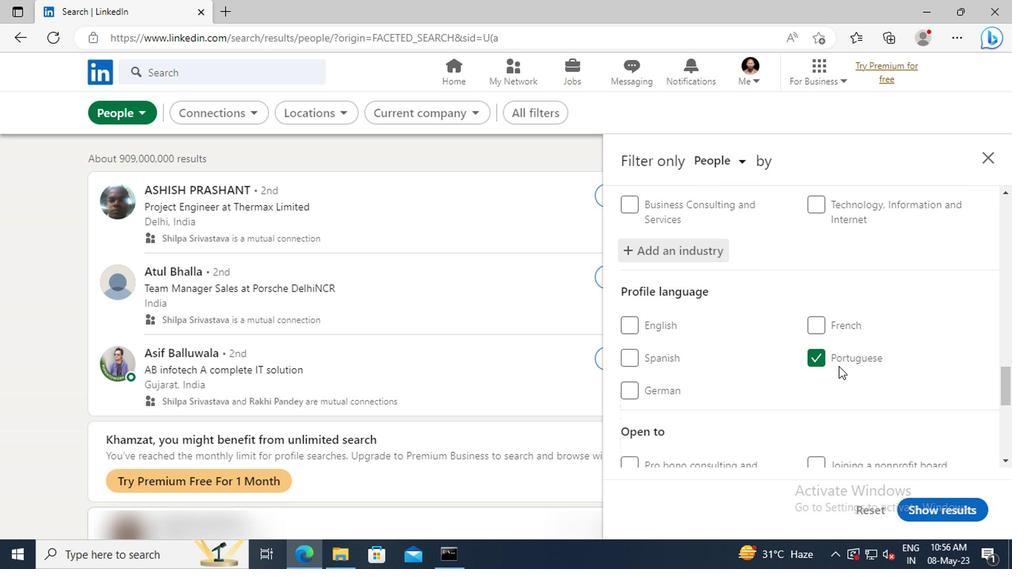 
Action: Mouse scrolled (833, 355) with delta (0, 0)
Screenshot: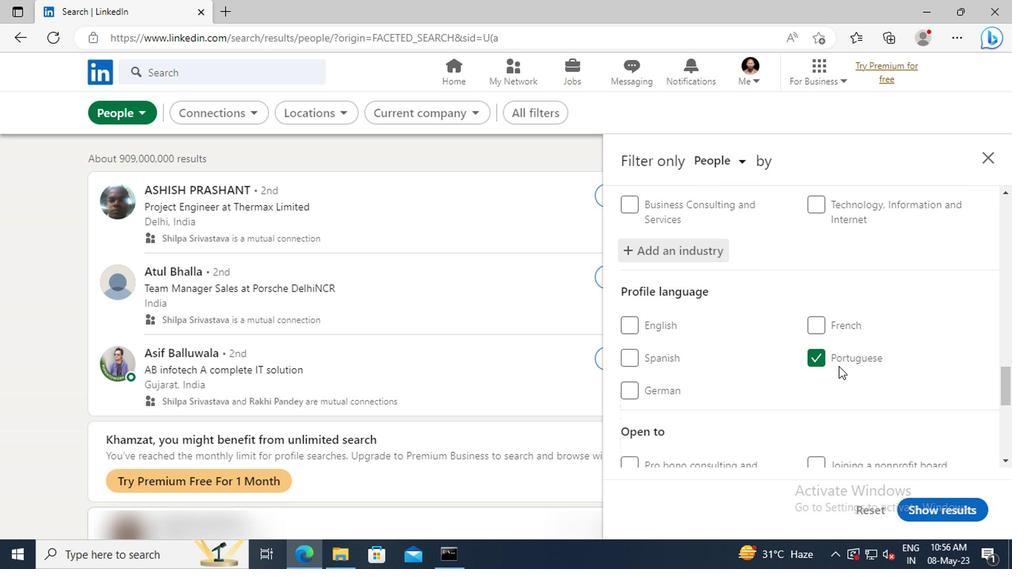 
Action: Mouse moved to (832, 353)
Screenshot: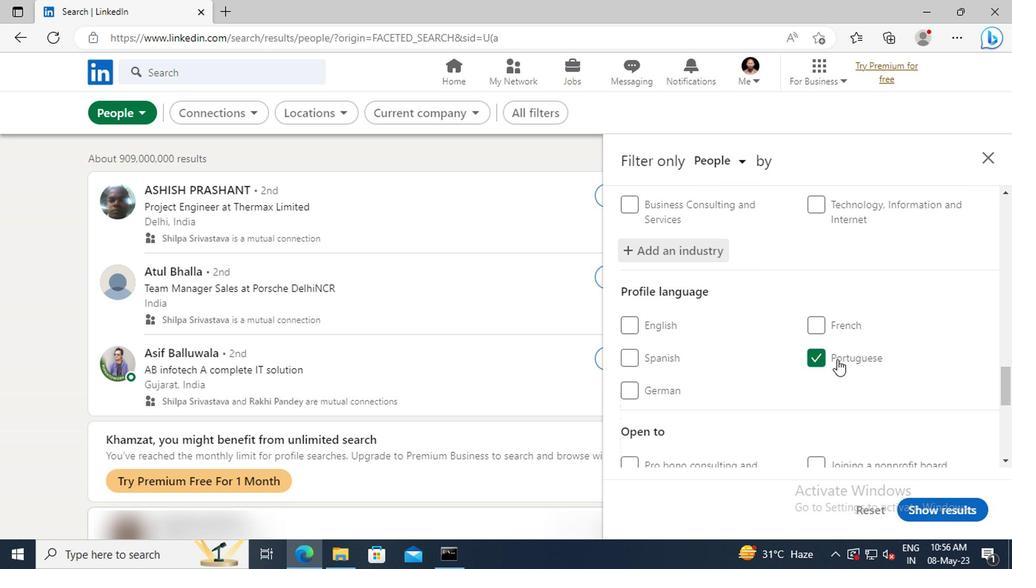 
Action: Mouse scrolled (832, 353) with delta (0, 0)
Screenshot: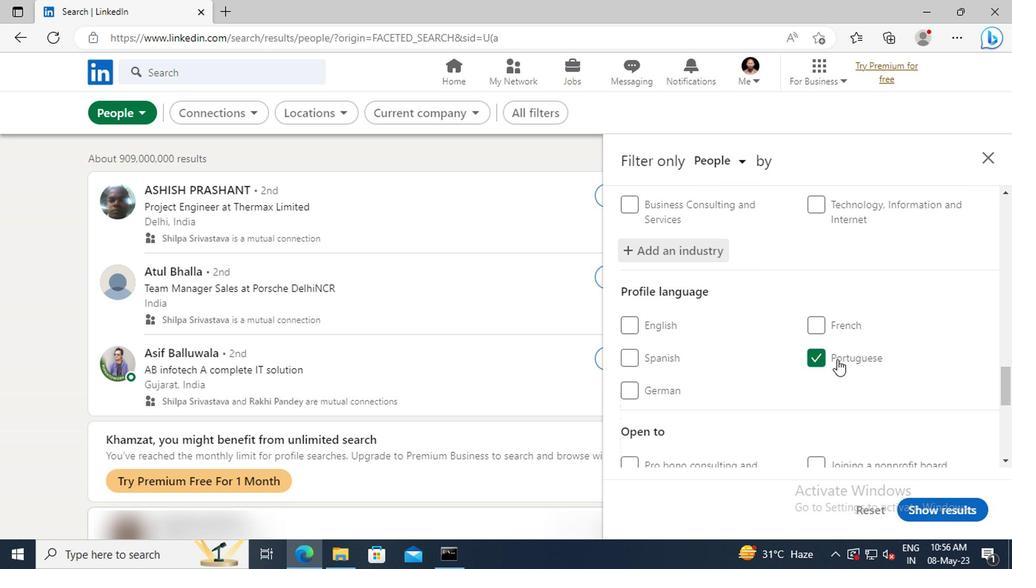 
Action: Mouse moved to (830, 344)
Screenshot: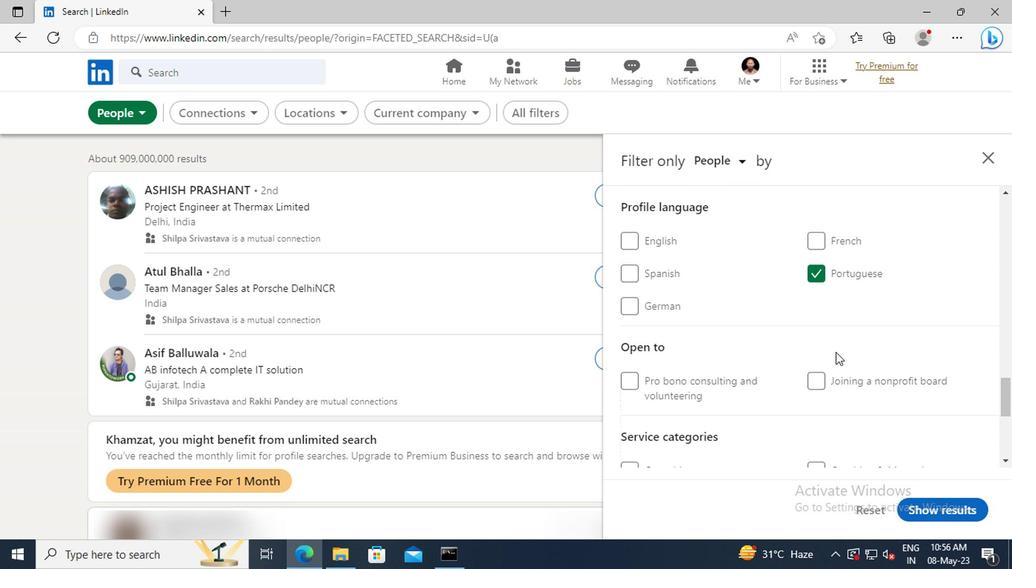 
Action: Mouse scrolled (830, 343) with delta (0, 0)
Screenshot: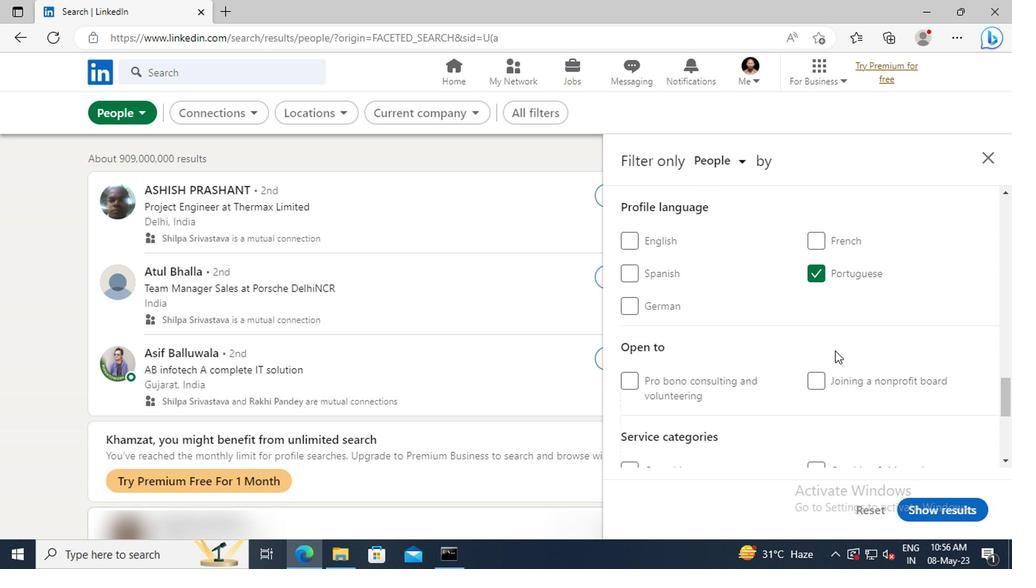
Action: Mouse moved to (830, 344)
Screenshot: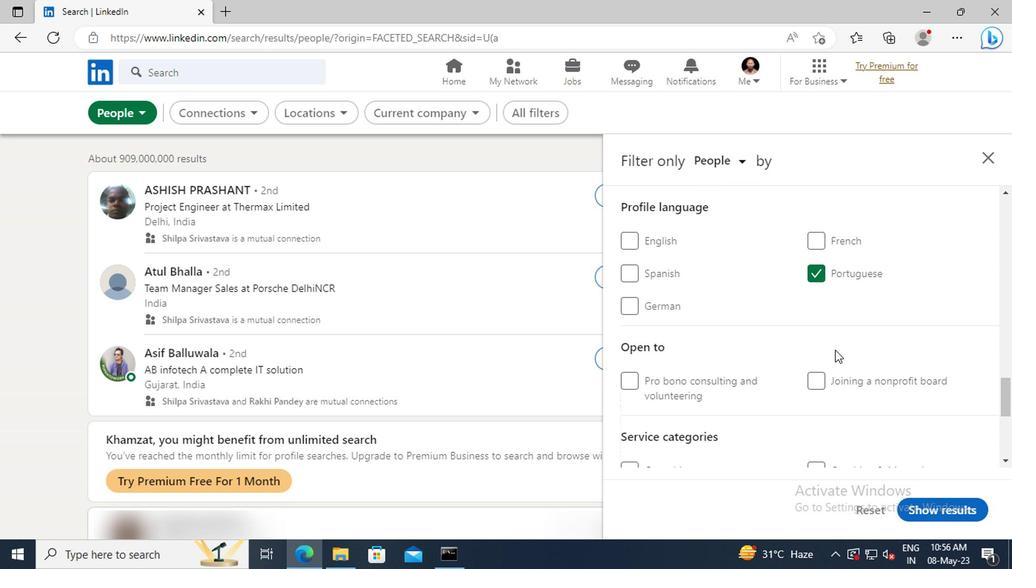 
Action: Mouse scrolled (830, 343) with delta (0, 0)
Screenshot: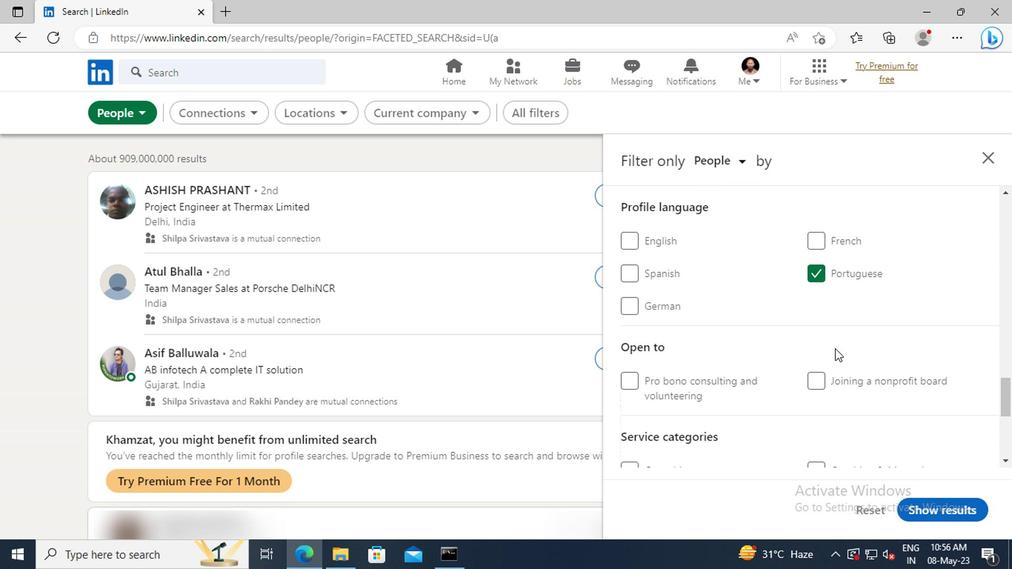 
Action: Mouse moved to (830, 342)
Screenshot: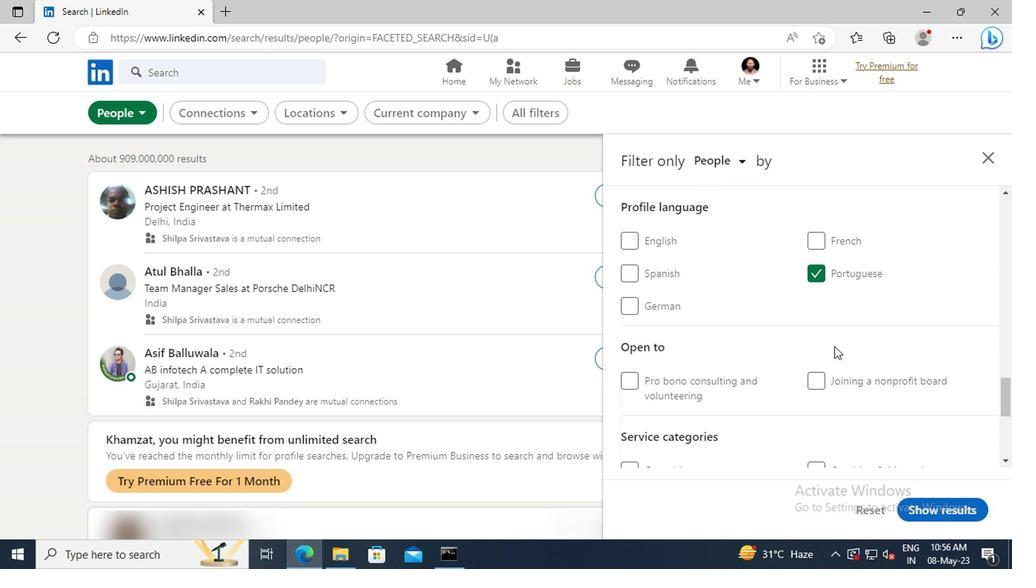 
Action: Mouse scrolled (830, 342) with delta (0, 0)
Screenshot: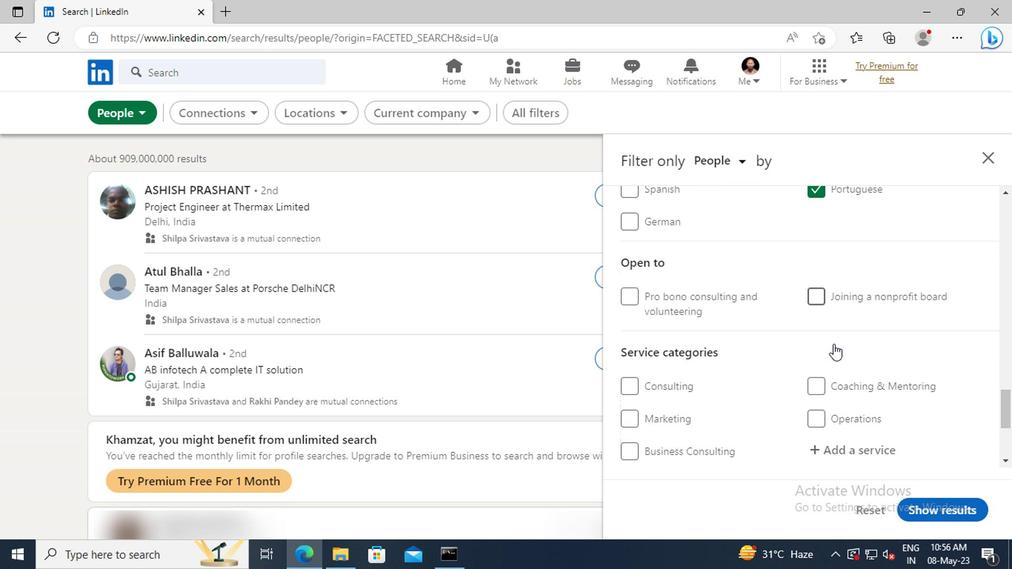 
Action: Mouse scrolled (830, 342) with delta (0, 0)
Screenshot: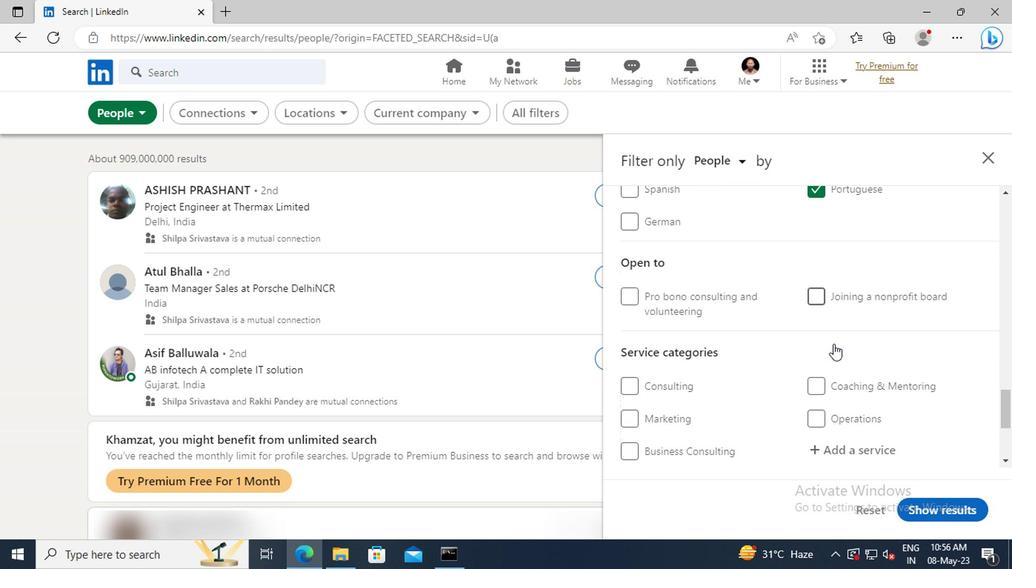 
Action: Mouse moved to (832, 362)
Screenshot: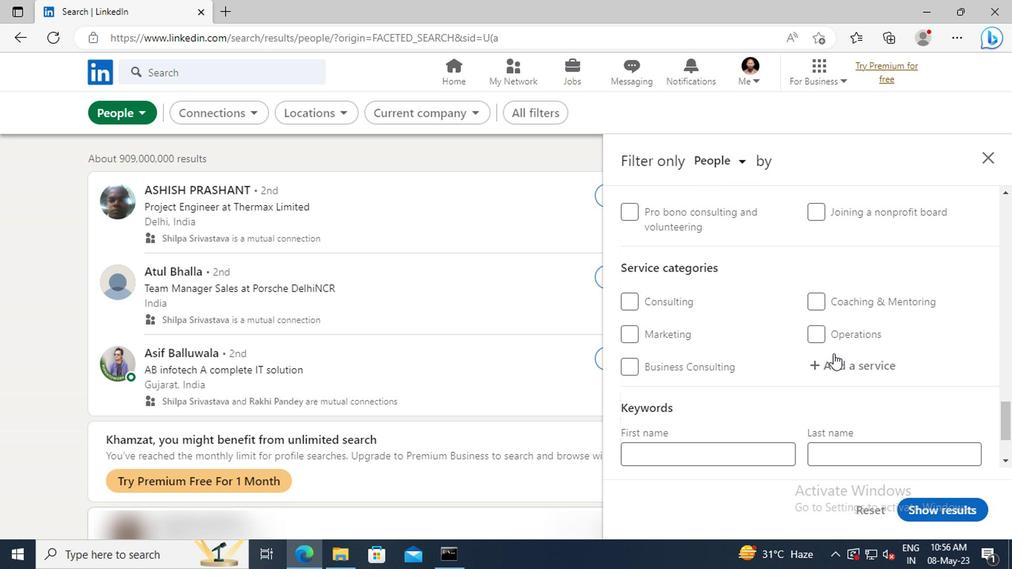 
Action: Mouse pressed left at (832, 362)
Screenshot: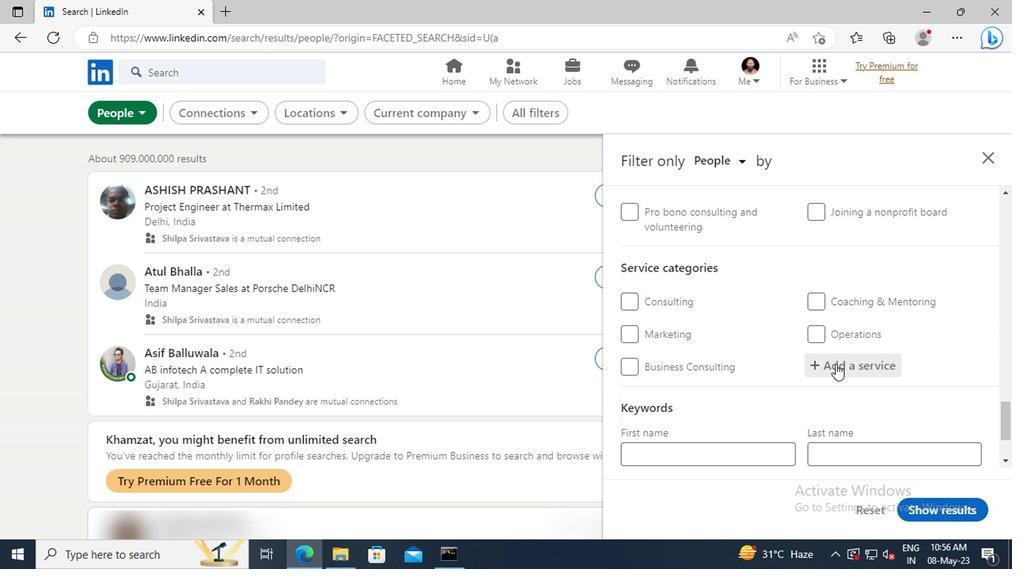 
Action: Mouse moved to (830, 362)
Screenshot: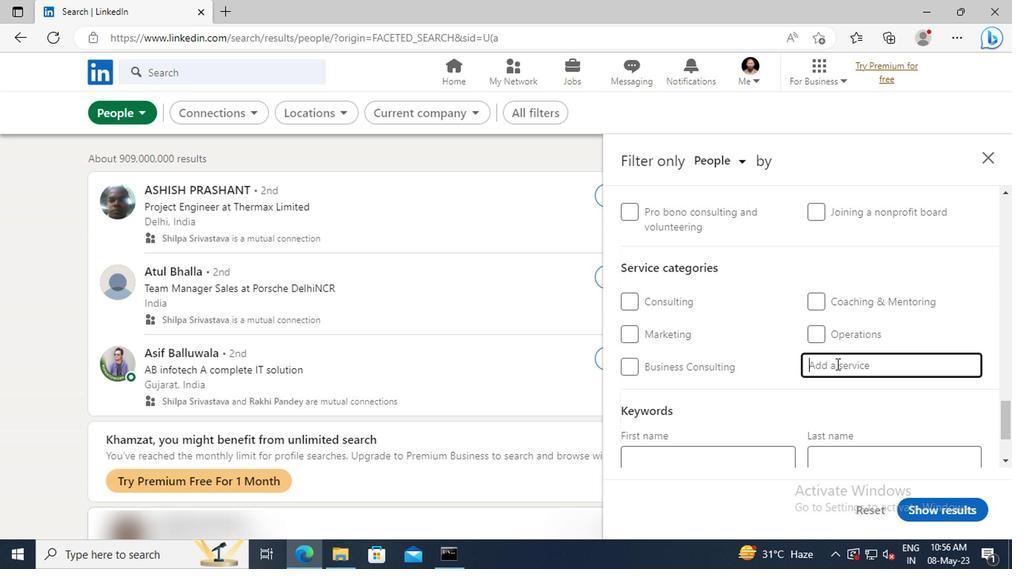 
Action: Key pressed <Key.shift>
Screenshot: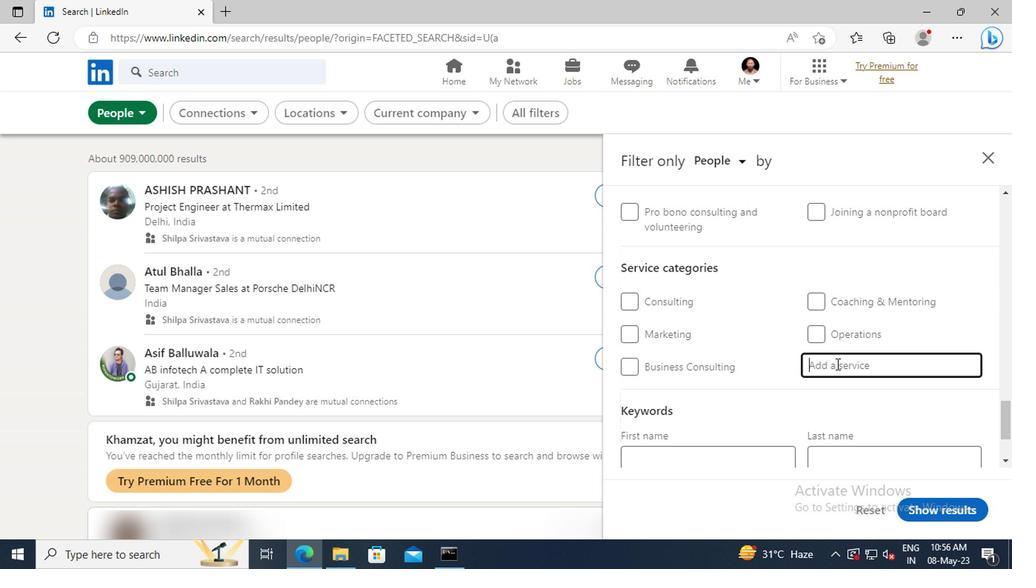 
Action: Mouse moved to (830, 362)
Screenshot: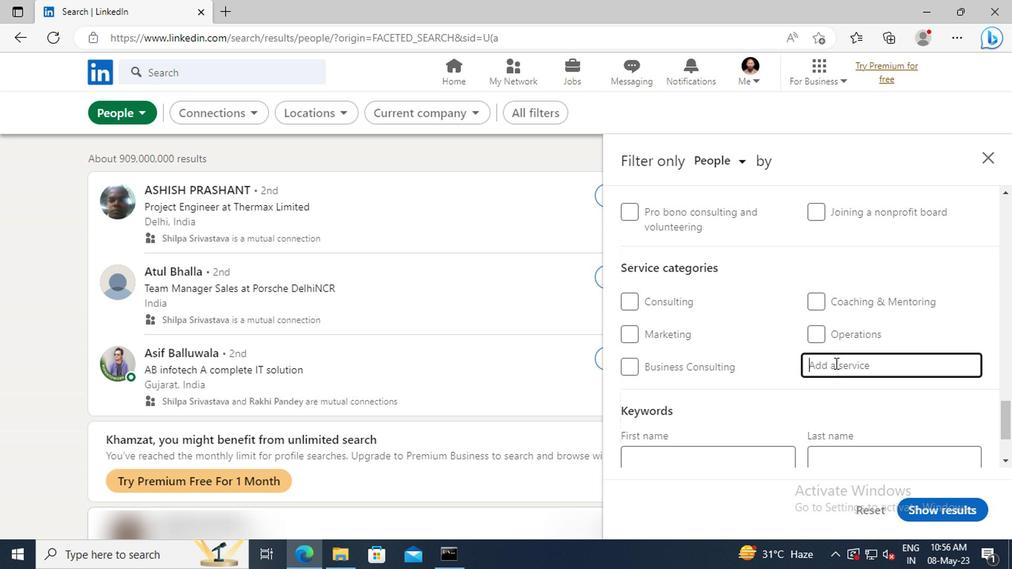 
Action: Key pressed TAX<Key.space><Key.shift>PRE
Screenshot: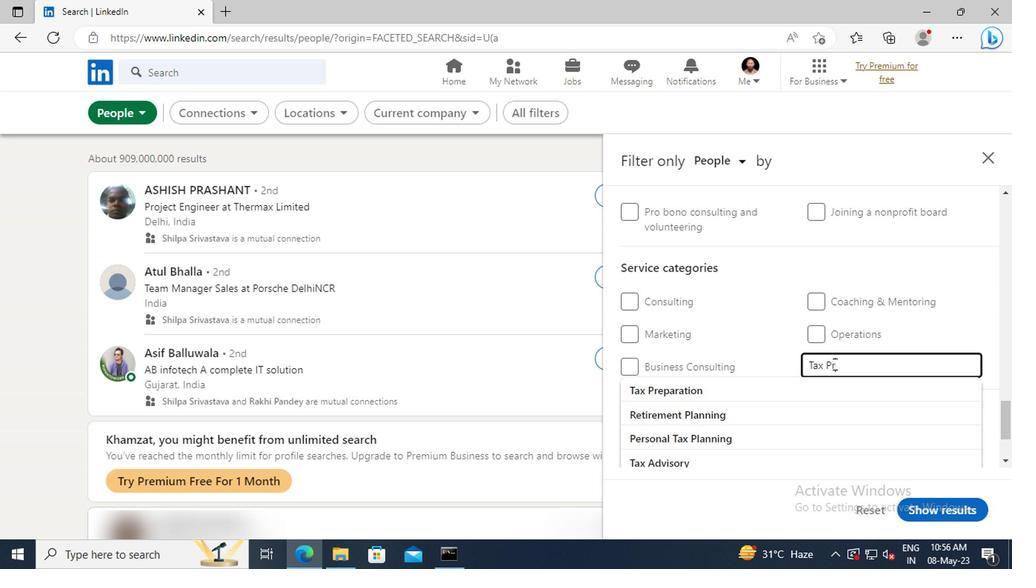 
Action: Mouse moved to (835, 385)
Screenshot: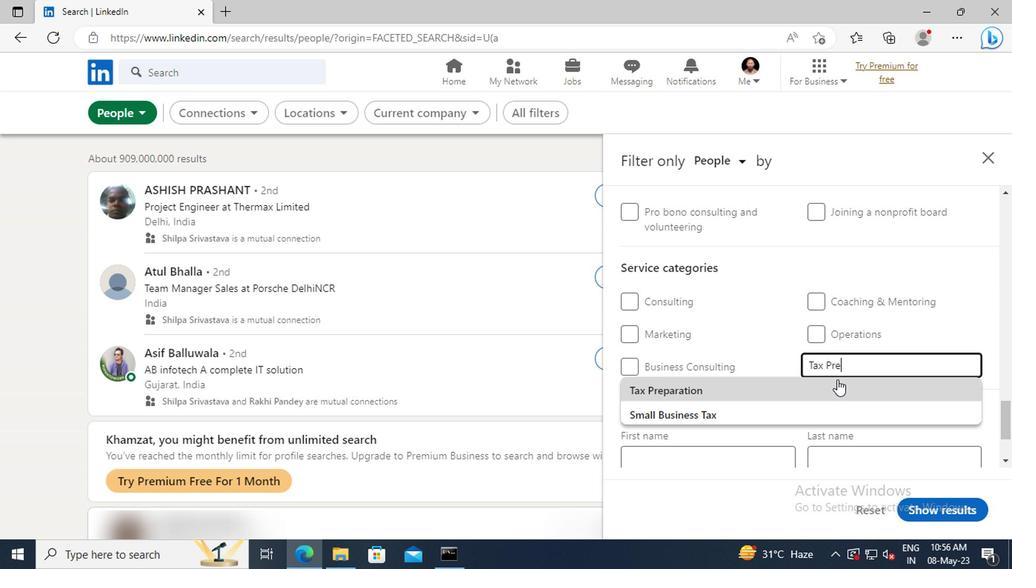 
Action: Mouse pressed left at (835, 385)
Screenshot: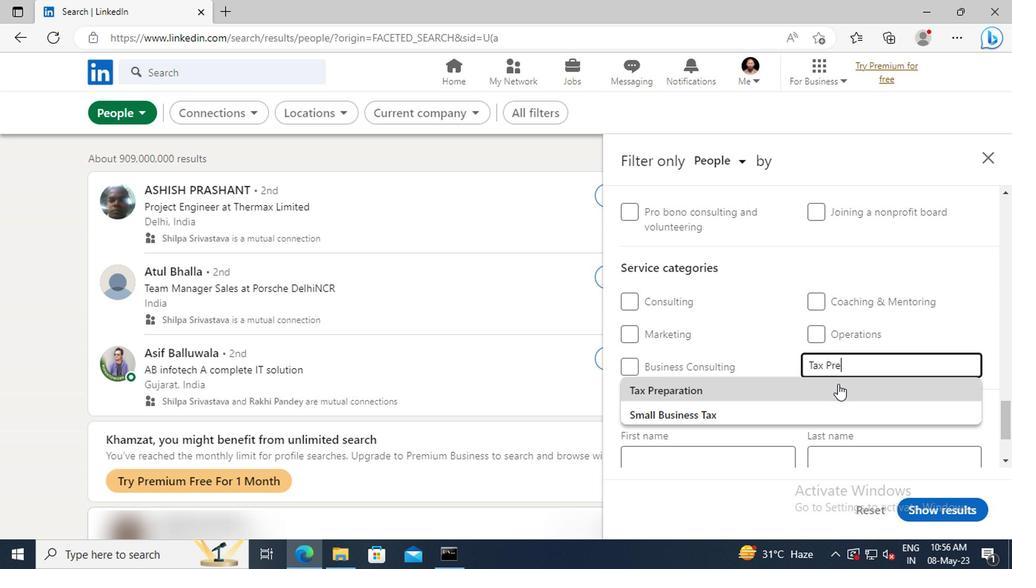 
Action: Mouse moved to (836, 385)
Screenshot: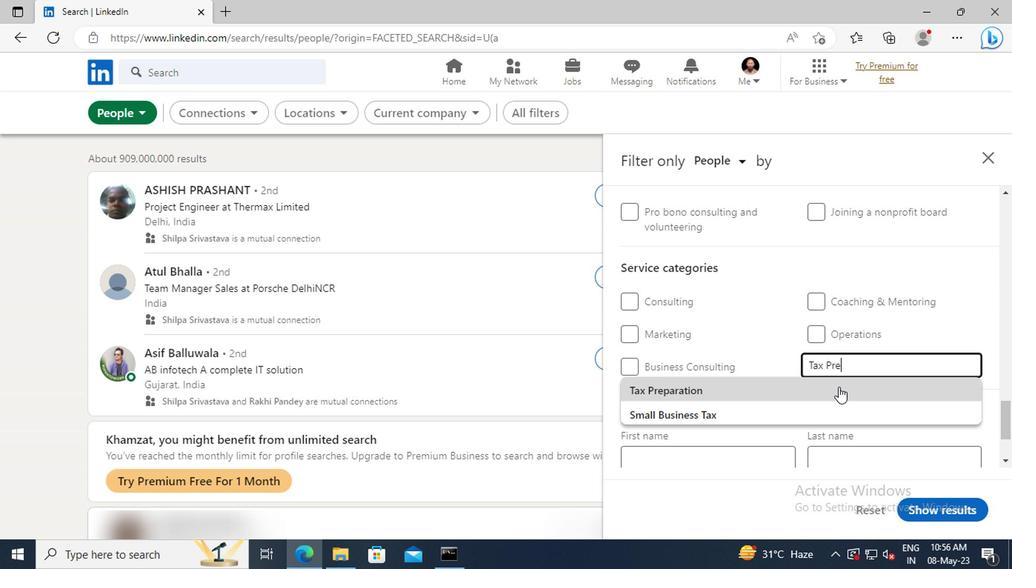 
Action: Mouse scrolled (836, 385) with delta (0, 0)
Screenshot: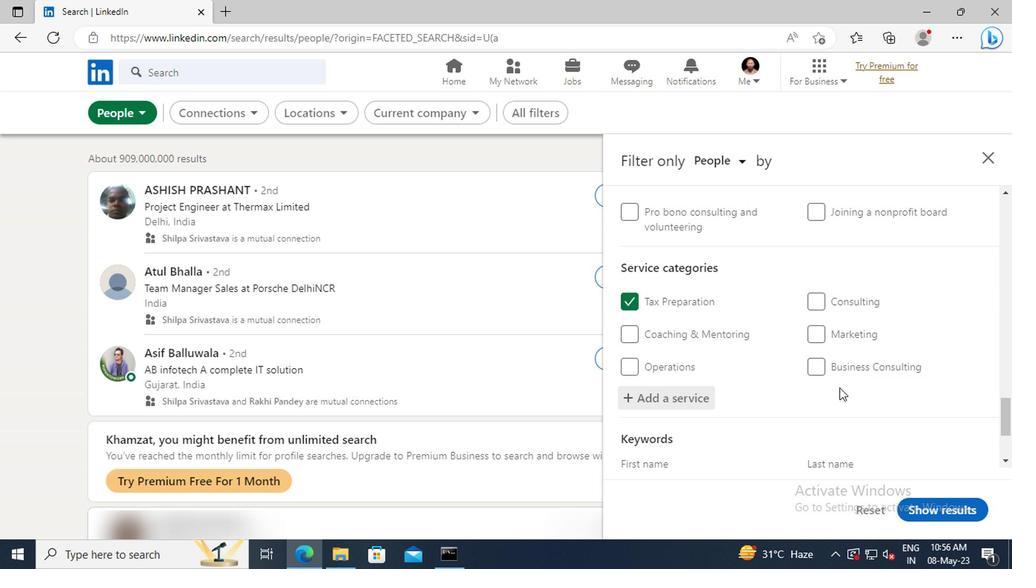 
Action: Mouse scrolled (836, 385) with delta (0, 0)
Screenshot: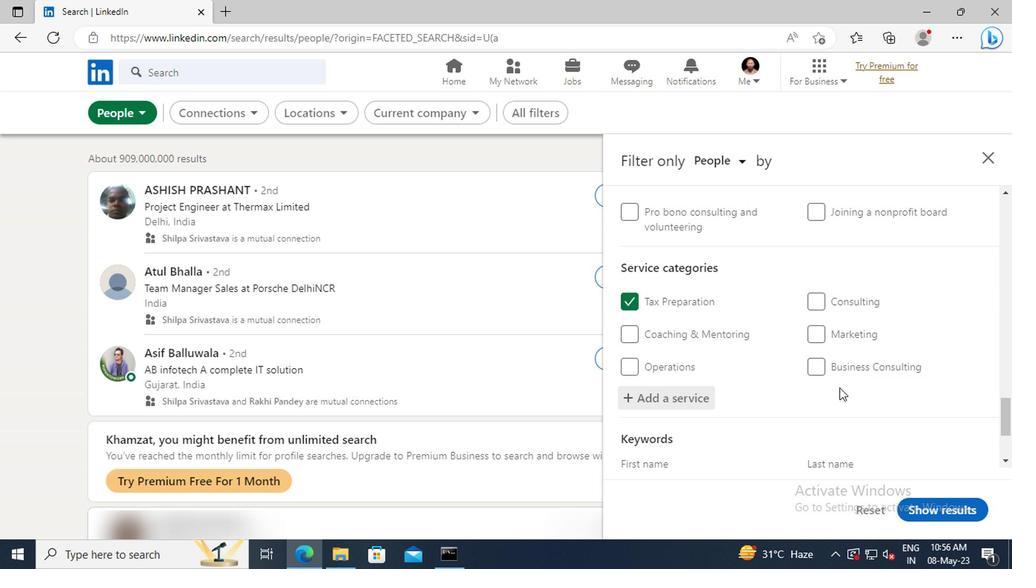 
Action: Mouse scrolled (836, 385) with delta (0, 0)
Screenshot: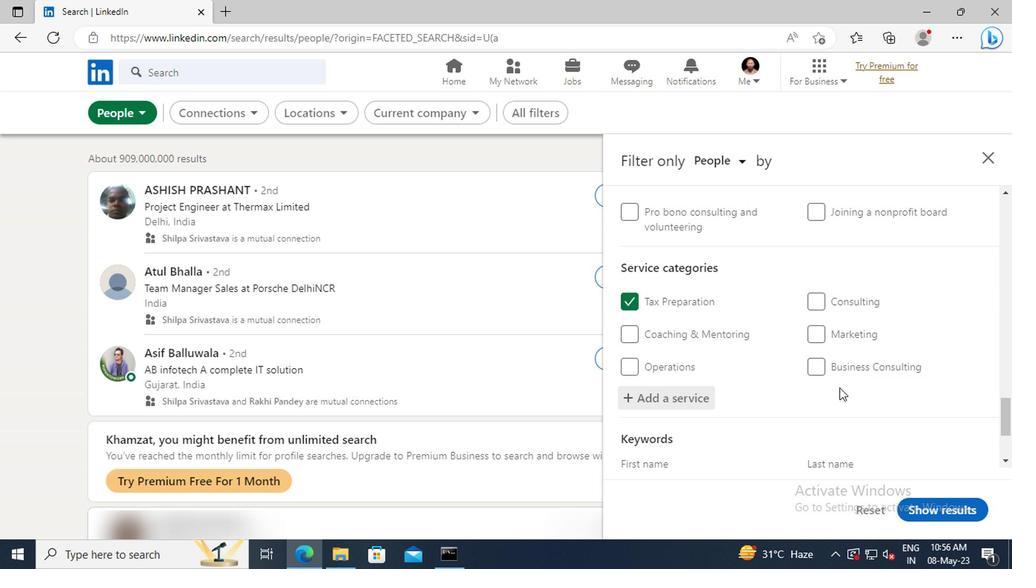 
Action: Mouse scrolled (836, 385) with delta (0, 0)
Screenshot: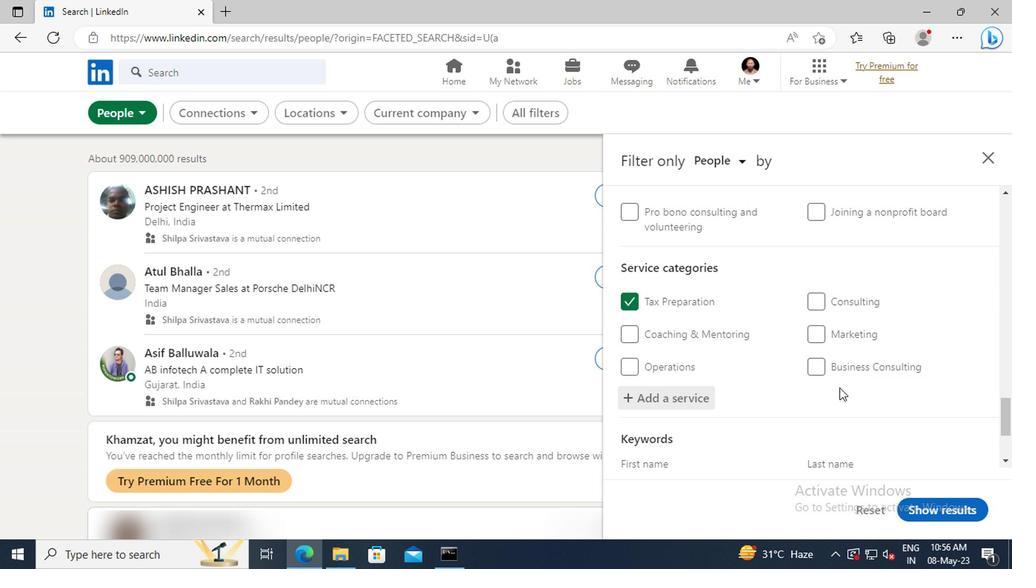 
Action: Mouse moved to (740, 402)
Screenshot: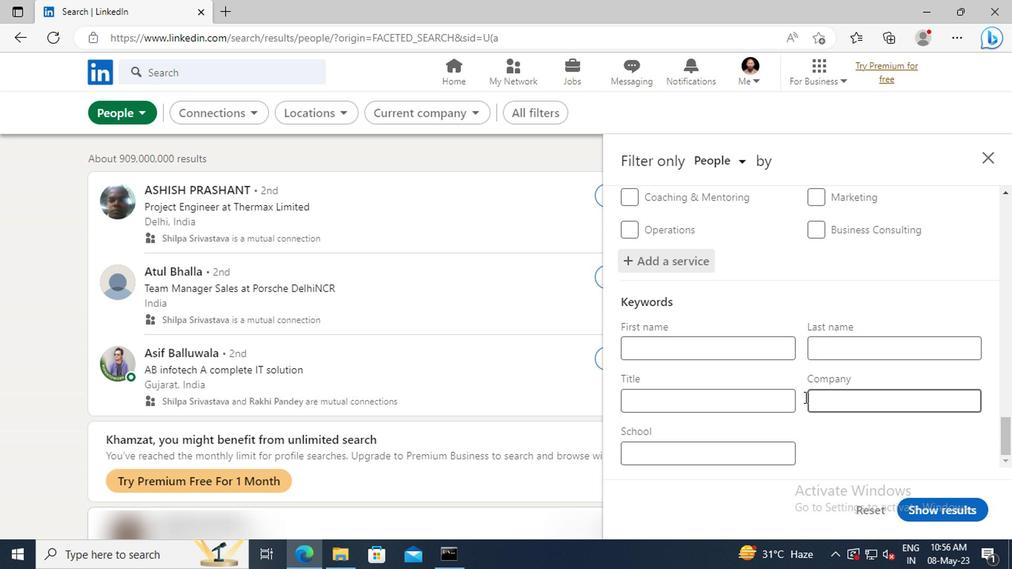 
Action: Mouse pressed left at (740, 402)
Screenshot: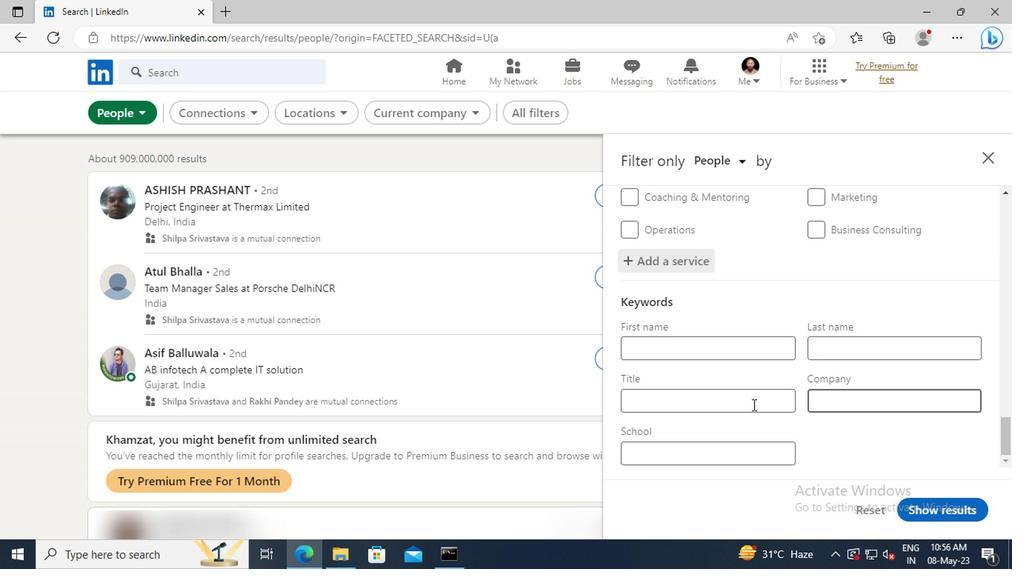 
Action: Mouse moved to (736, 393)
Screenshot: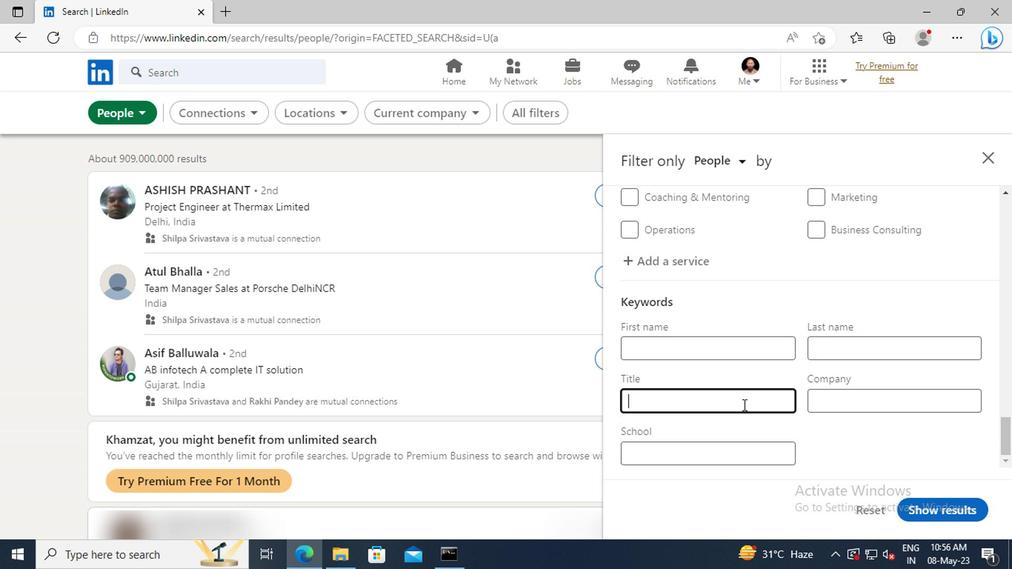
Action: Key pressed <Key.shift>OPERATIONS<Key.space><Key.shift>MANAGER<Key.enter>
Screenshot: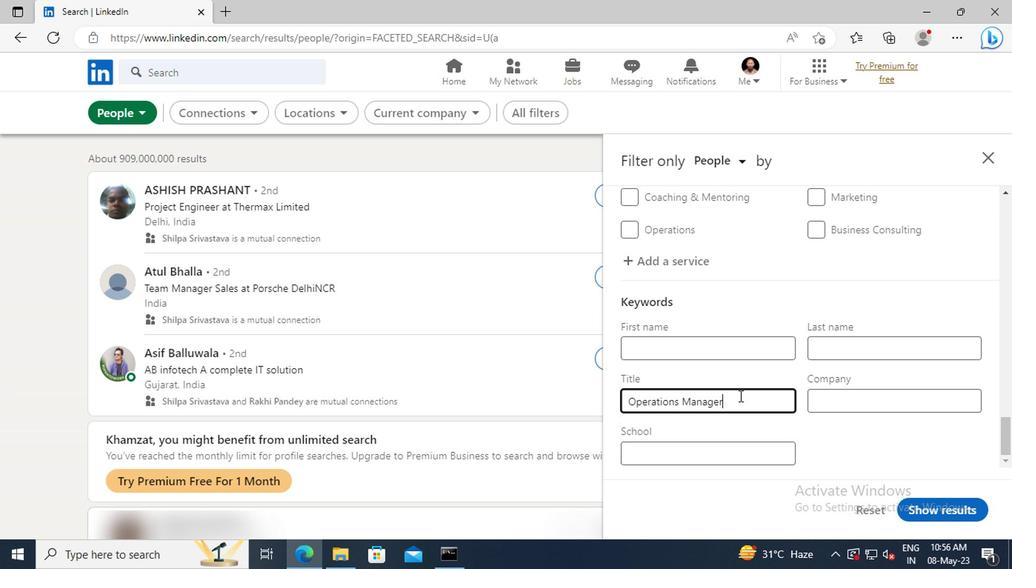 
Action: Mouse moved to (927, 505)
Screenshot: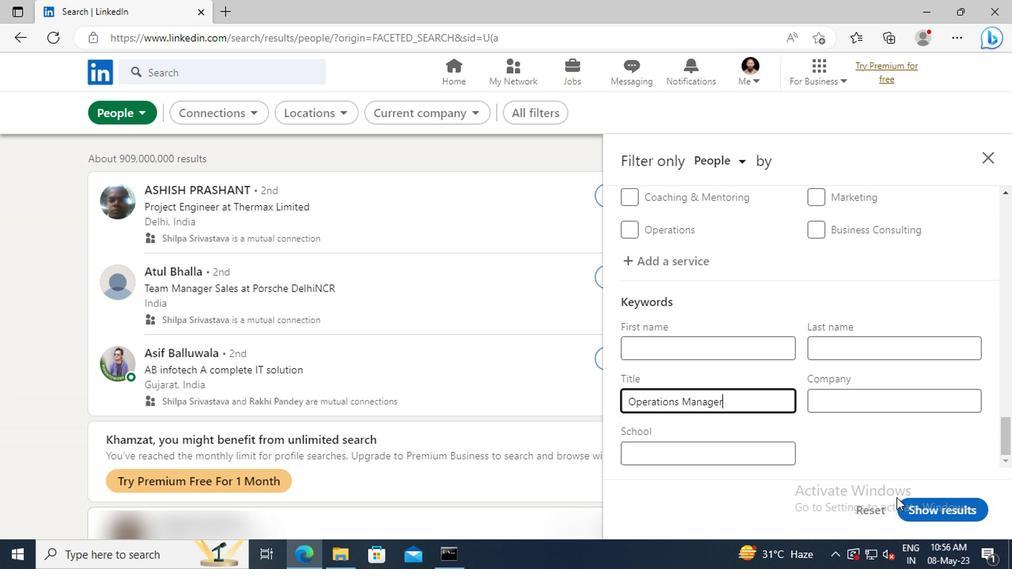 
Action: Mouse pressed left at (927, 505)
Screenshot: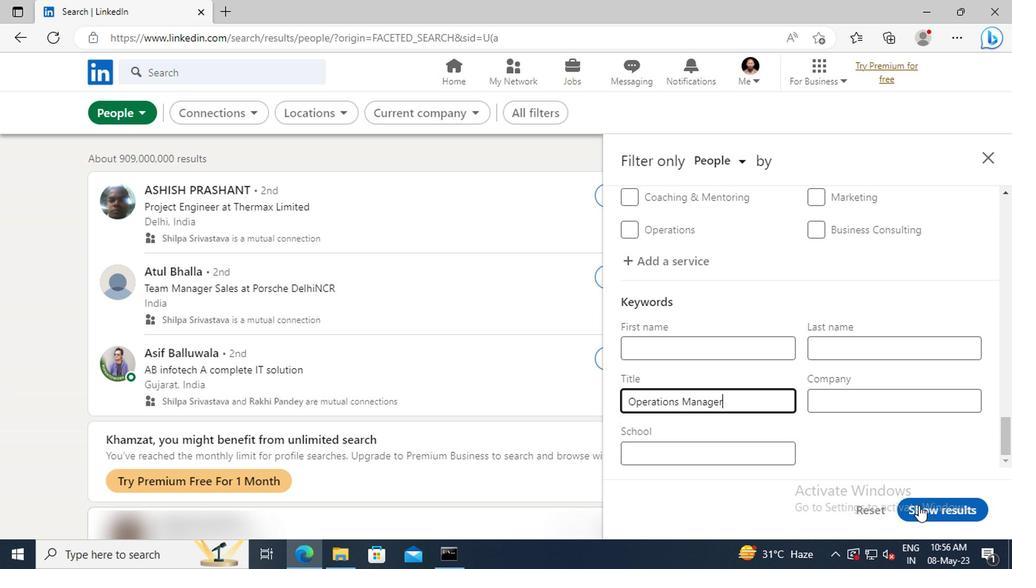 
